 Task: Look for space in Parma, United States from 8th August, 2023 to 15th August, 2023 for 9 adults in price range Rs.10000 to Rs.14000. Place can be shared room with 5 bedrooms having 9 beds and 5 bathrooms. Property type can be house, flat, guest house. Amenities needed are: wifi, TV, free parkinig on premises, gym, breakfast. Booking option can be shelf check-in. Required host language is English.
Action: Mouse moved to (550, 111)
Screenshot: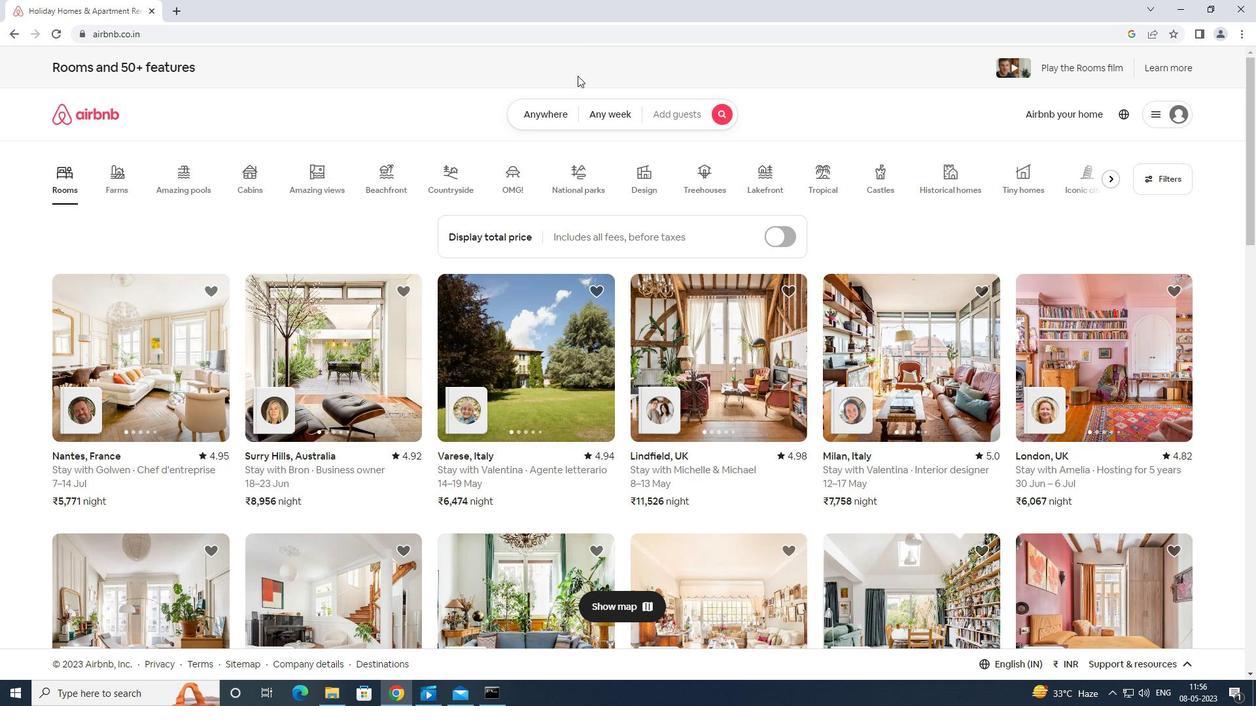 
Action: Mouse pressed left at (550, 111)
Screenshot: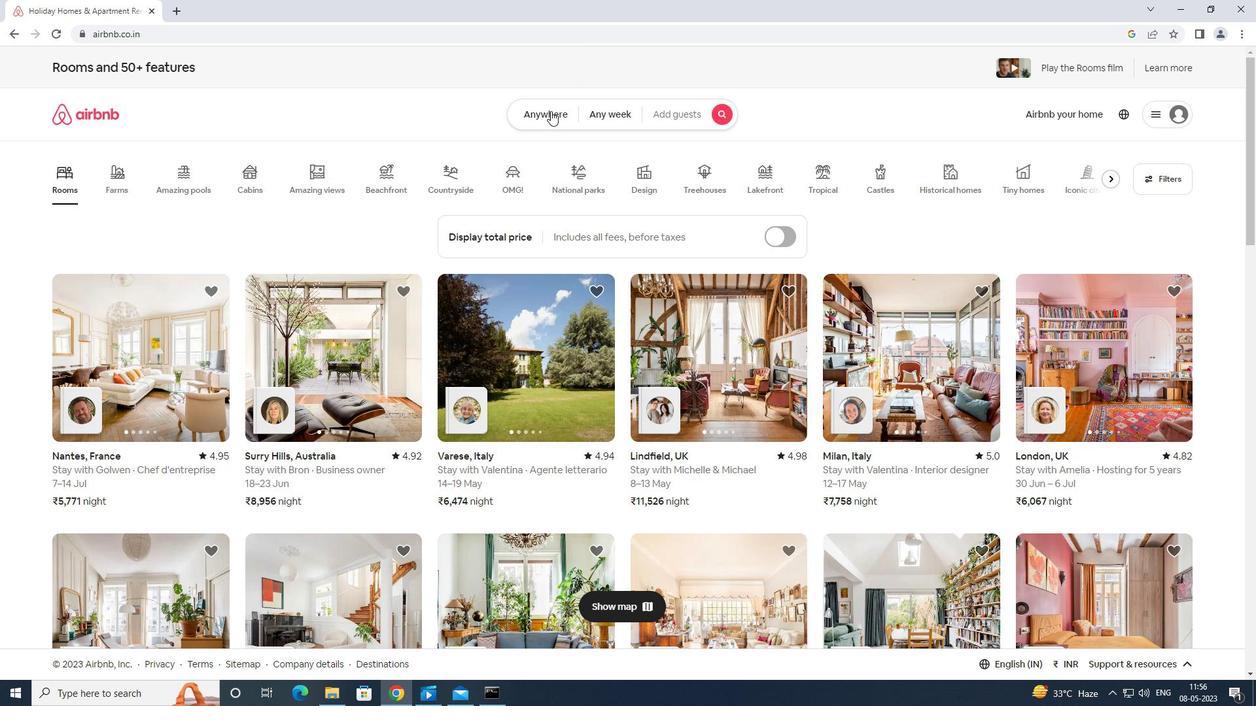 
Action: Mouse moved to (500, 151)
Screenshot: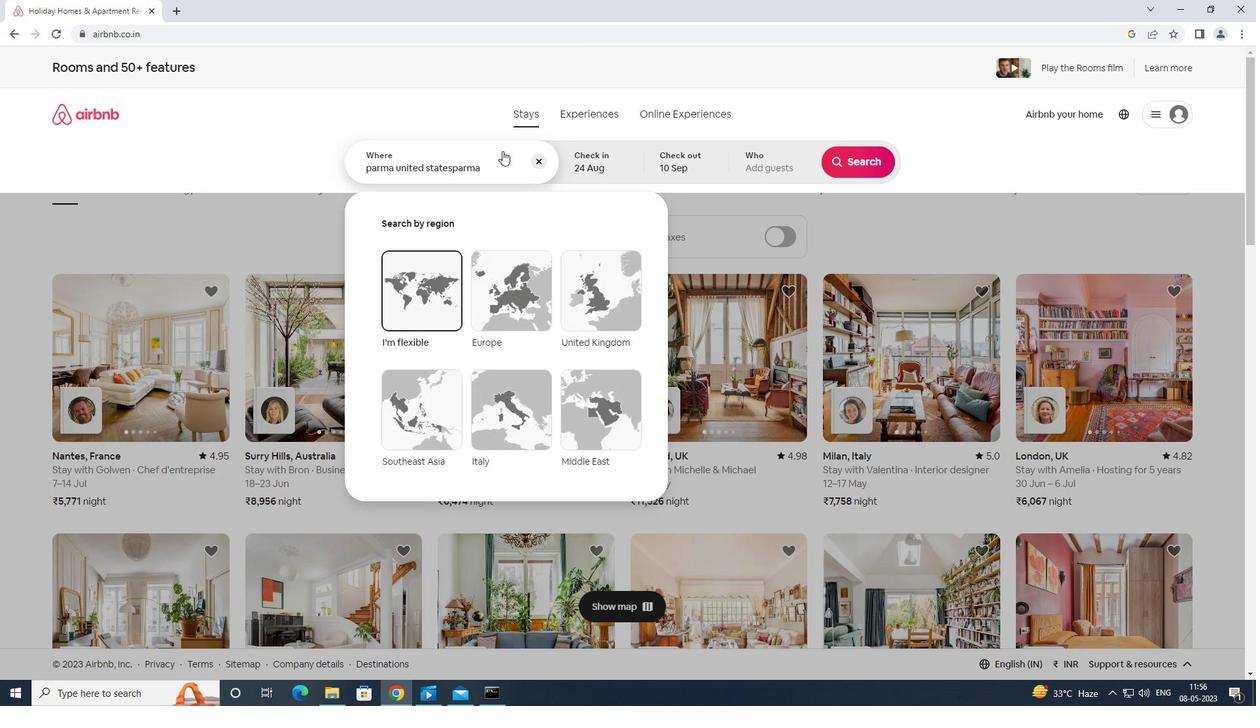 
Action: Mouse pressed left at (500, 151)
Screenshot: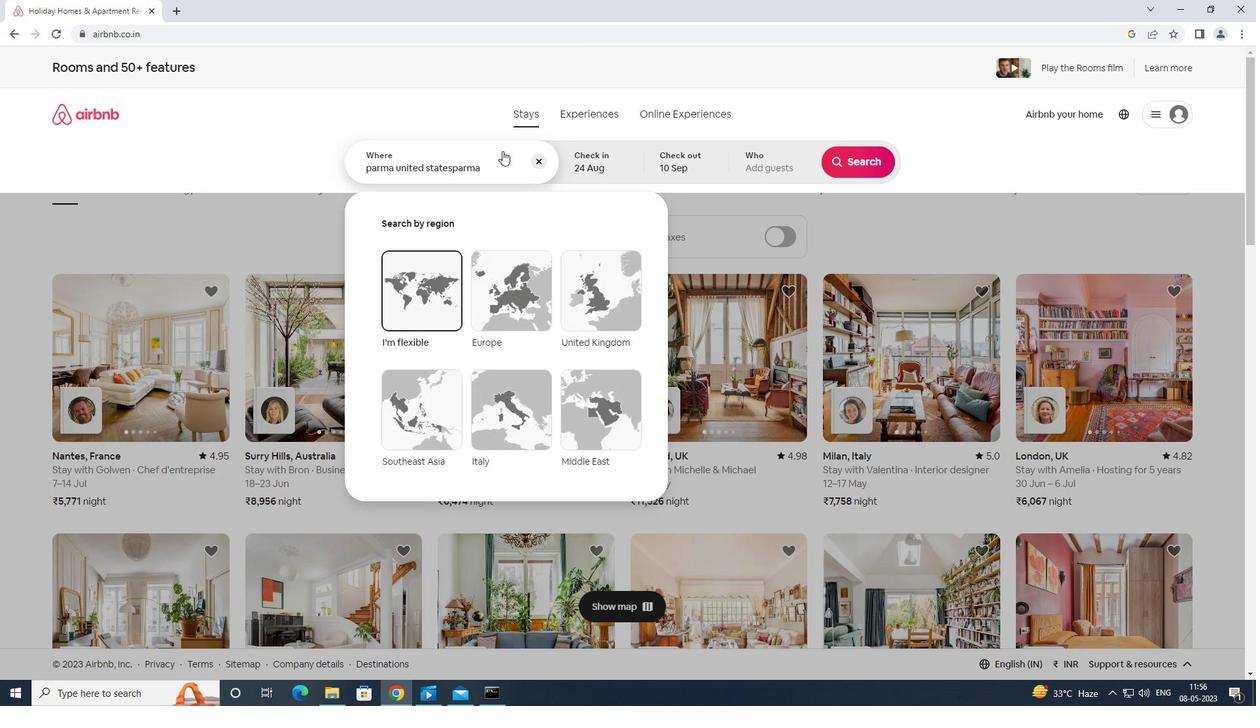 
Action: Mouse moved to (539, 155)
Screenshot: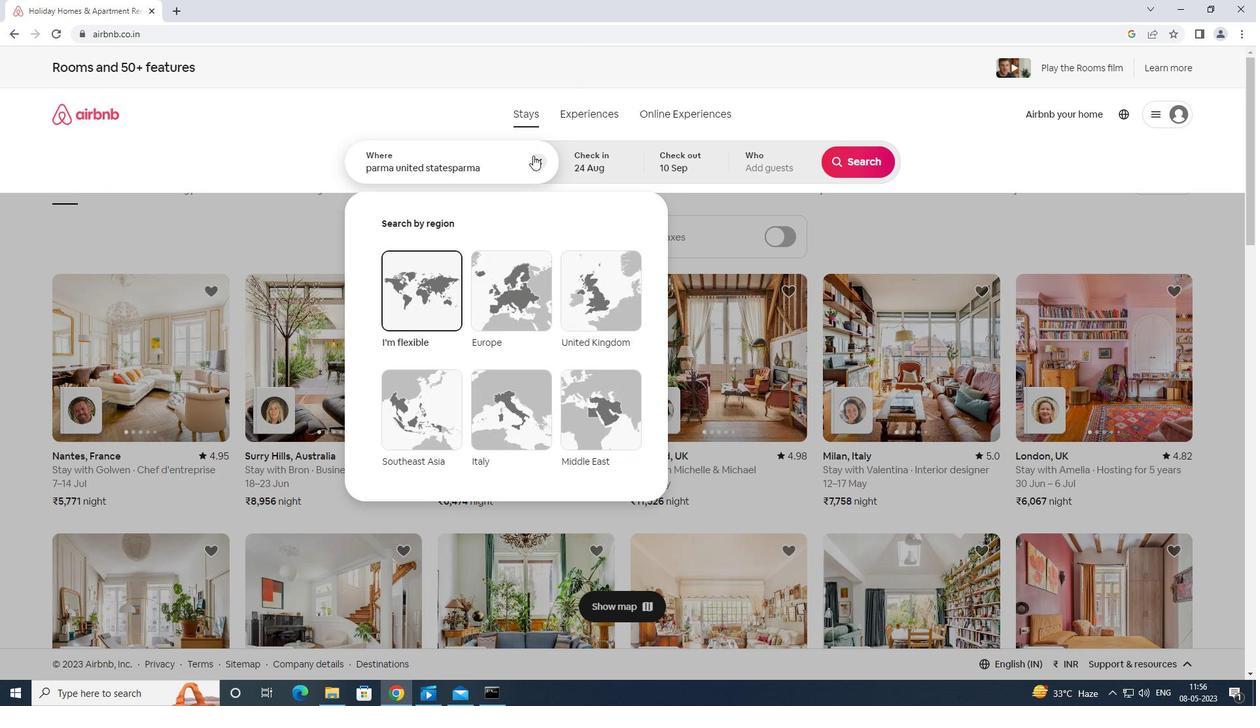 
Action: Mouse pressed left at (539, 155)
Screenshot: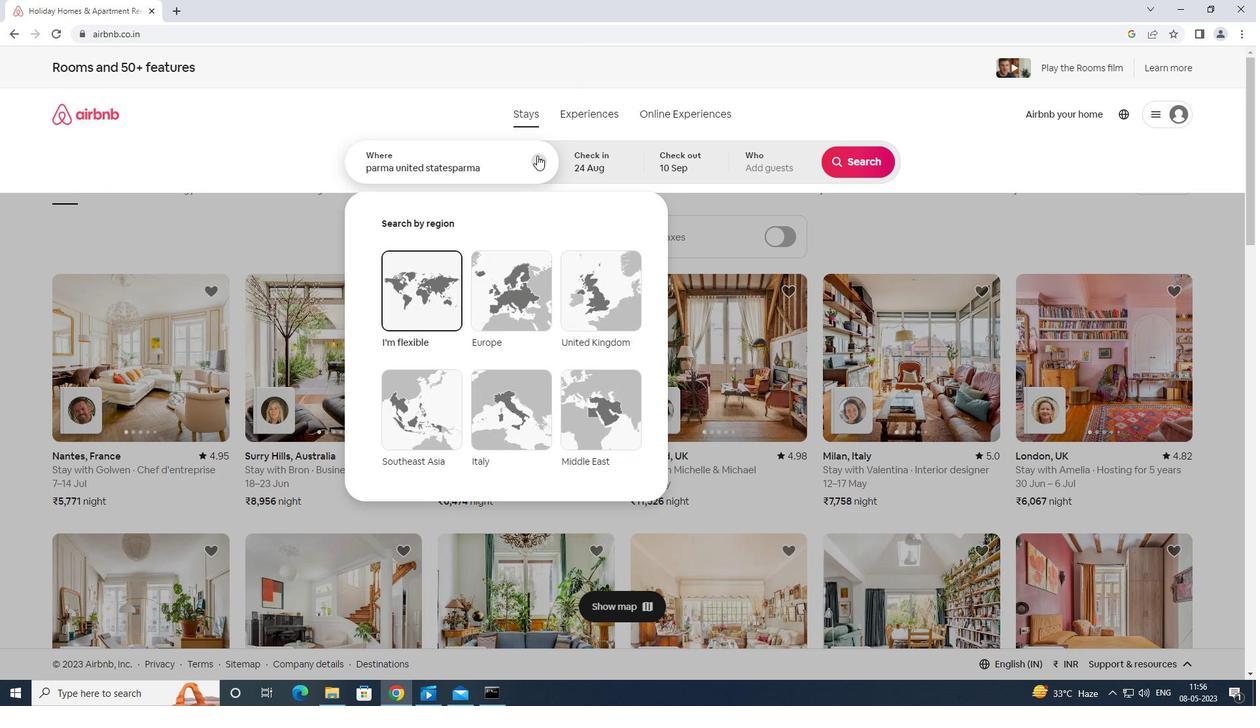 
Action: Mouse moved to (474, 160)
Screenshot: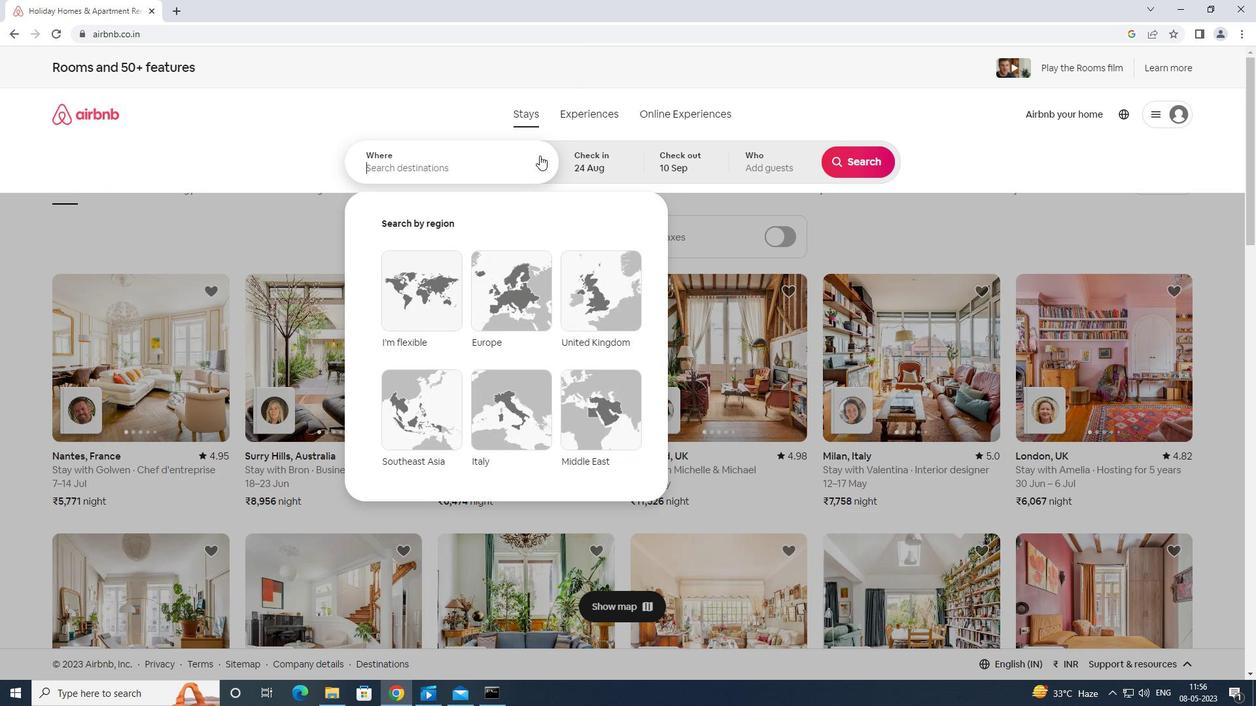 
Action: Mouse pressed left at (474, 160)
Screenshot: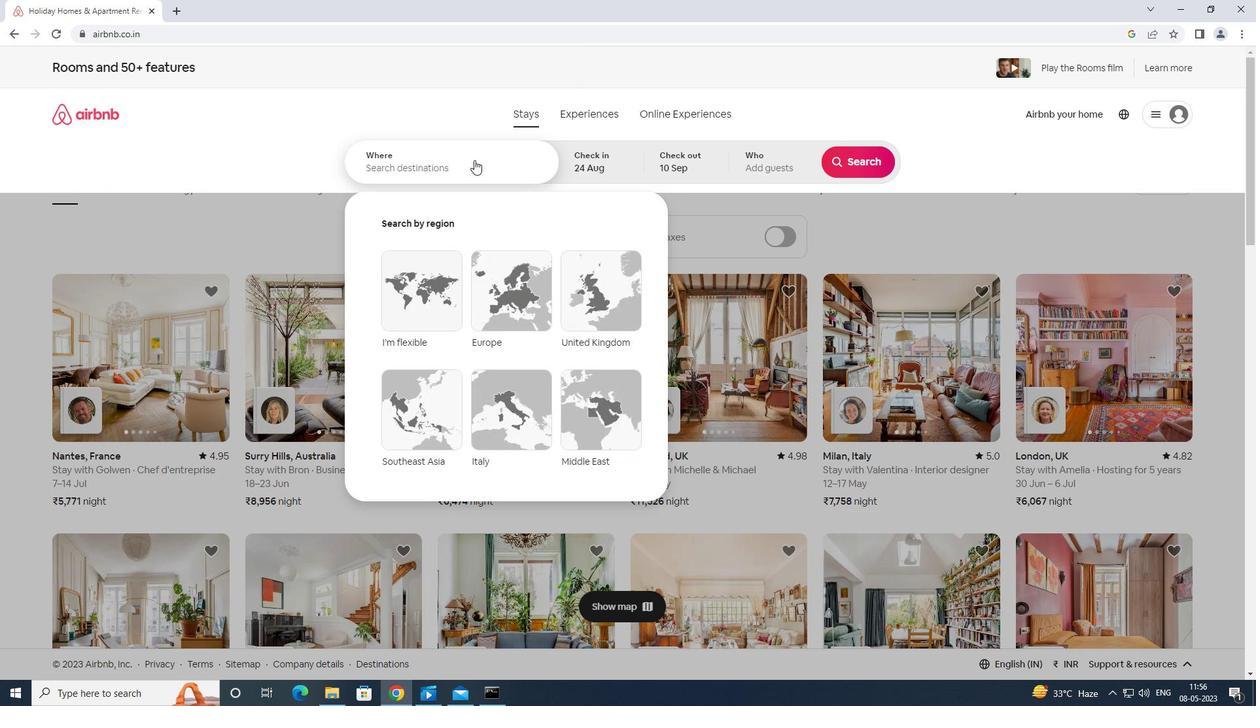 
Action: Key pressed <Key.shift>PARMA<Key.space>UNITED<Key.space>STATES<Key.enter>
Screenshot: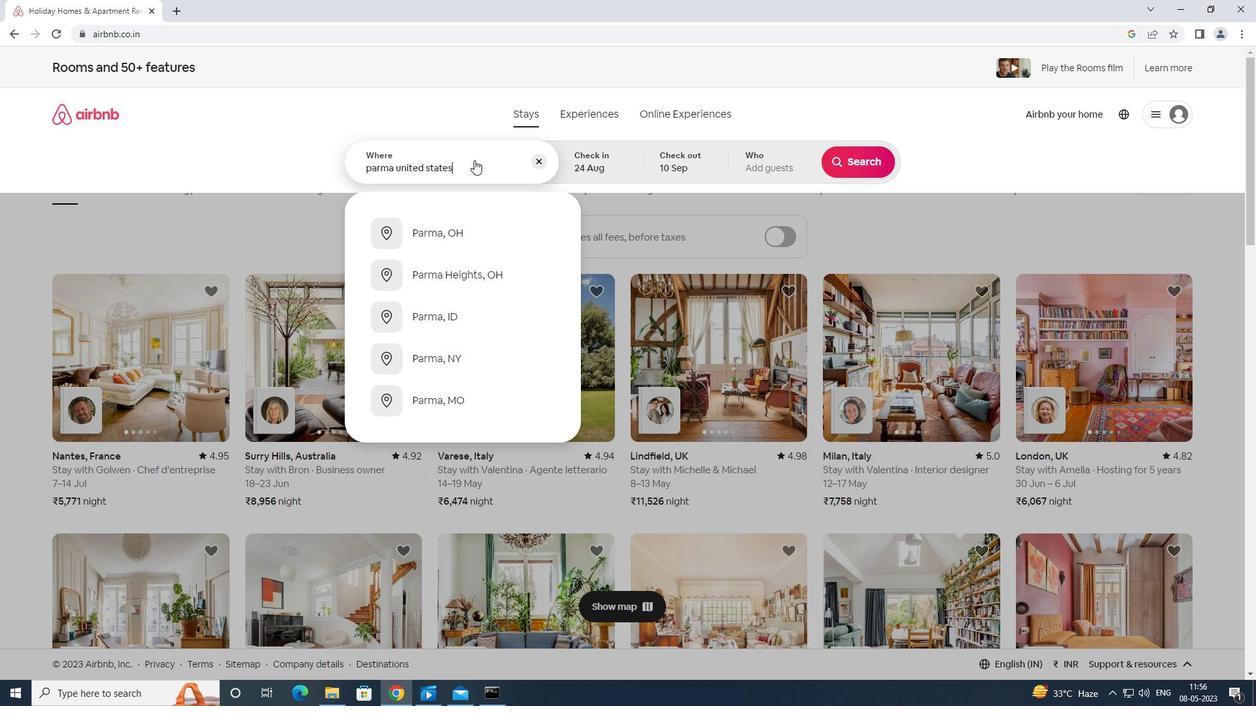 
Action: Mouse moved to (853, 269)
Screenshot: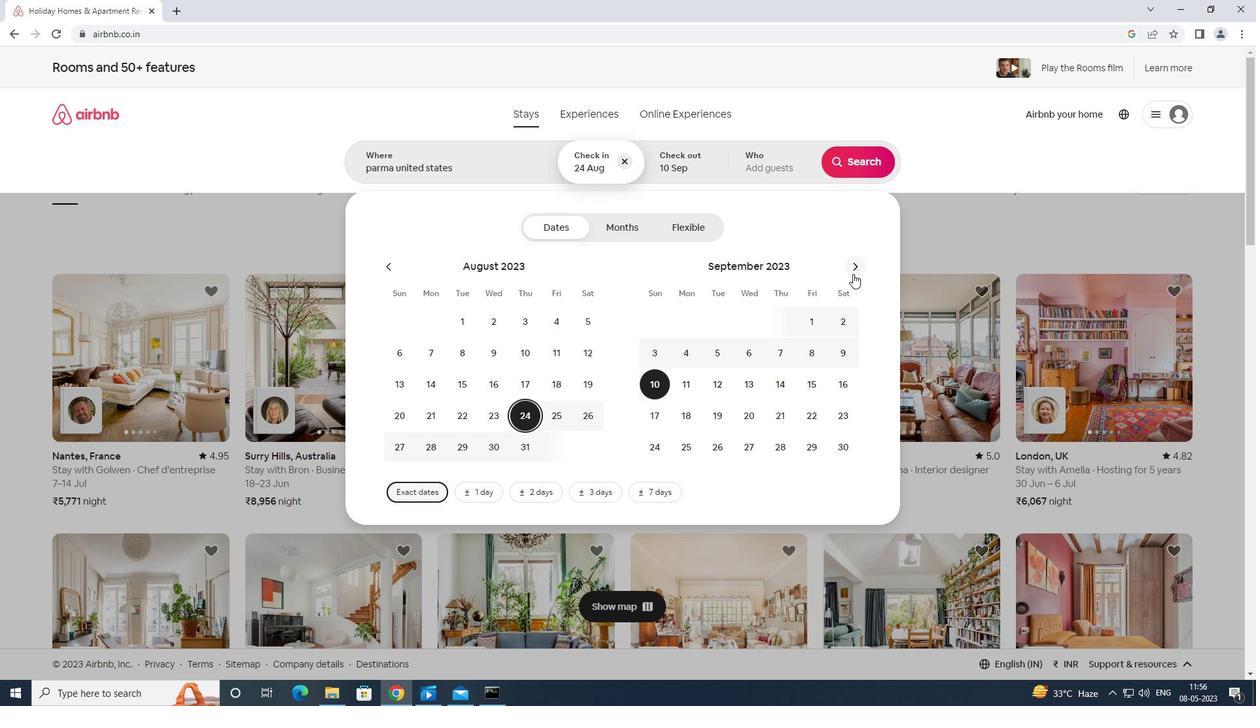 
Action: Mouse pressed left at (853, 269)
Screenshot: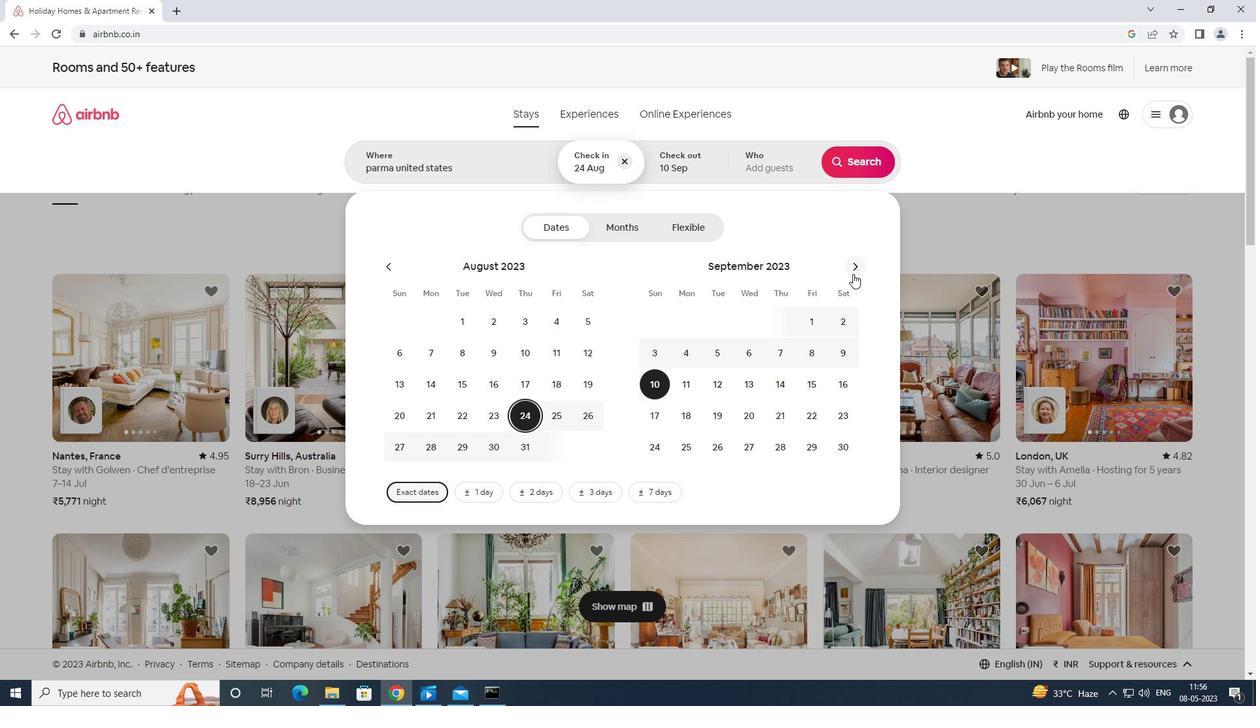 
Action: Mouse moved to (853, 268)
Screenshot: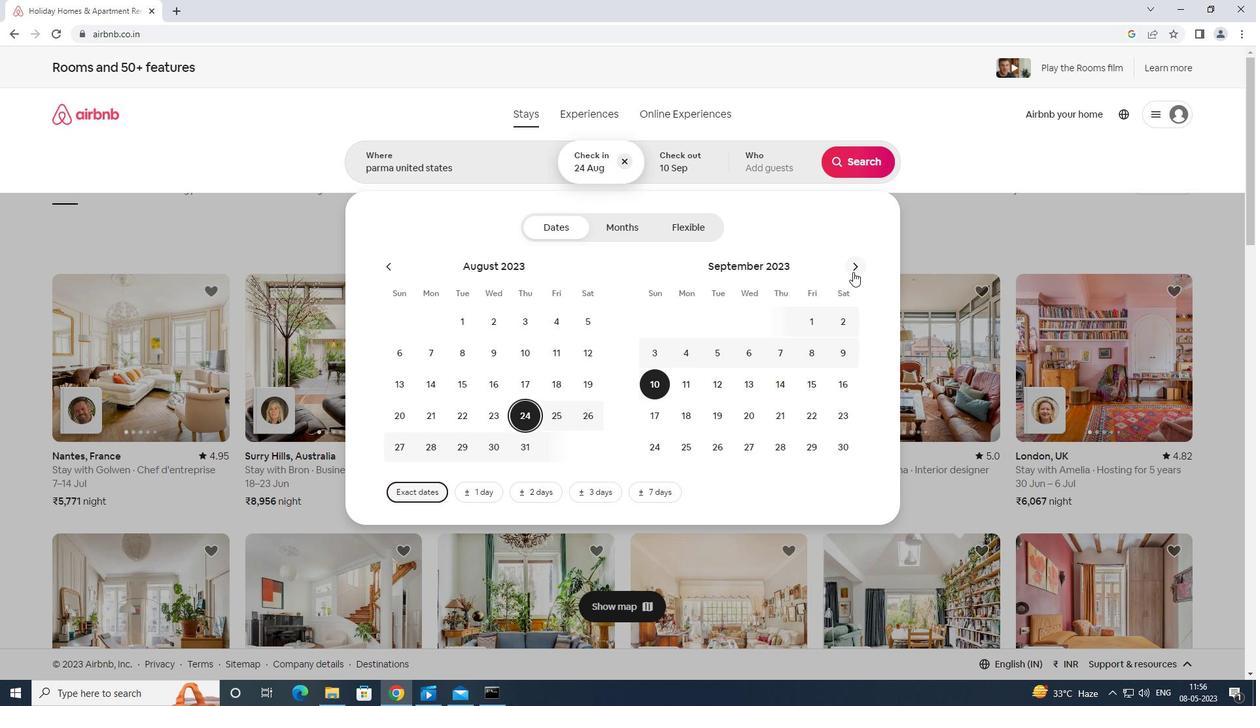 
Action: Mouse pressed left at (853, 268)
Screenshot: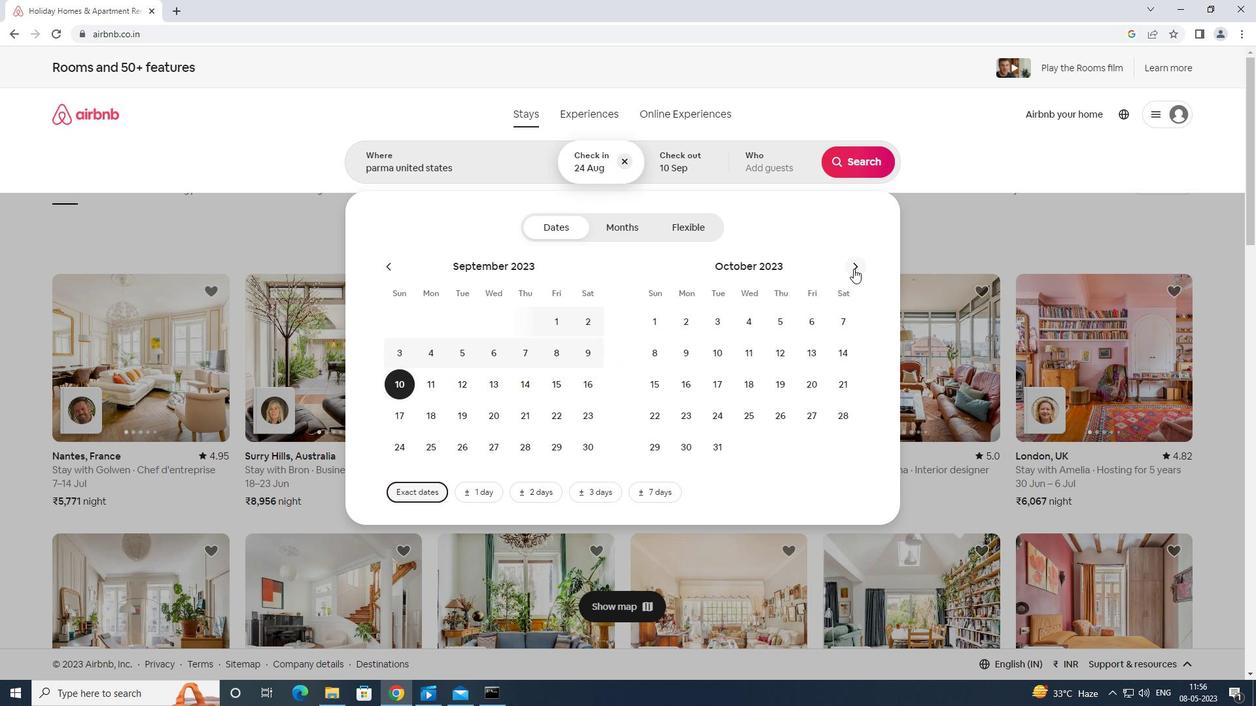 
Action: Mouse moved to (384, 269)
Screenshot: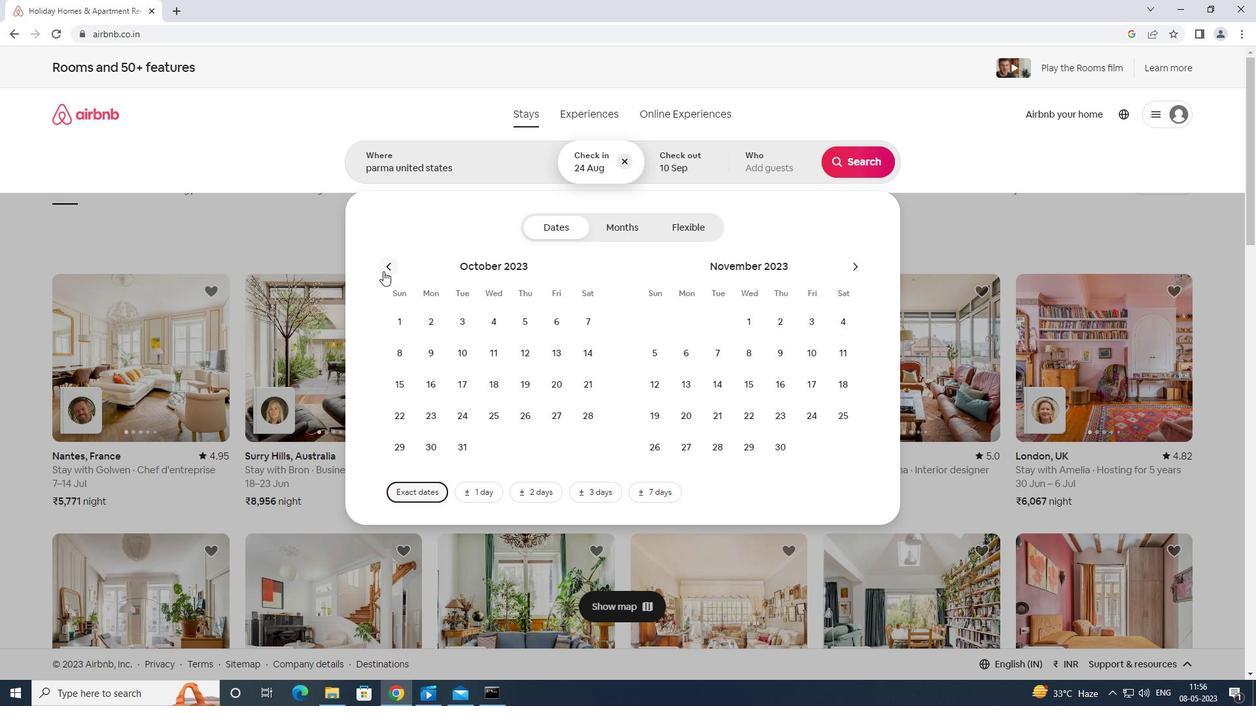 
Action: Mouse pressed left at (384, 269)
Screenshot: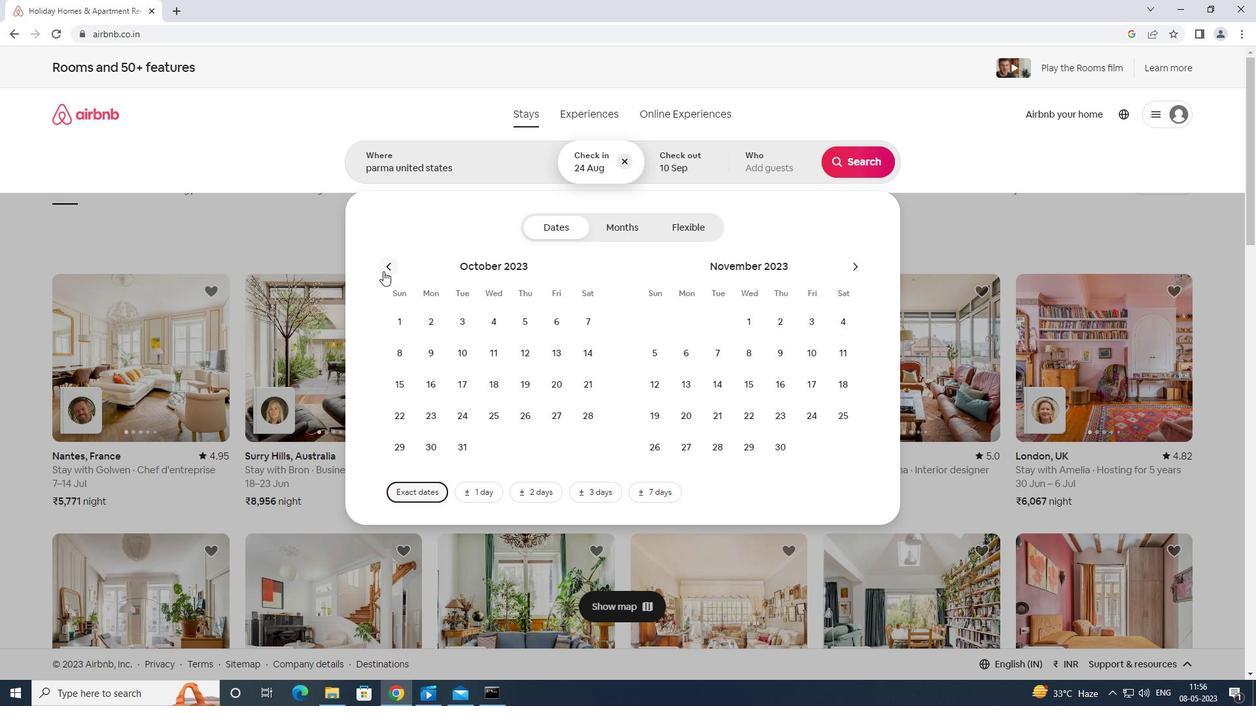 
Action: Mouse moved to (384, 268)
Screenshot: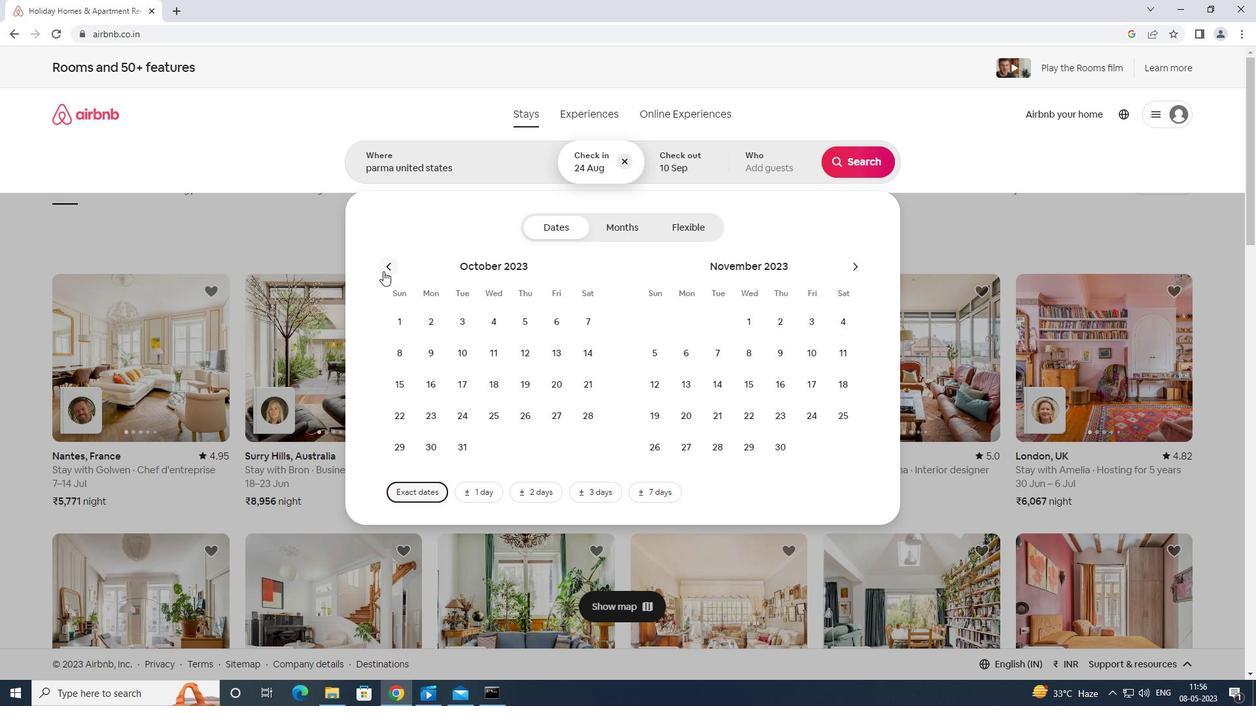 
Action: Mouse pressed left at (384, 268)
Screenshot: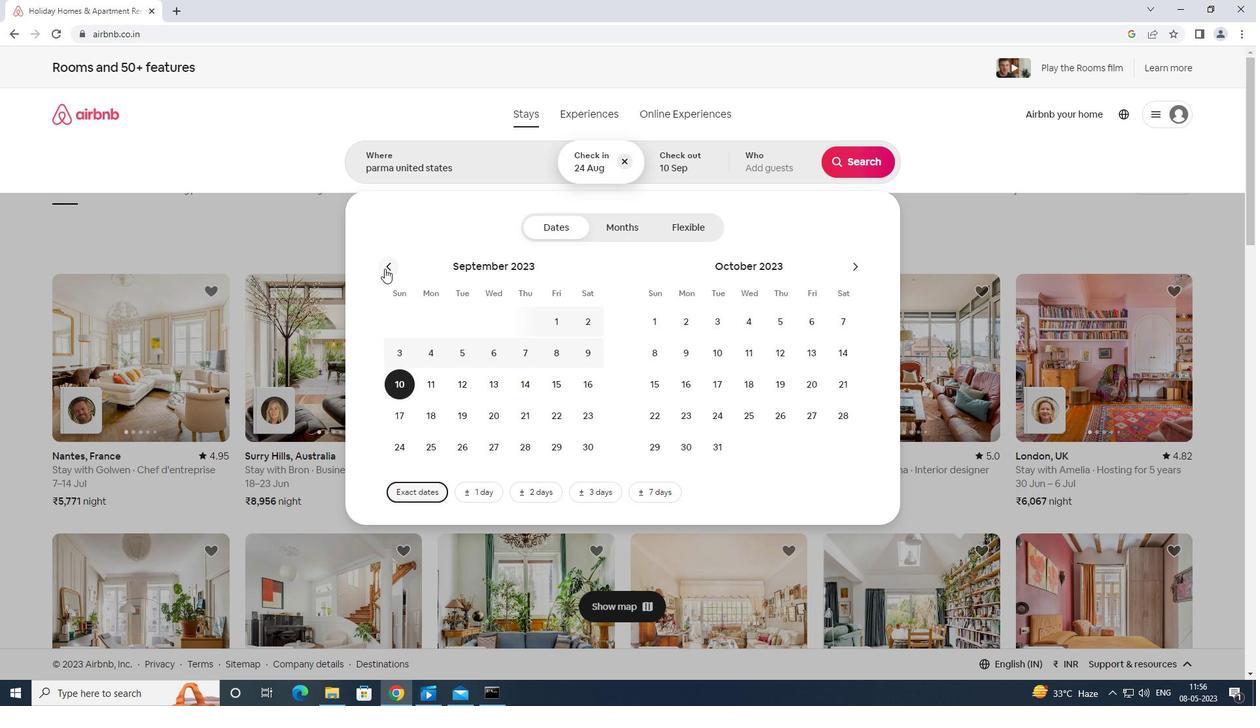 
Action: Mouse moved to (458, 352)
Screenshot: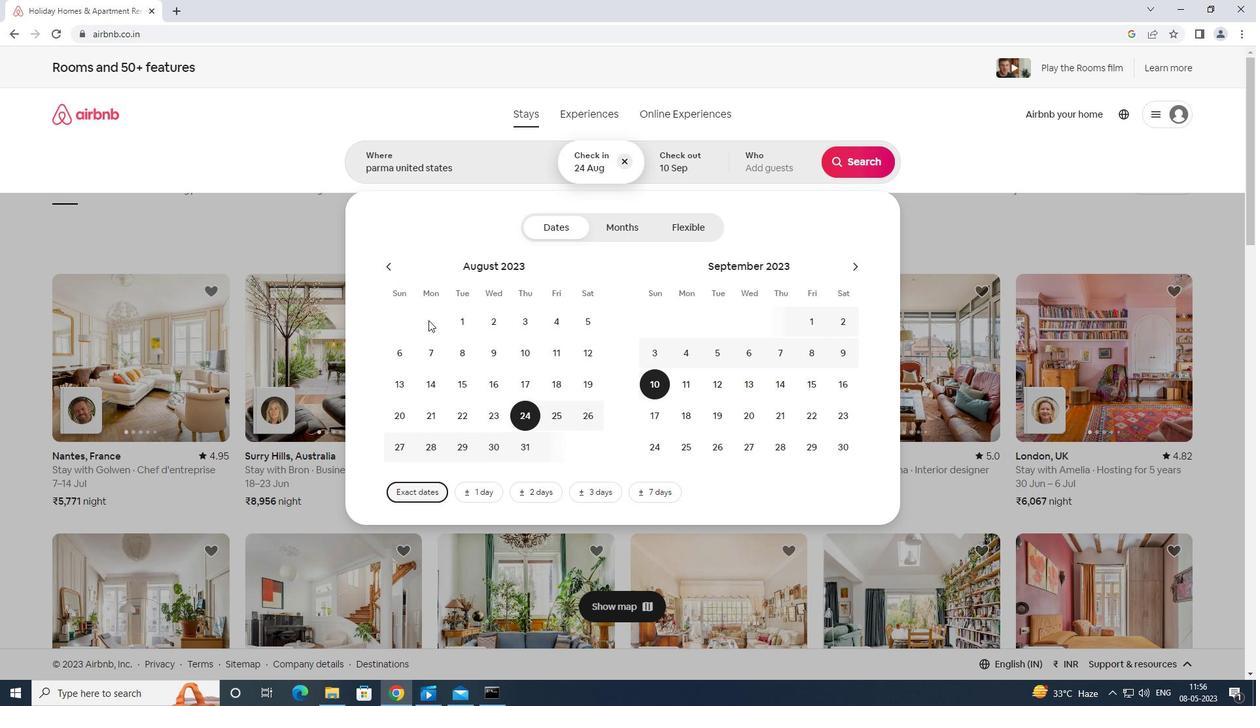 
Action: Mouse pressed left at (458, 352)
Screenshot: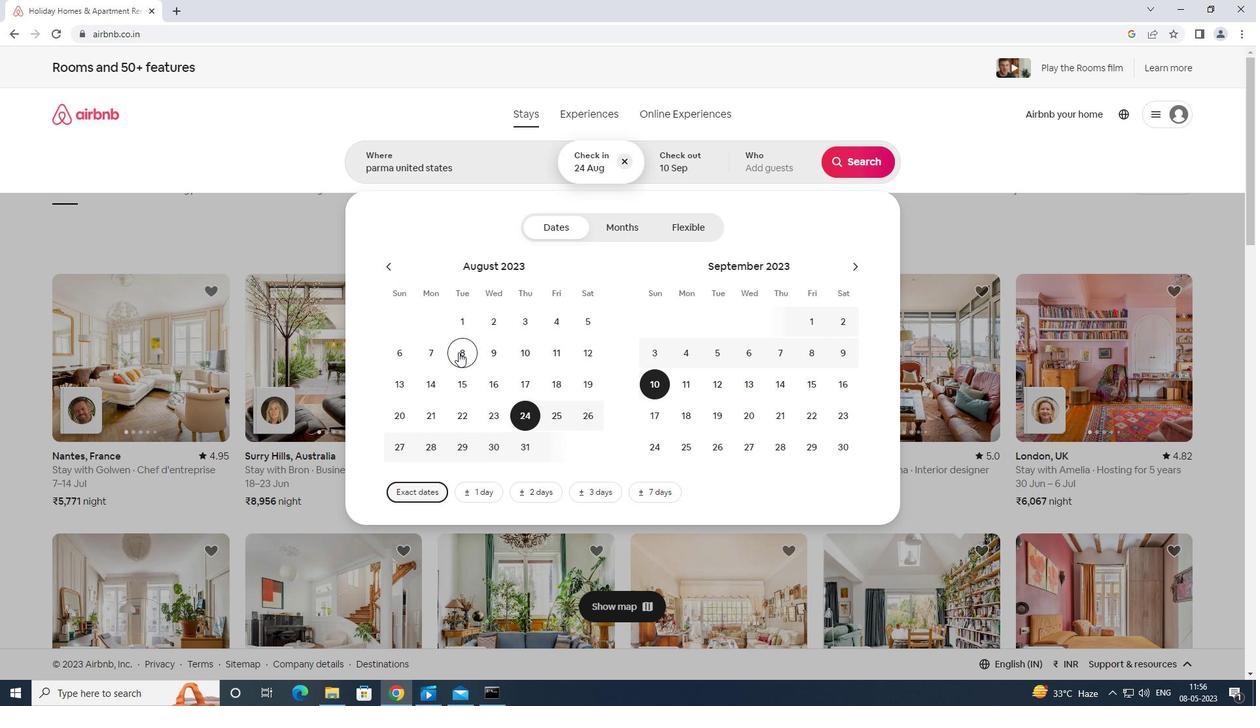 
Action: Mouse moved to (468, 378)
Screenshot: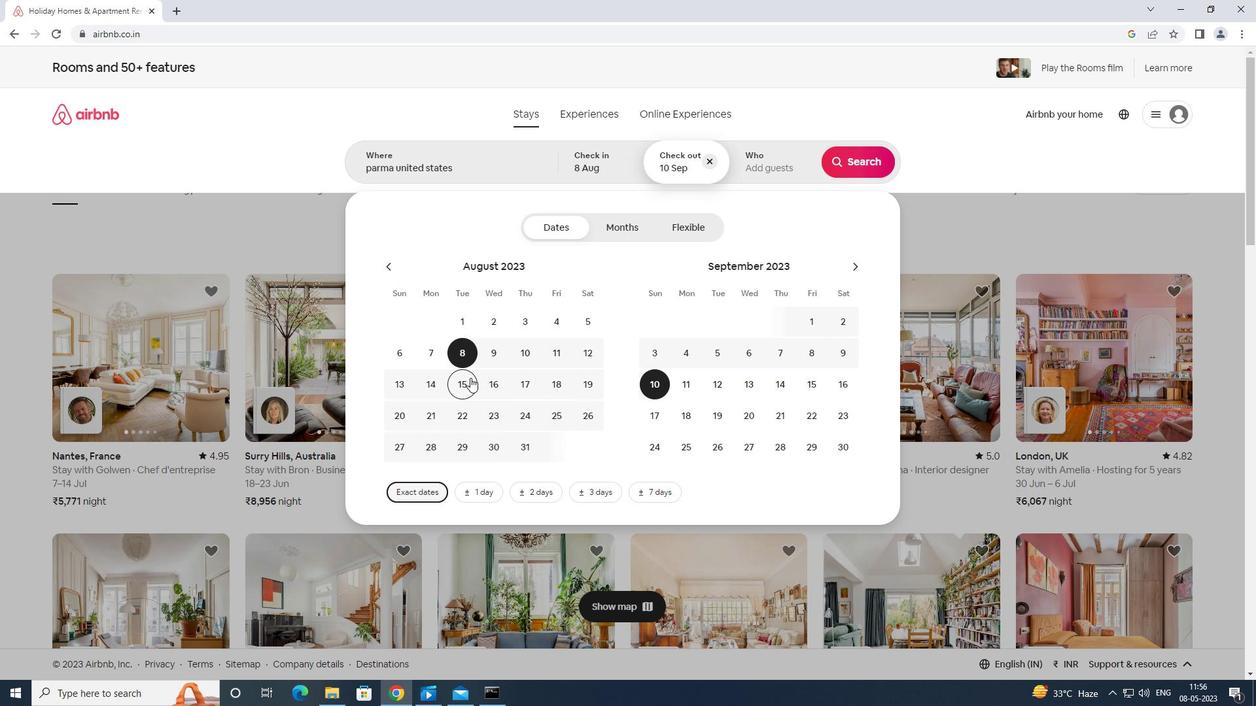 
Action: Mouse pressed left at (468, 378)
Screenshot: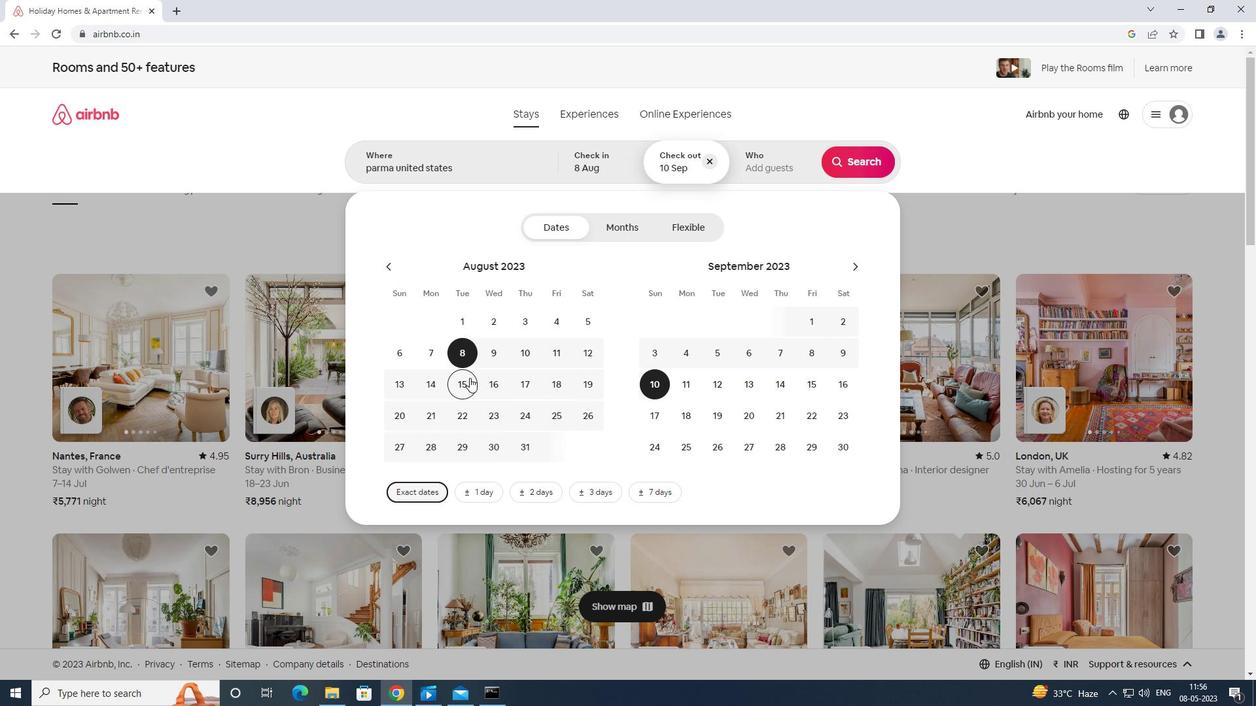 
Action: Mouse moved to (777, 172)
Screenshot: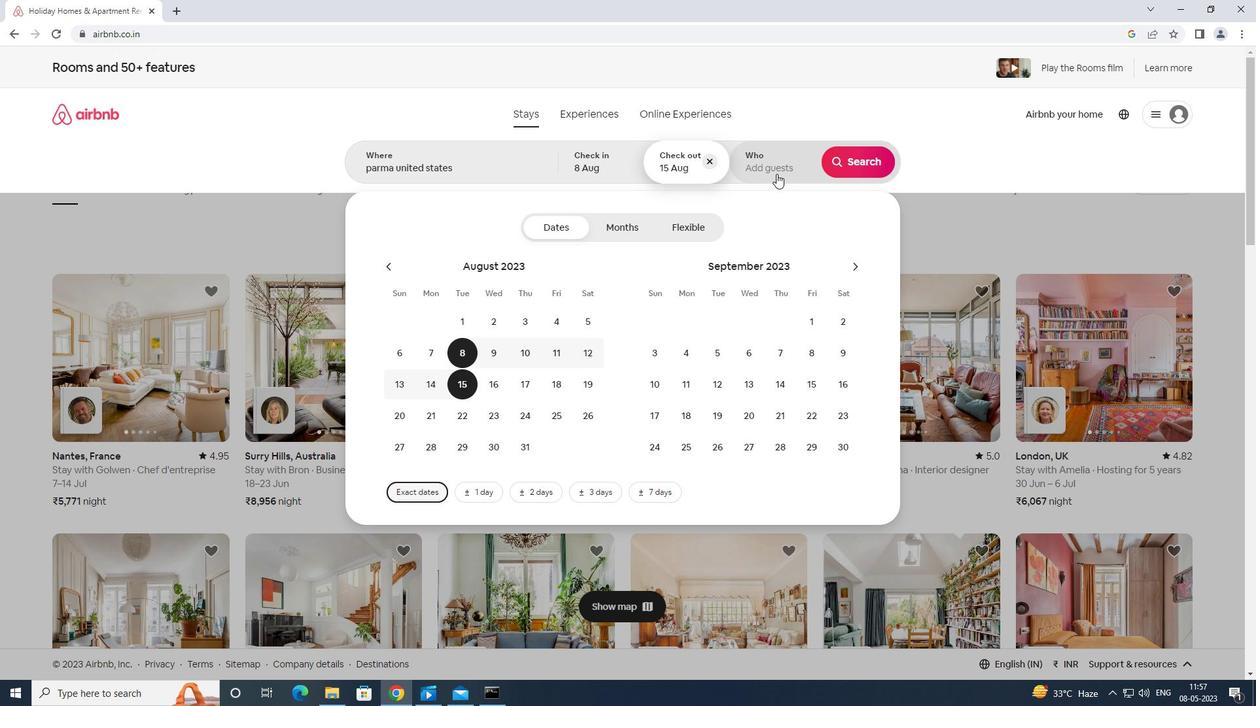 
Action: Mouse pressed left at (777, 172)
Screenshot: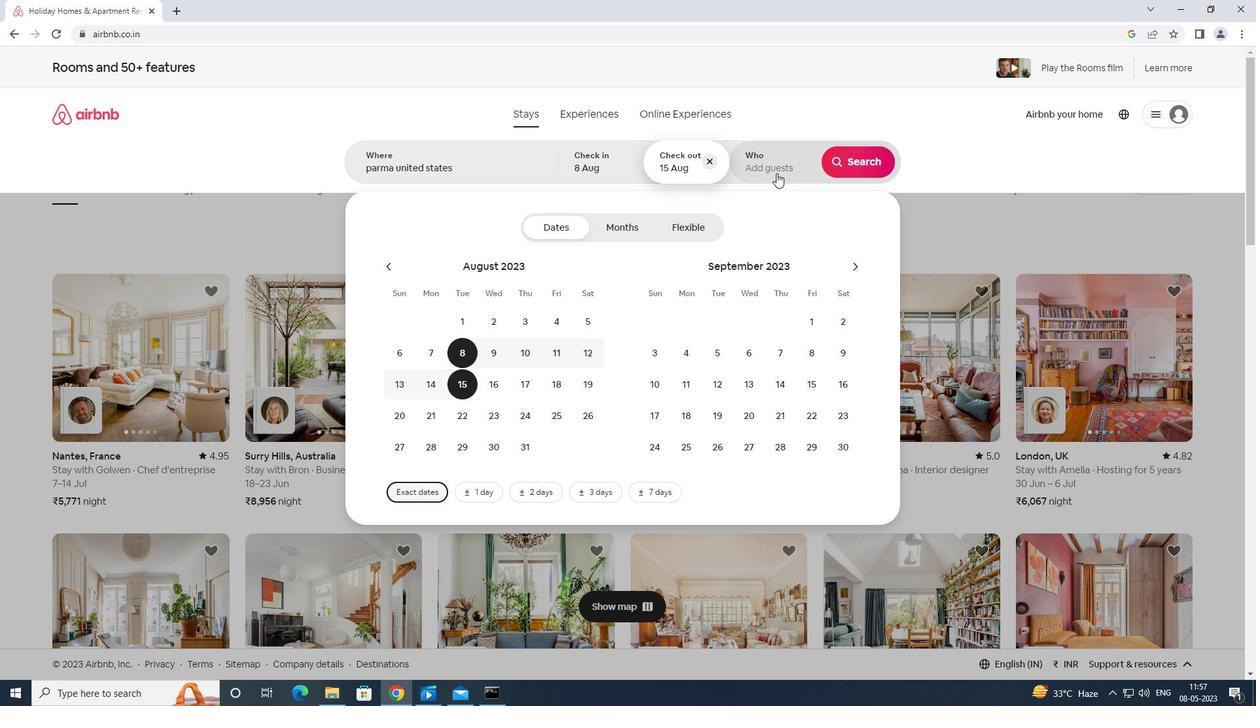 
Action: Mouse moved to (864, 241)
Screenshot: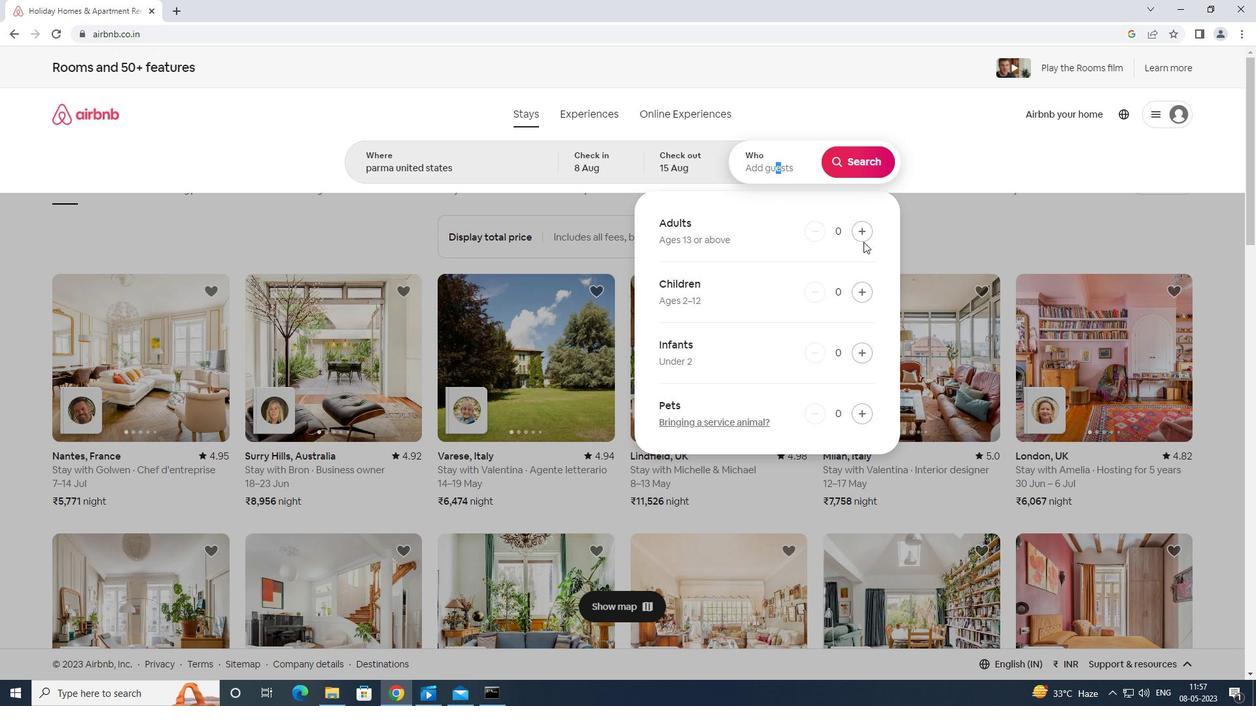 
Action: Mouse pressed left at (864, 241)
Screenshot: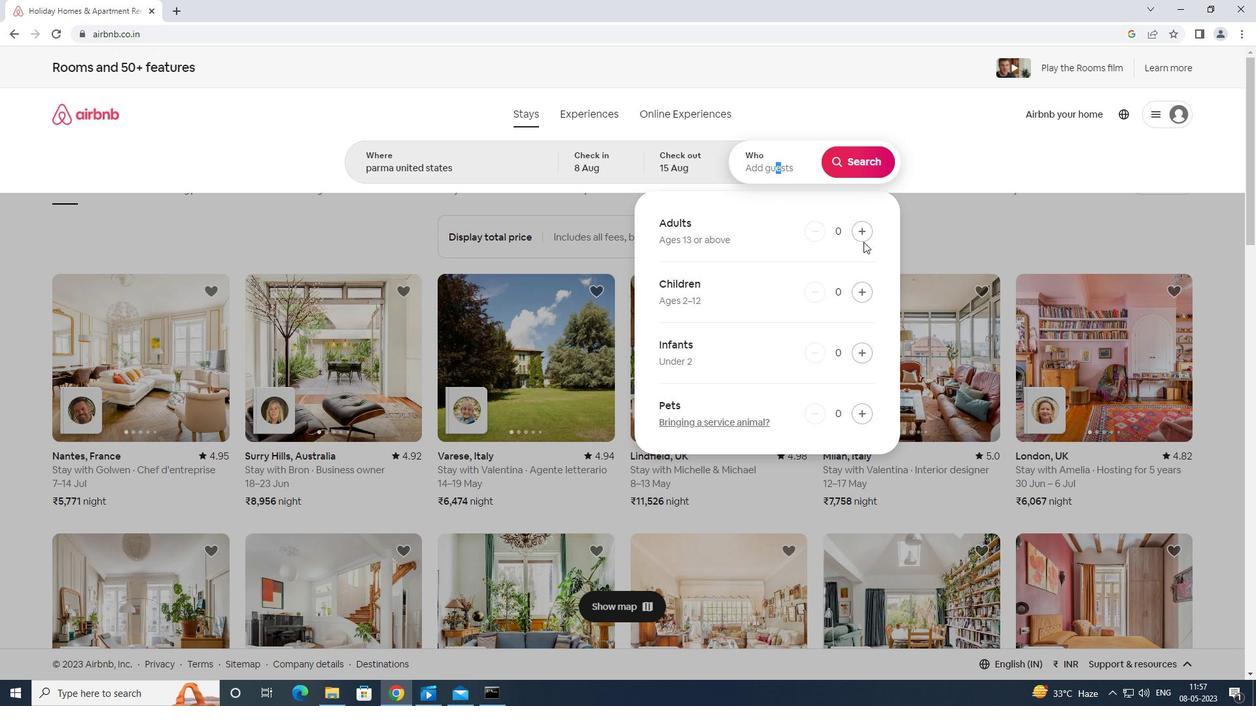
Action: Mouse moved to (864, 241)
Screenshot: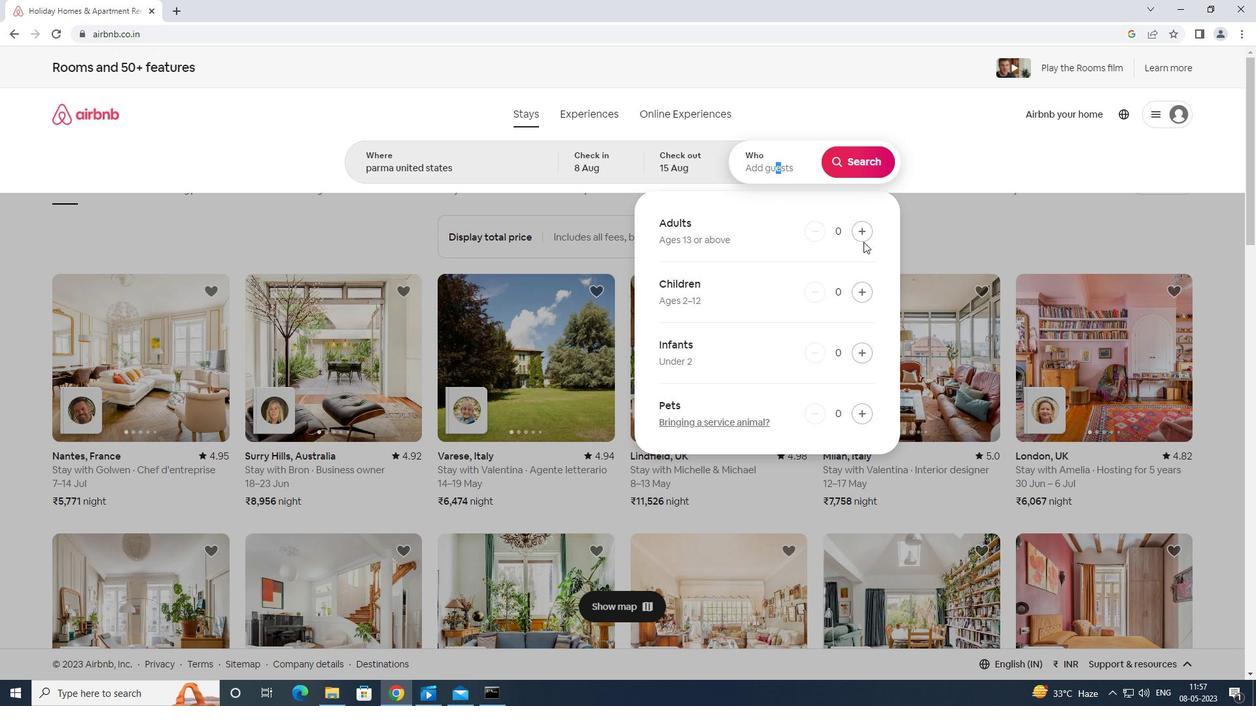 
Action: Mouse pressed left at (864, 241)
Screenshot: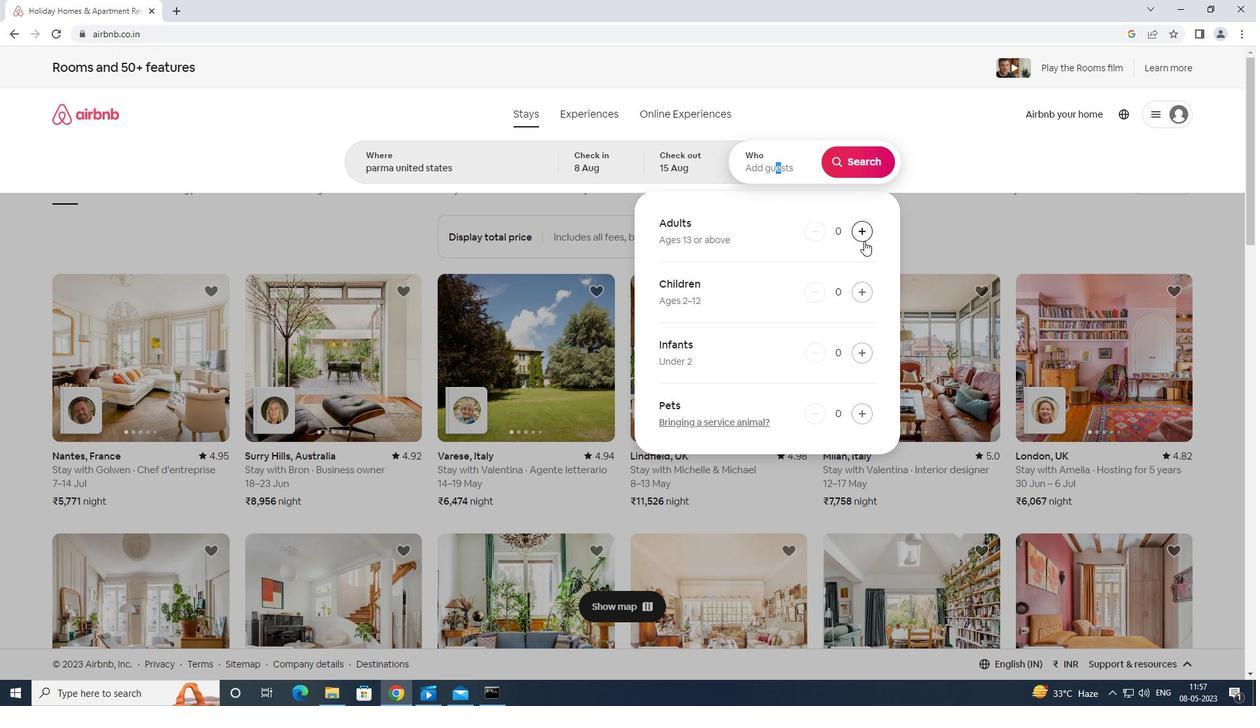 
Action: Mouse pressed left at (864, 241)
Screenshot: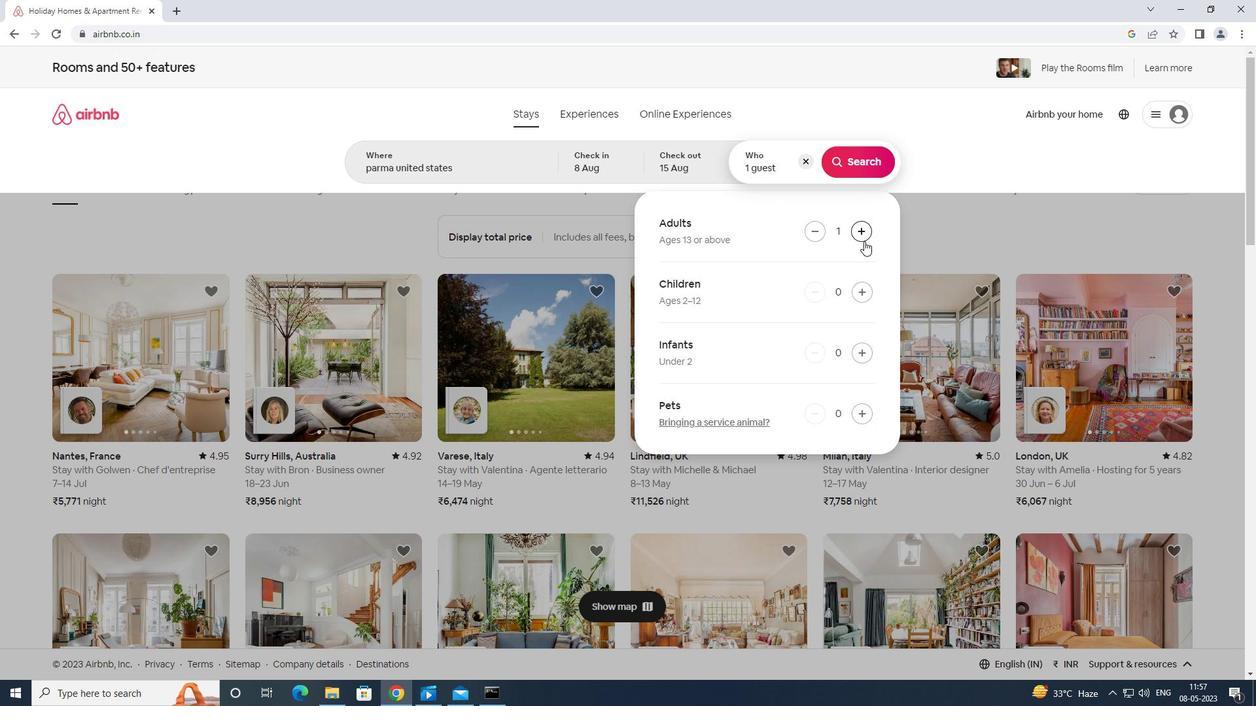 
Action: Mouse pressed left at (864, 241)
Screenshot: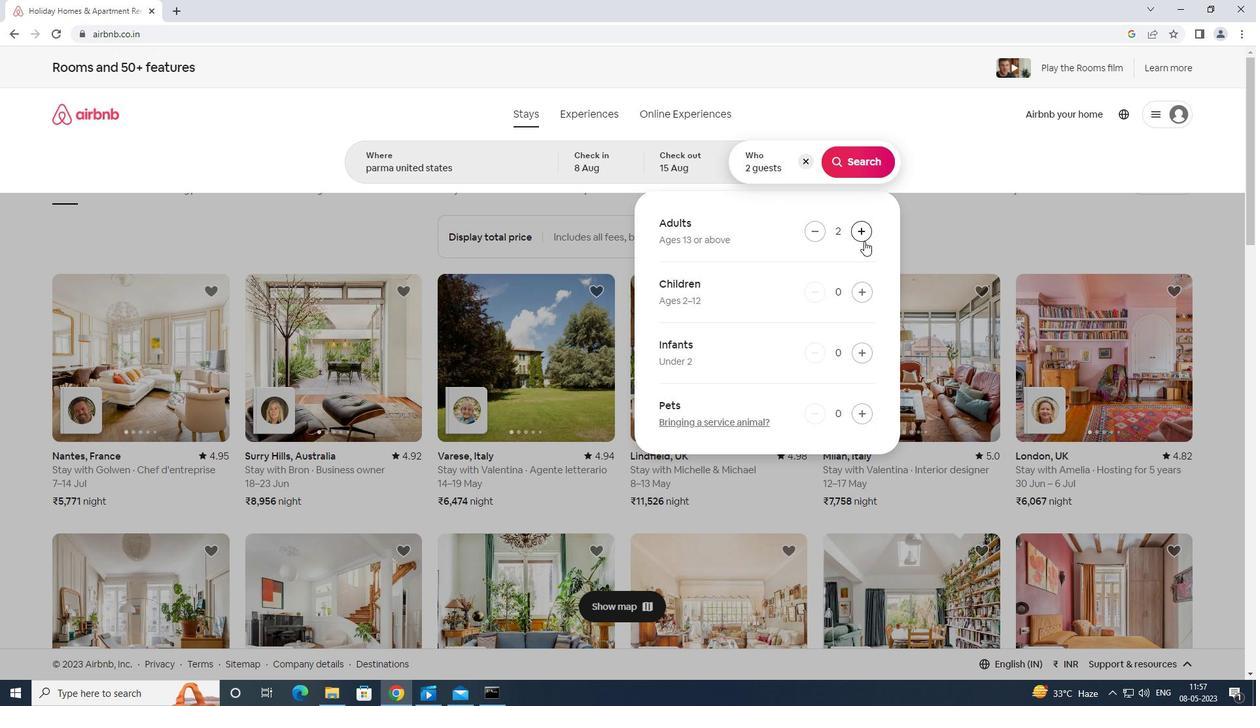 
Action: Mouse pressed left at (864, 241)
Screenshot: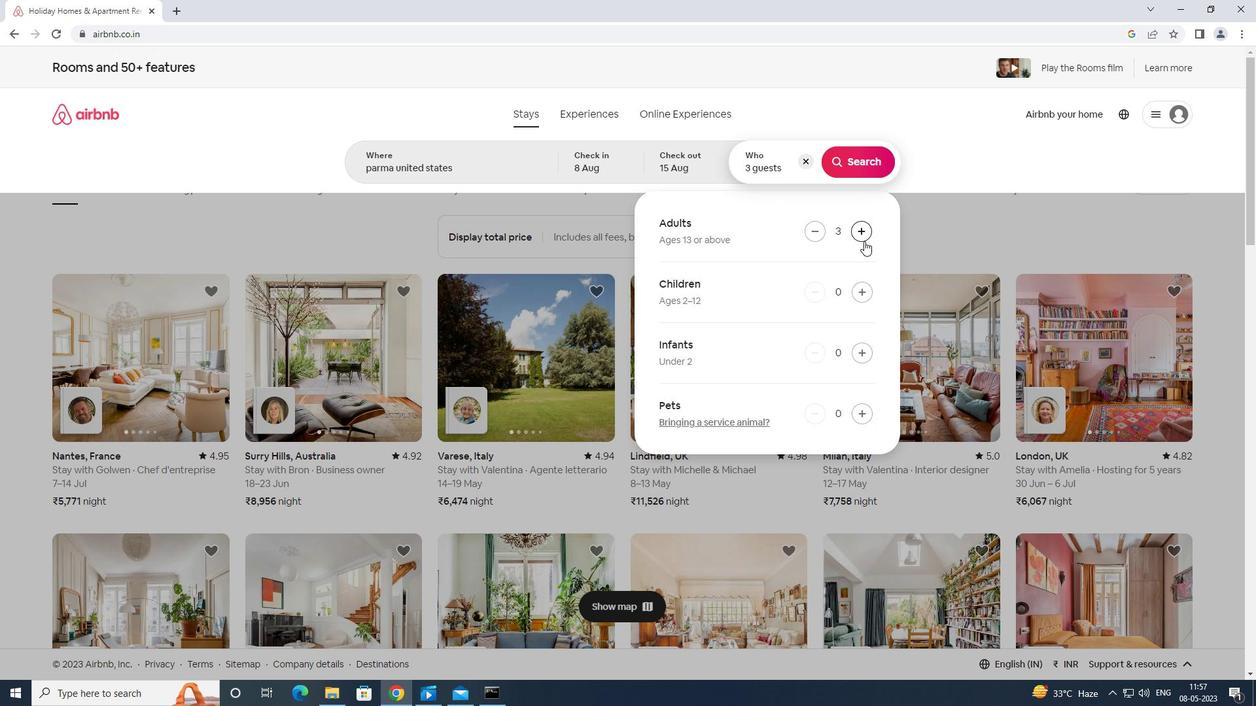 
Action: Mouse moved to (864, 240)
Screenshot: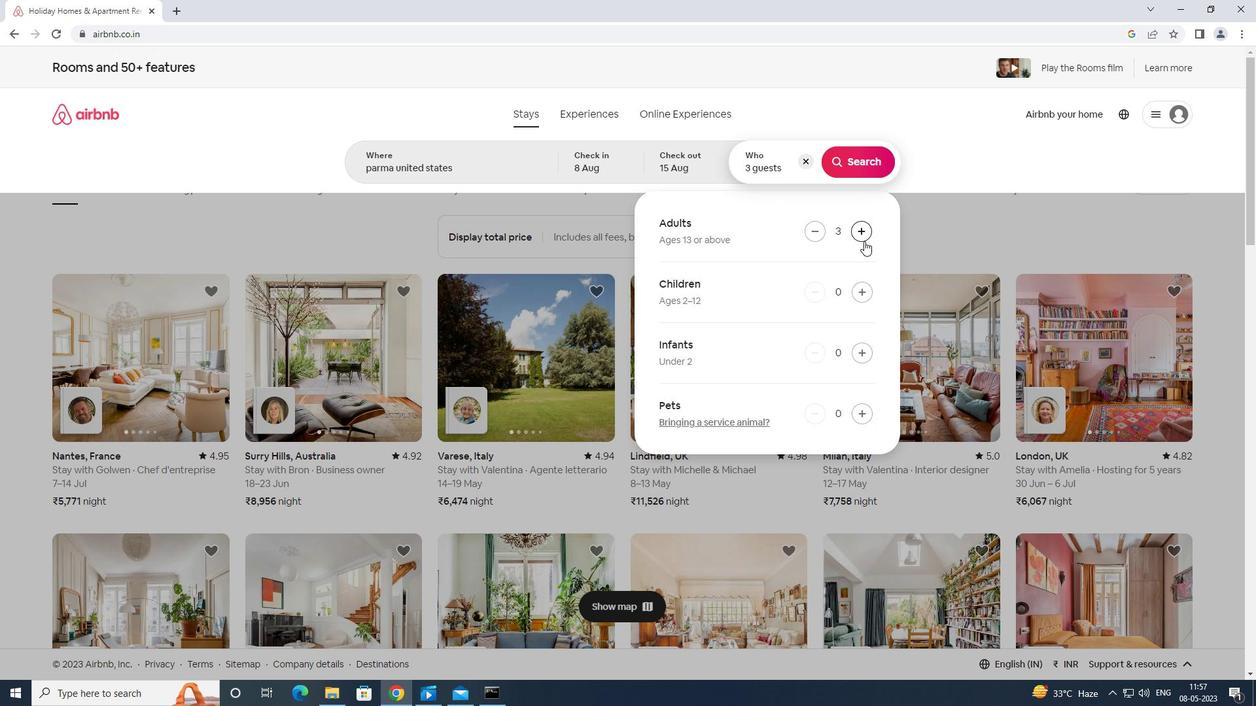 
Action: Mouse pressed left at (864, 240)
Screenshot: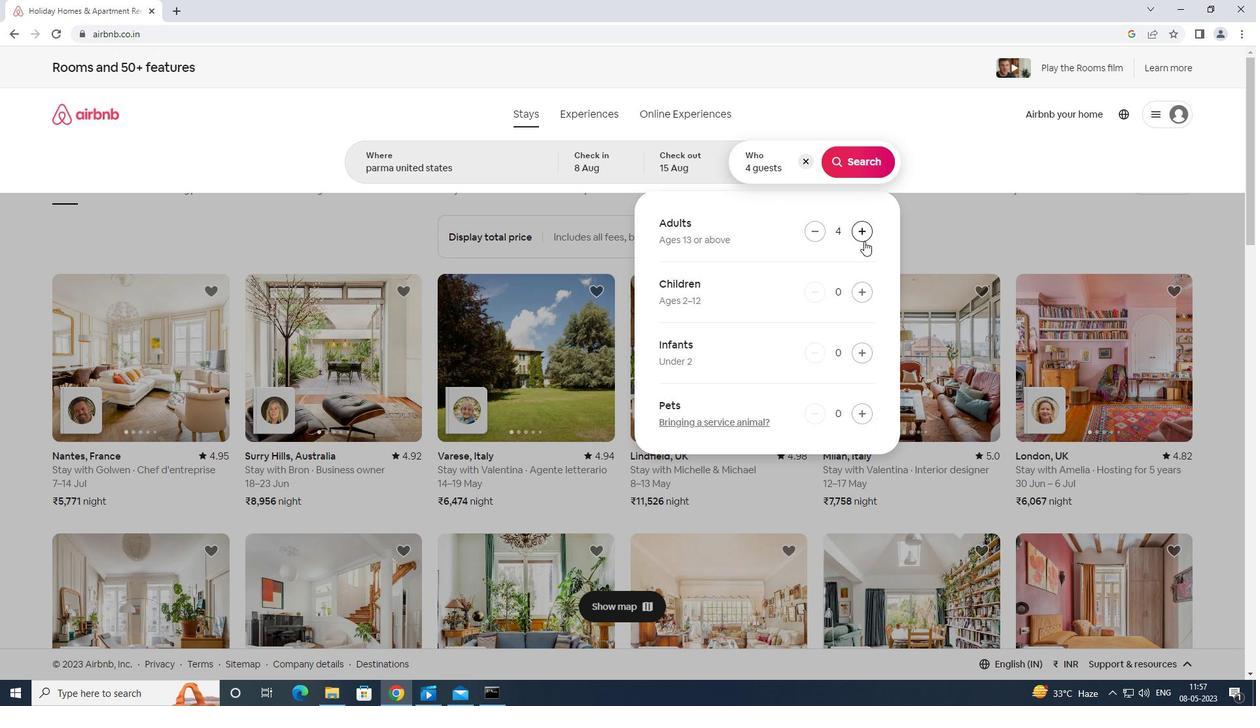 
Action: Mouse pressed left at (864, 240)
Screenshot: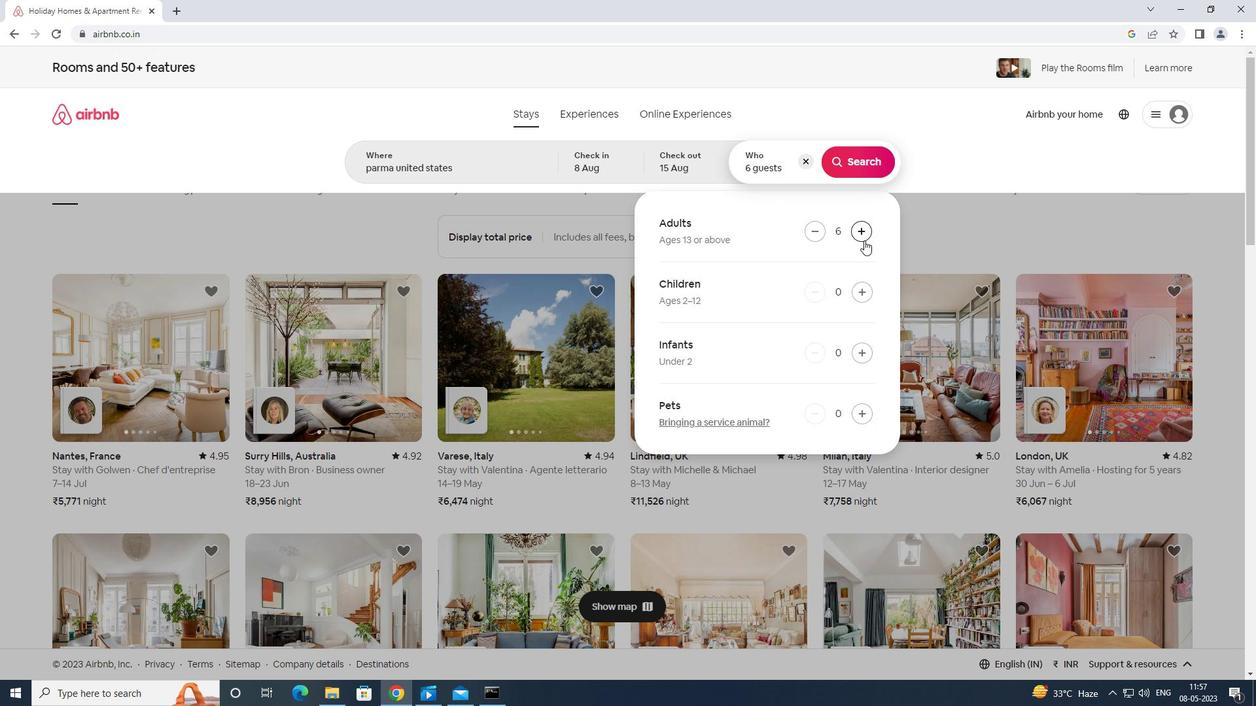 
Action: Mouse pressed left at (864, 240)
Screenshot: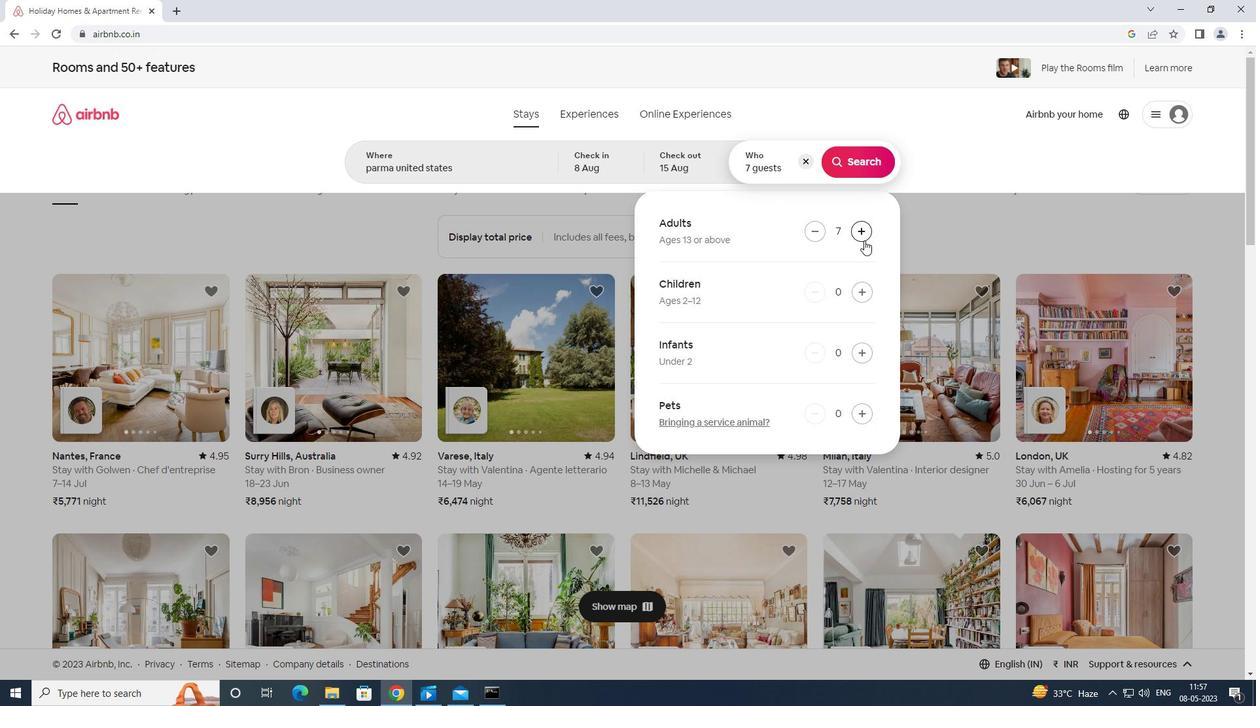 
Action: Mouse moved to (866, 164)
Screenshot: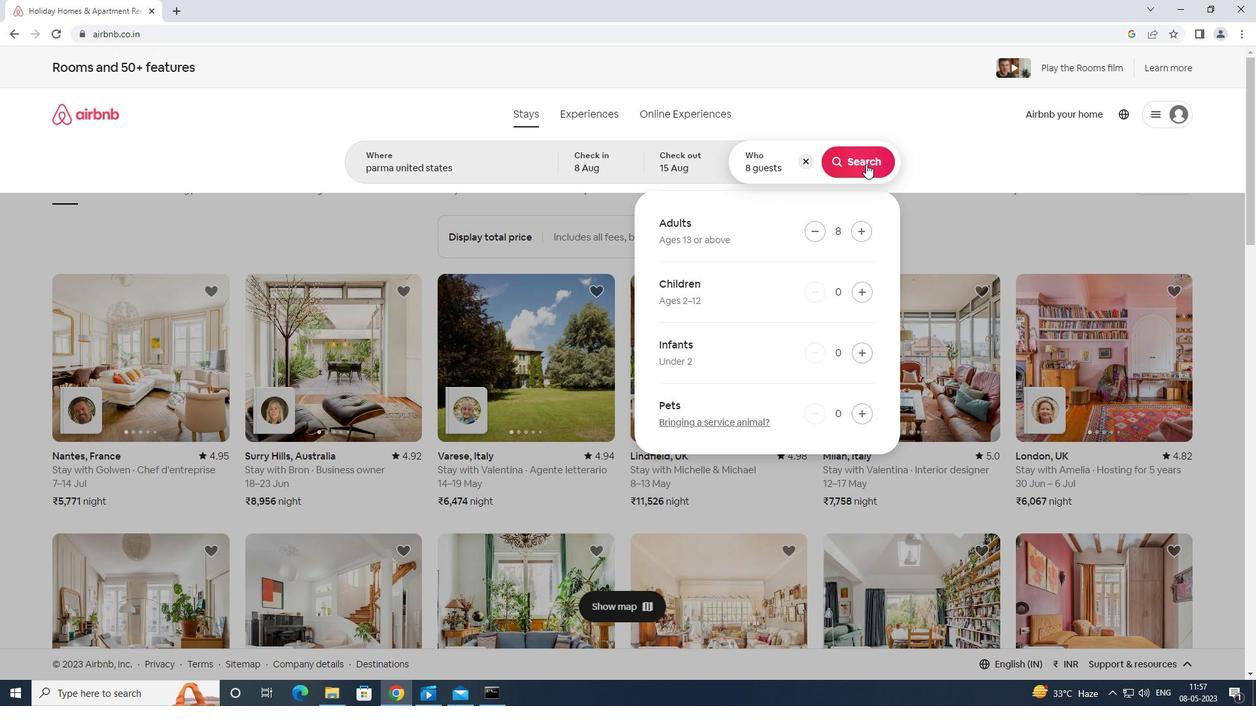 
Action: Mouse pressed left at (866, 164)
Screenshot: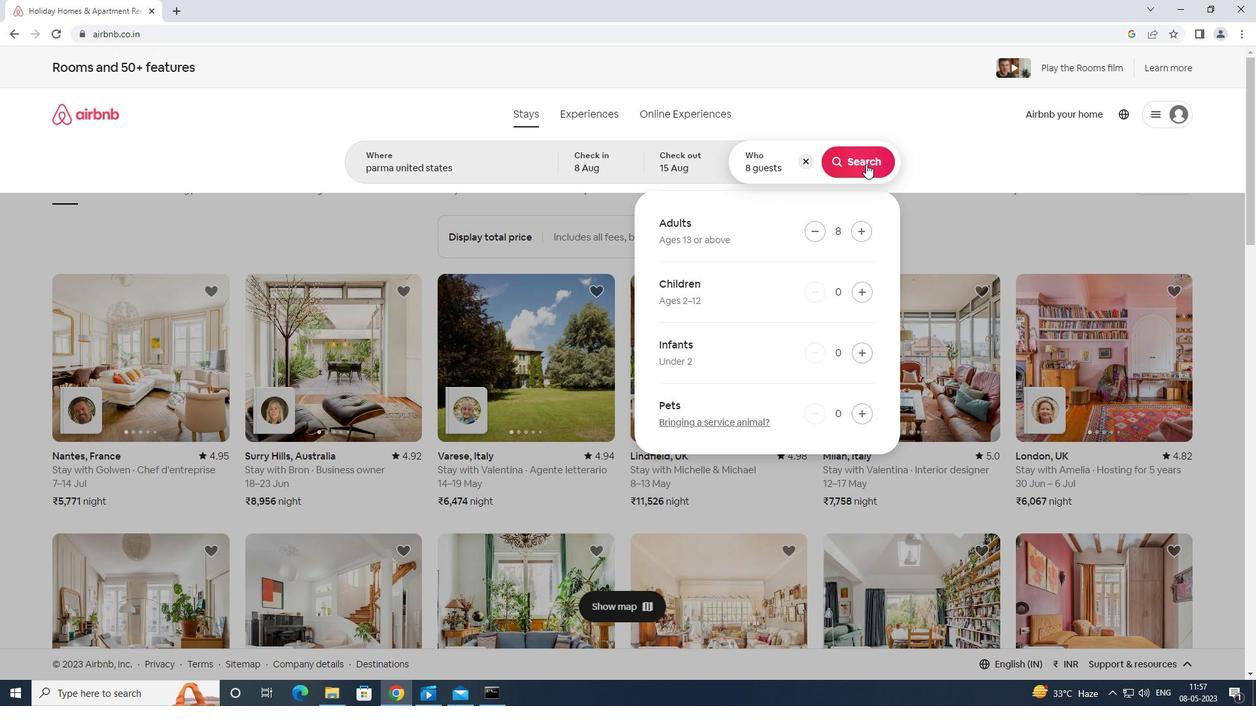 
Action: Mouse moved to (1184, 127)
Screenshot: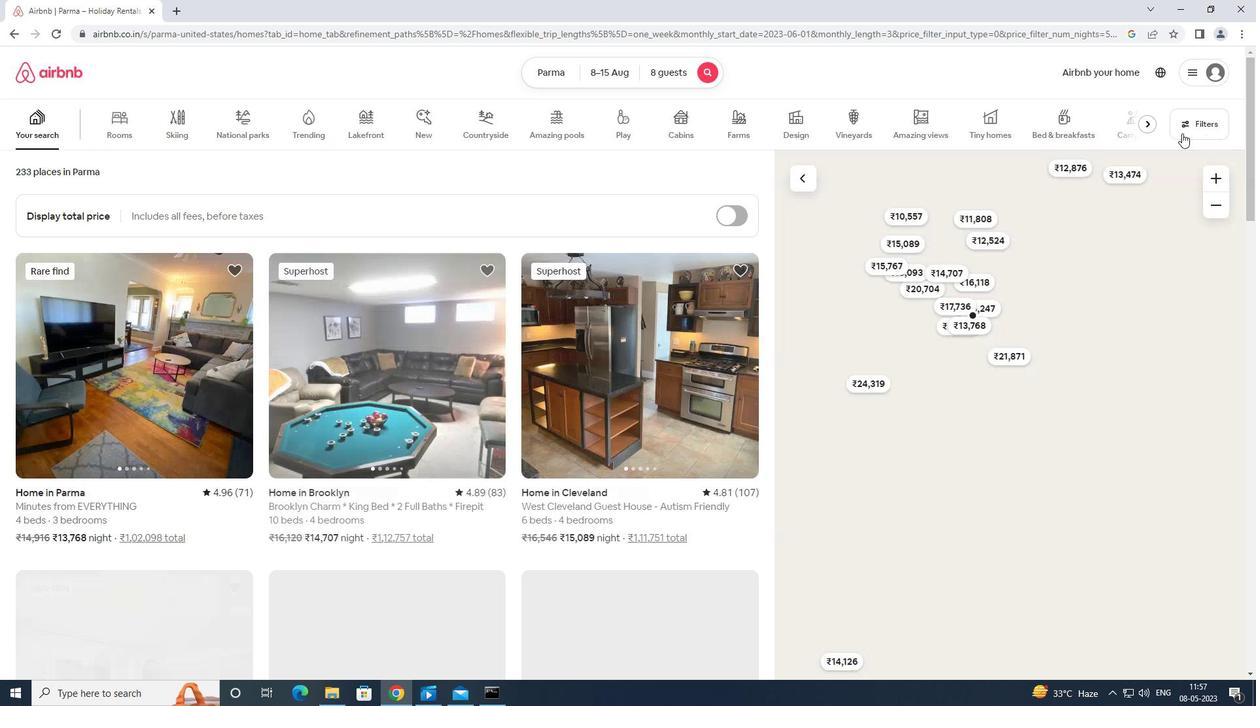 
Action: Mouse pressed left at (1184, 127)
Screenshot: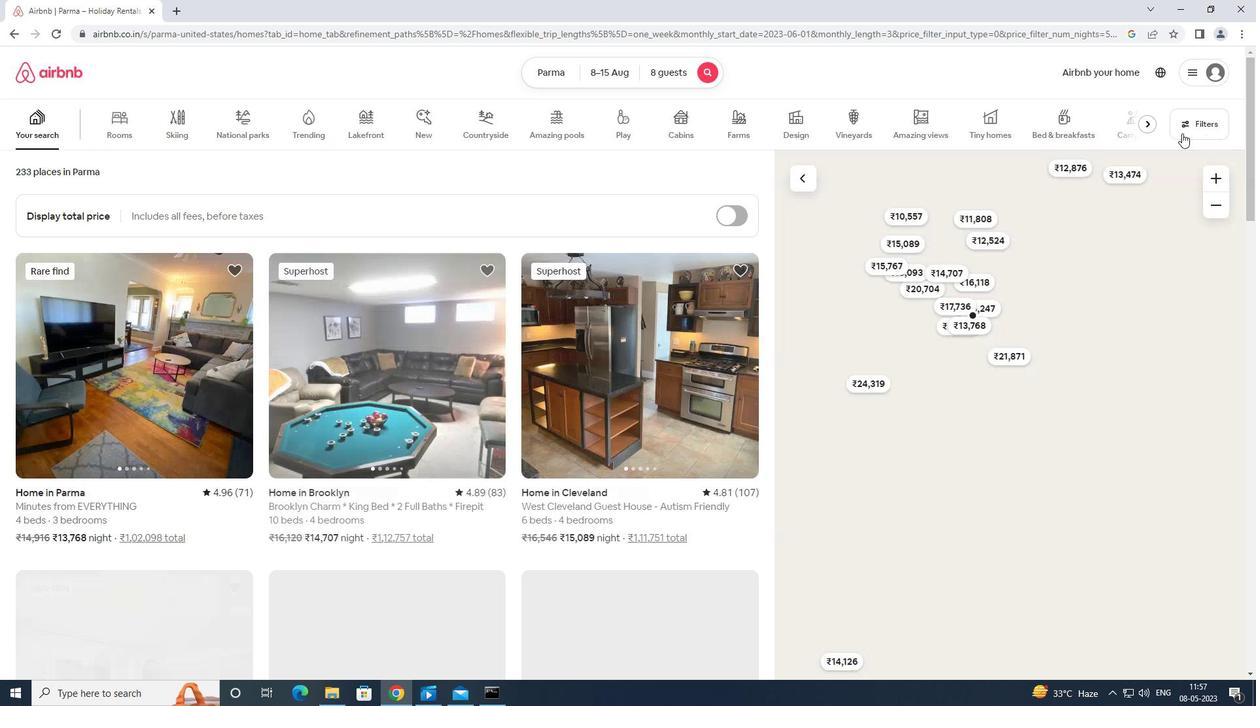 
Action: Mouse moved to (529, 433)
Screenshot: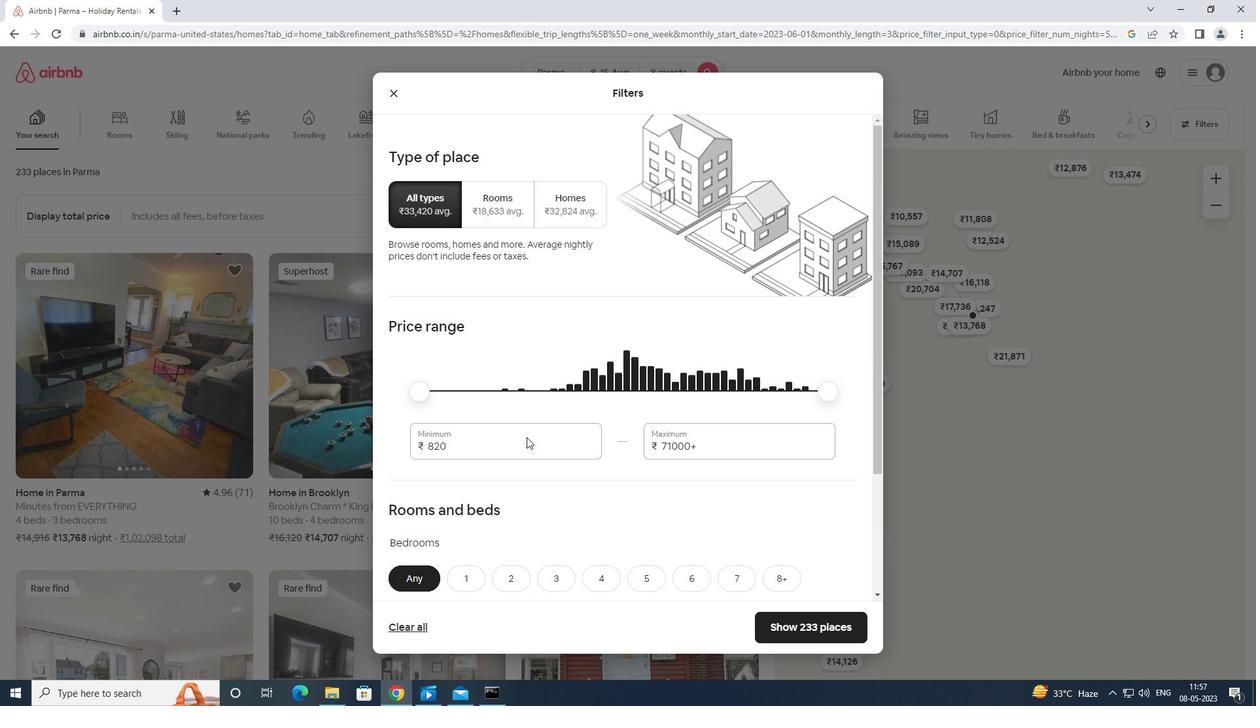 
Action: Mouse pressed left at (529, 433)
Screenshot: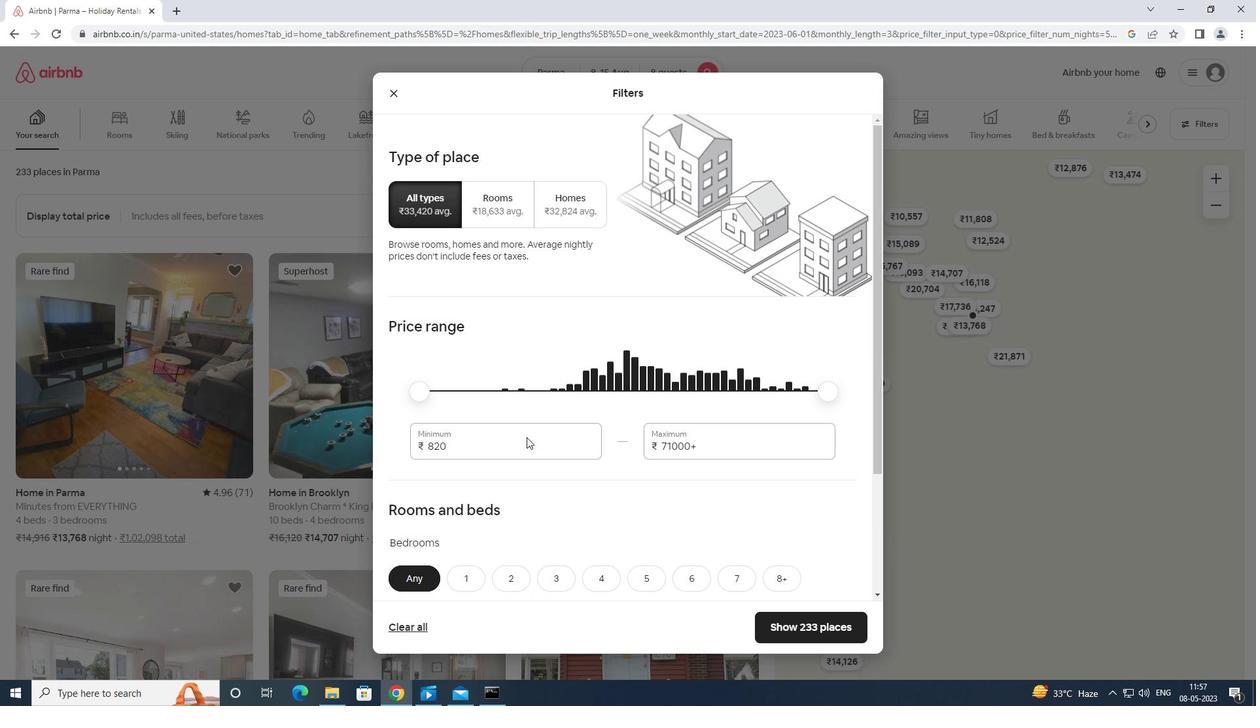 
Action: Key pressed <Key.backspace><Key.backspace><Key.backspace><Key.backspace><Key.backspace><Key.backspace><Key.backspace><Key.backspace><Key.backspace>10000
Screenshot: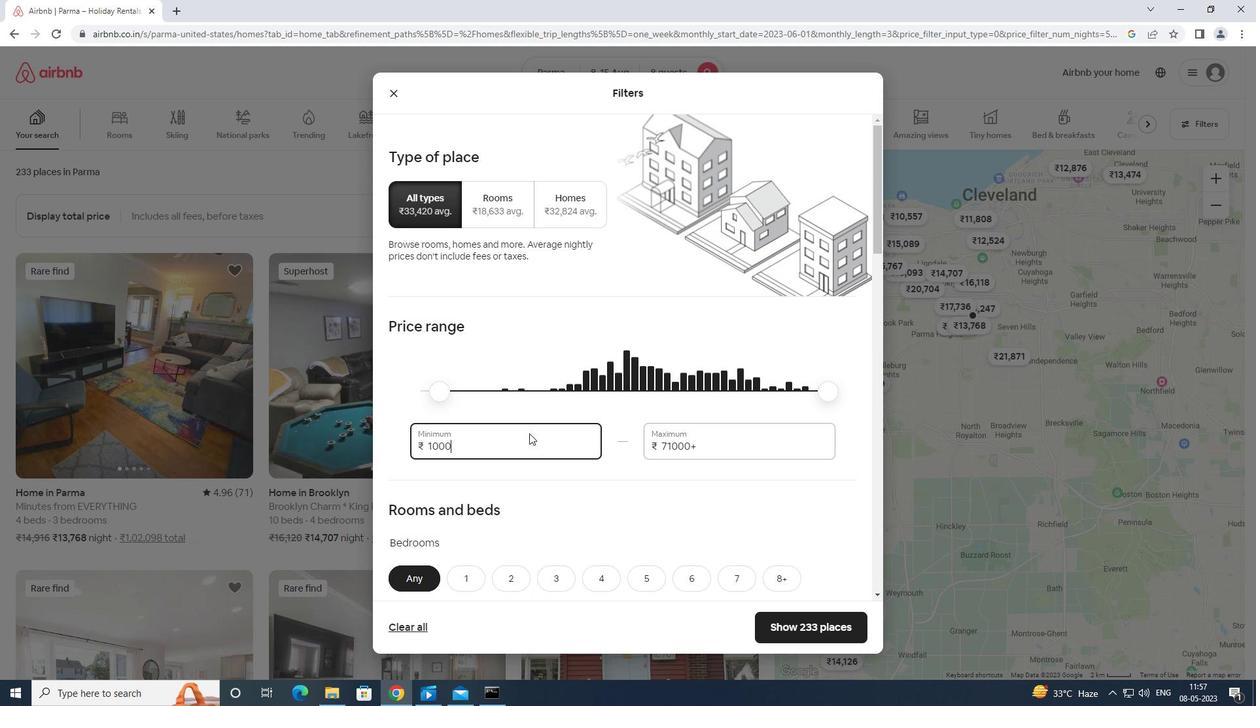 
Action: Mouse moved to (707, 444)
Screenshot: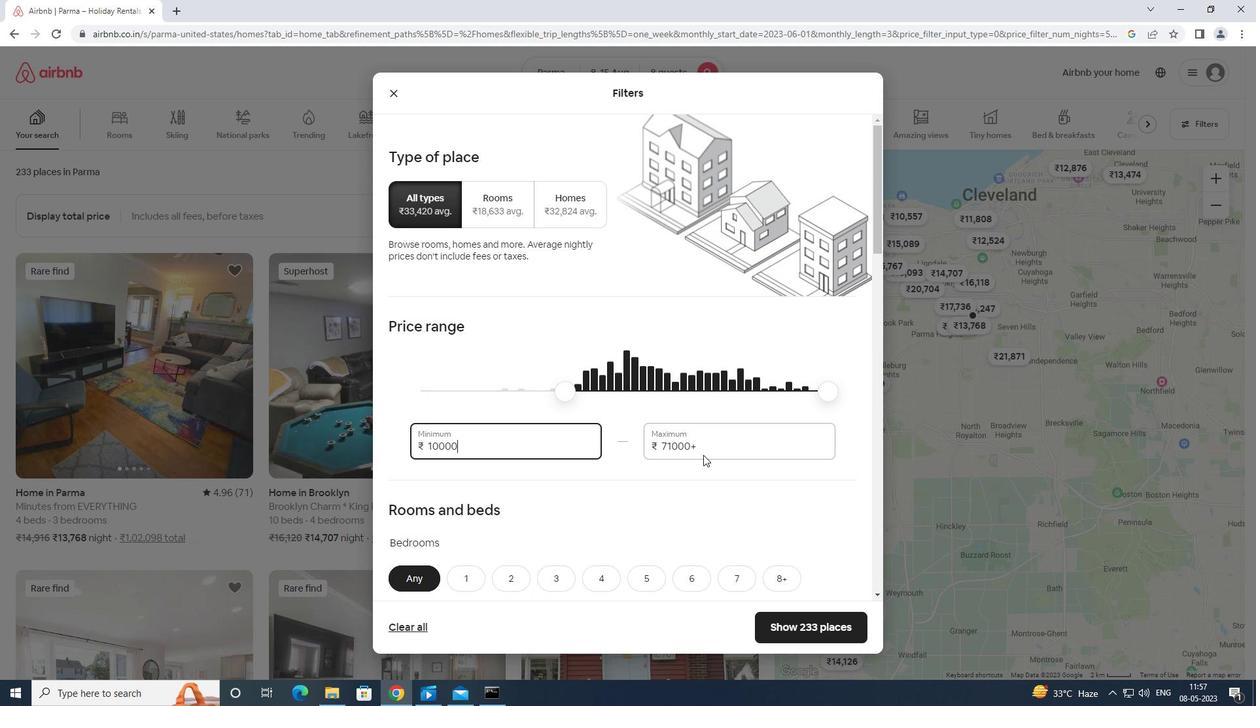 
Action: Mouse pressed left at (707, 444)
Screenshot: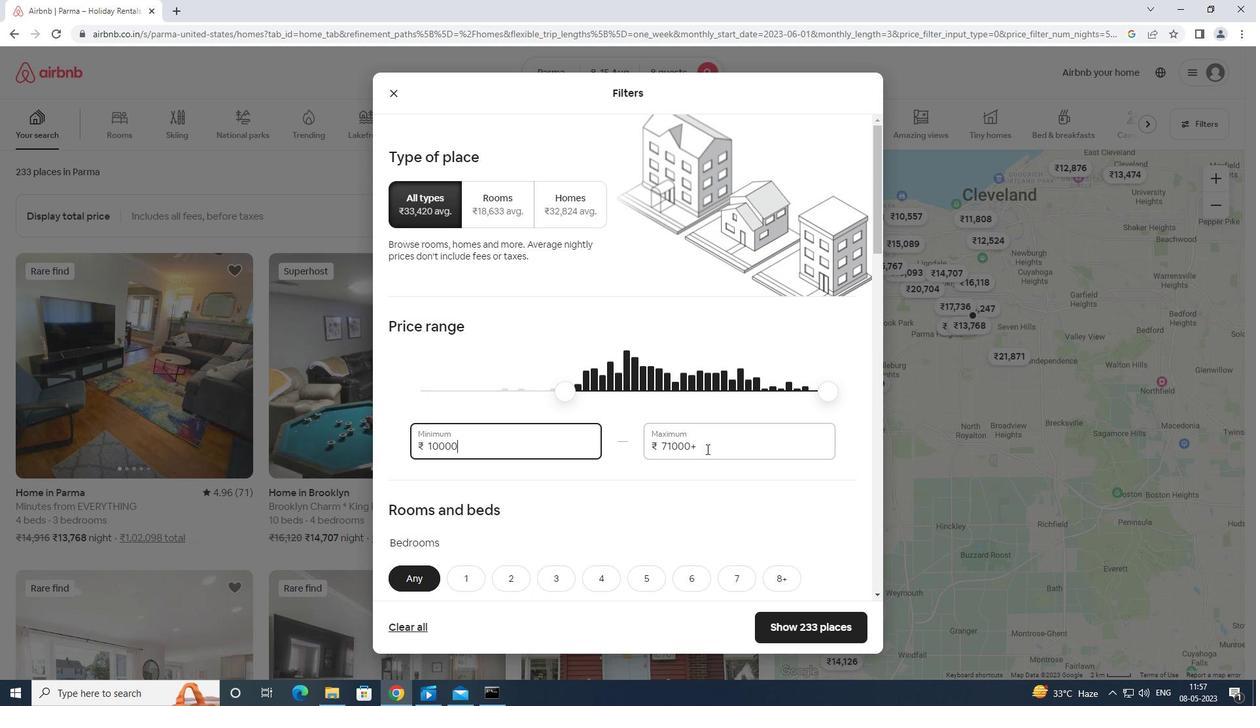 
Action: Mouse moved to (709, 444)
Screenshot: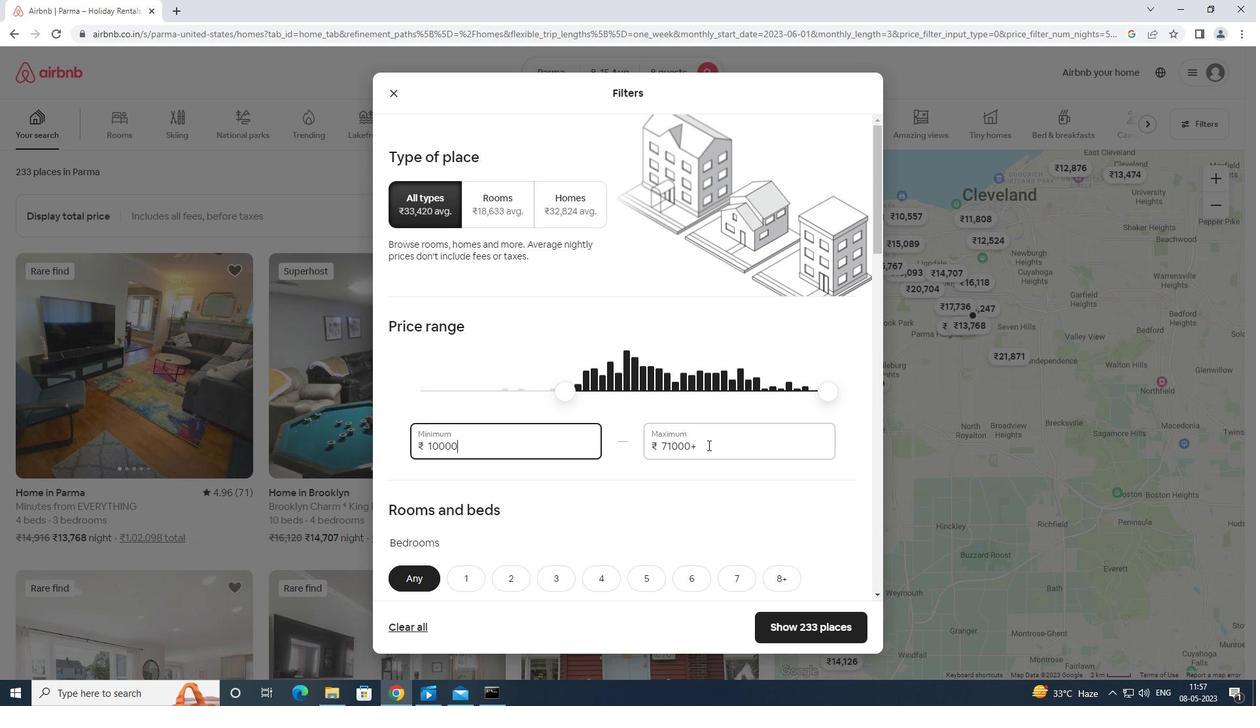 
Action: Key pressed <Key.backspace><Key.backspace><Key.backspace><Key.backspace><Key.backspace><Key.backspace><Key.backspace><Key.backspace><Key.backspace><Key.backspace><Key.backspace><Key.backspace><Key.backspace>14000
Screenshot: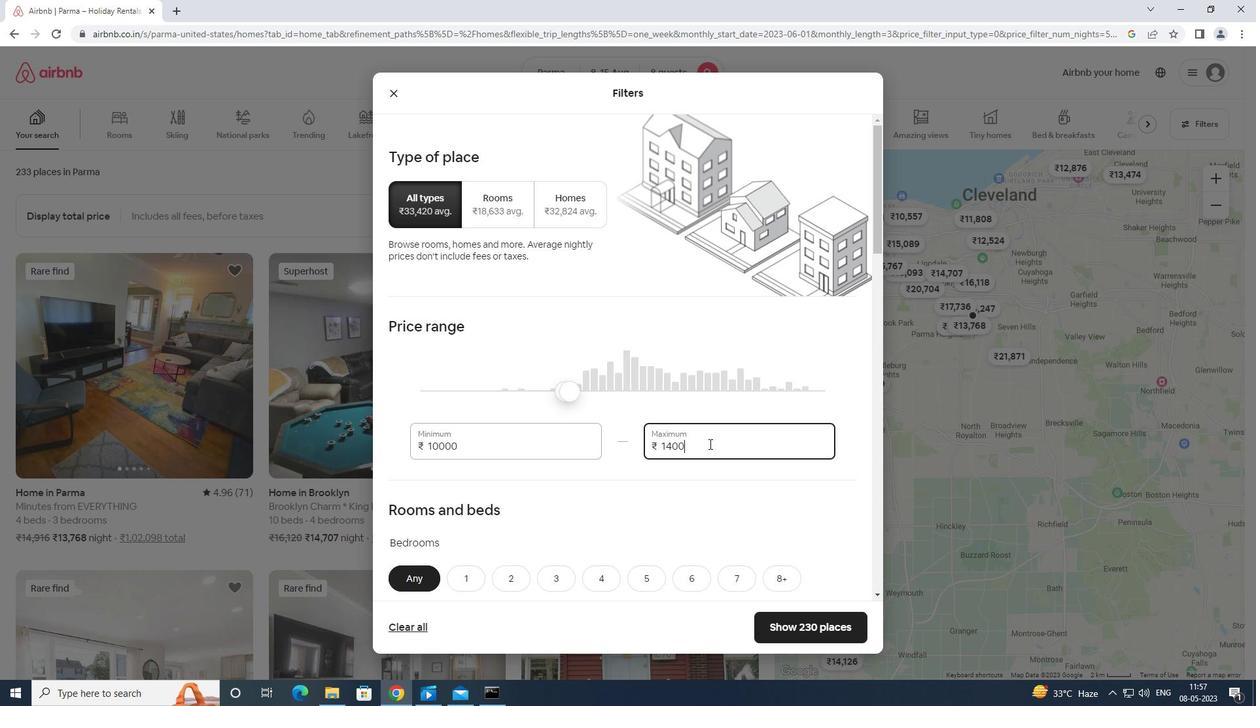 
Action: Mouse moved to (720, 456)
Screenshot: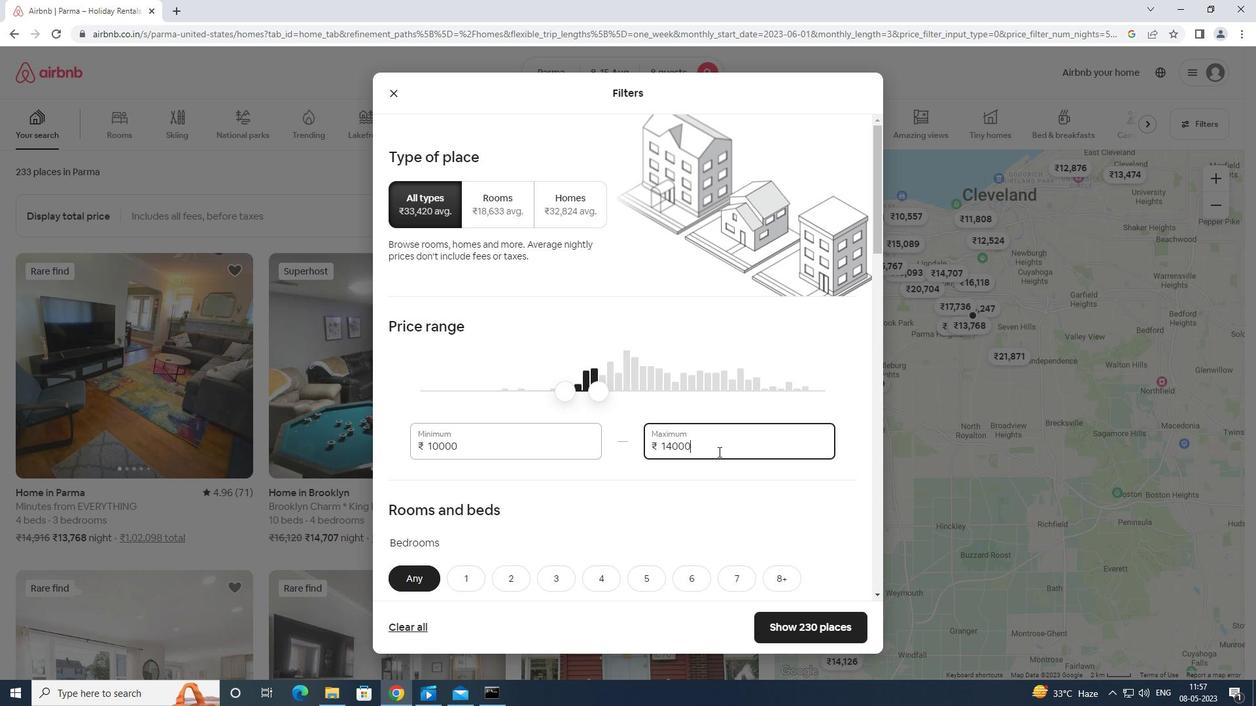 
Action: Mouse scrolled (720, 455) with delta (0, 0)
Screenshot: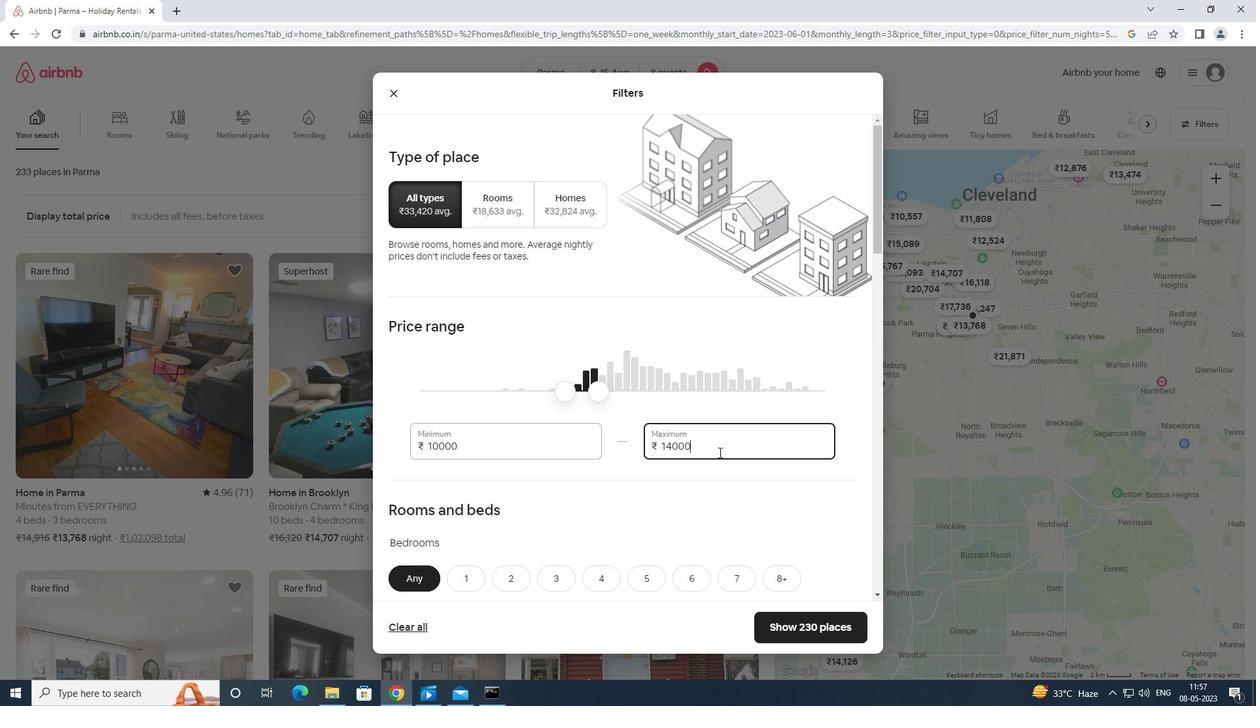
Action: Mouse moved to (722, 459)
Screenshot: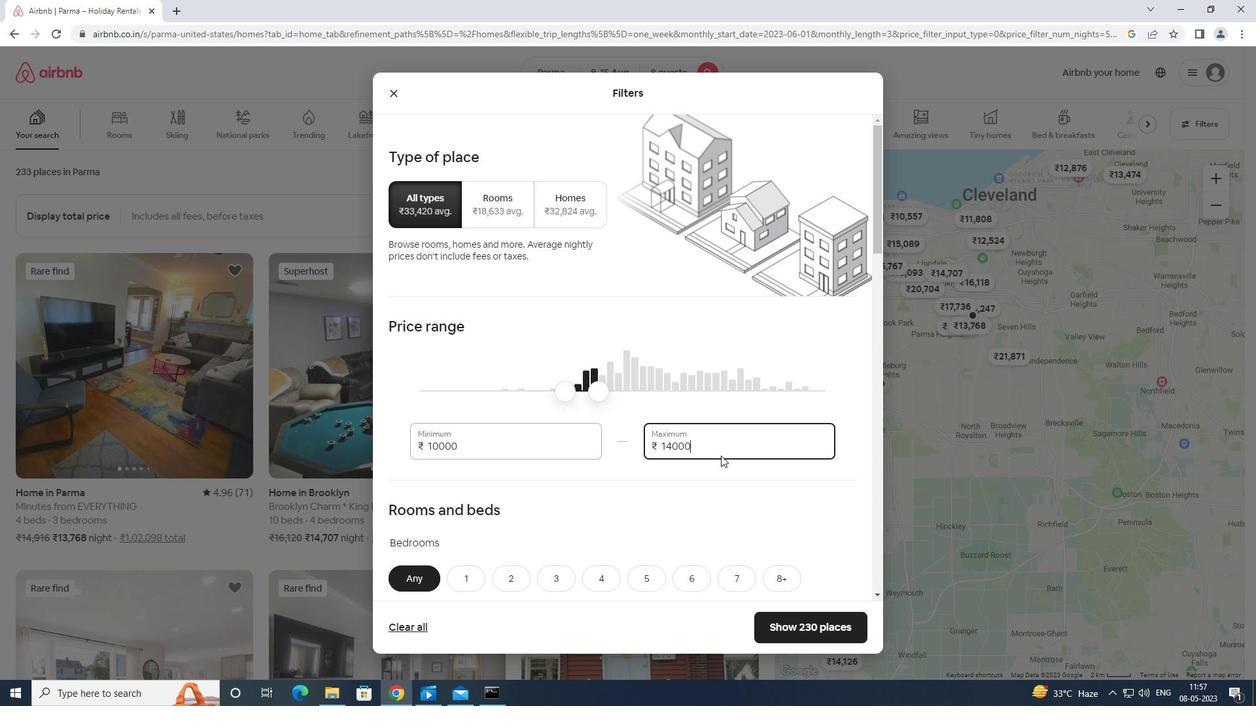 
Action: Mouse scrolled (722, 458) with delta (0, 0)
Screenshot: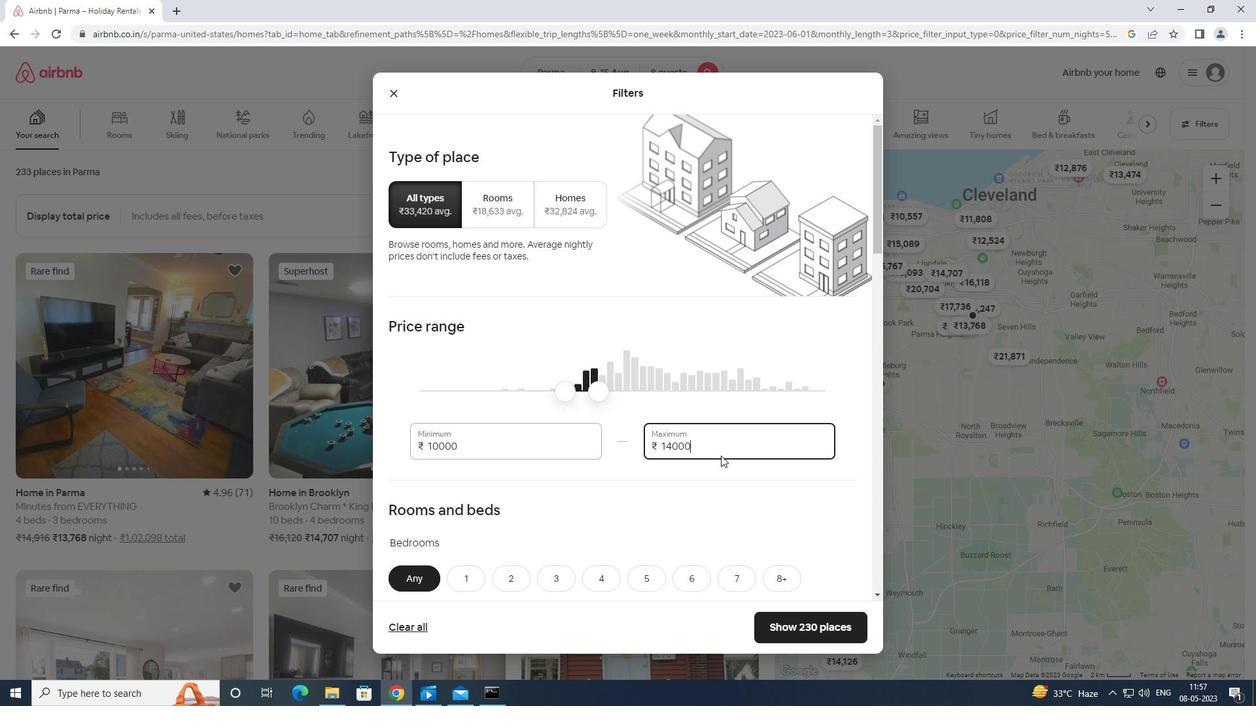 
Action: Mouse moved to (646, 449)
Screenshot: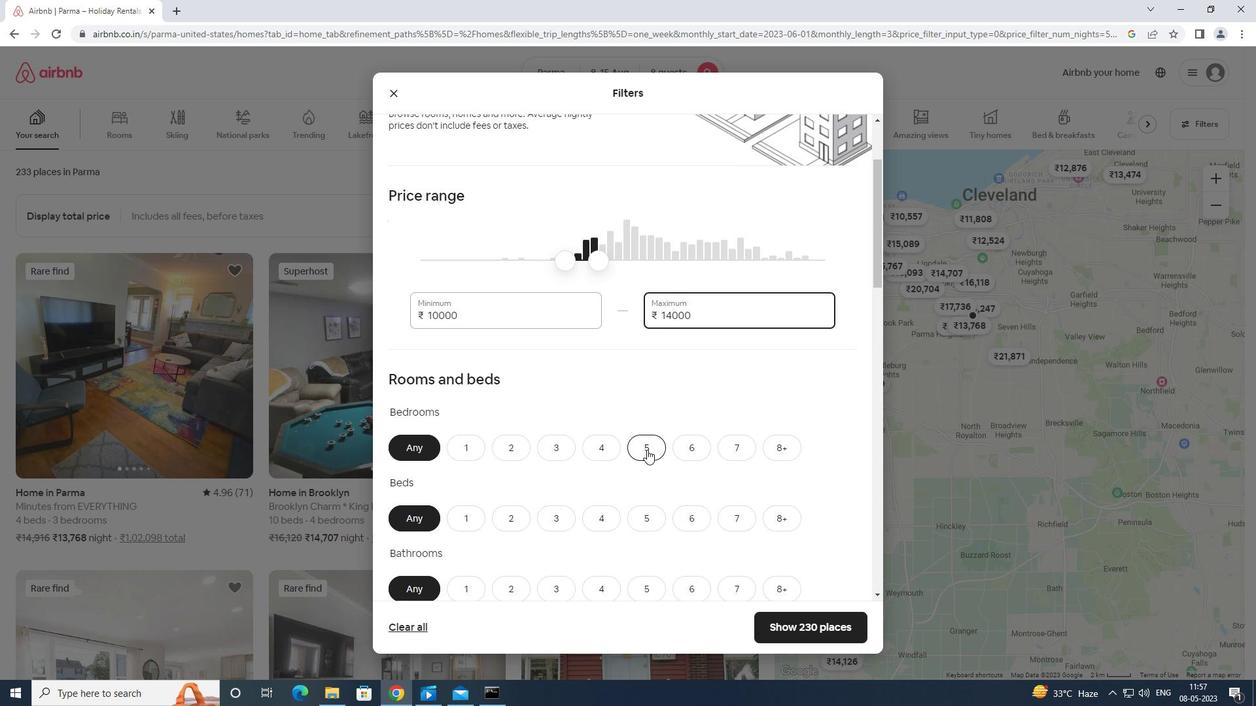 
Action: Mouse pressed left at (646, 449)
Screenshot: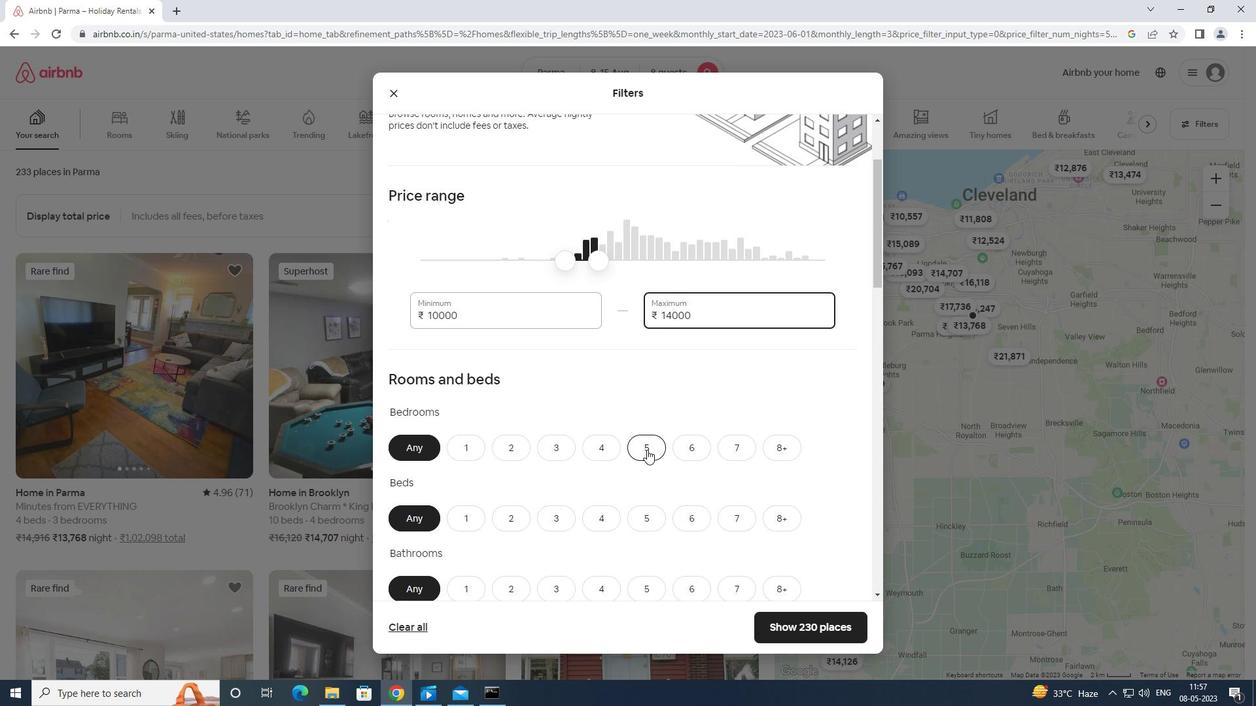 
Action: Mouse moved to (779, 516)
Screenshot: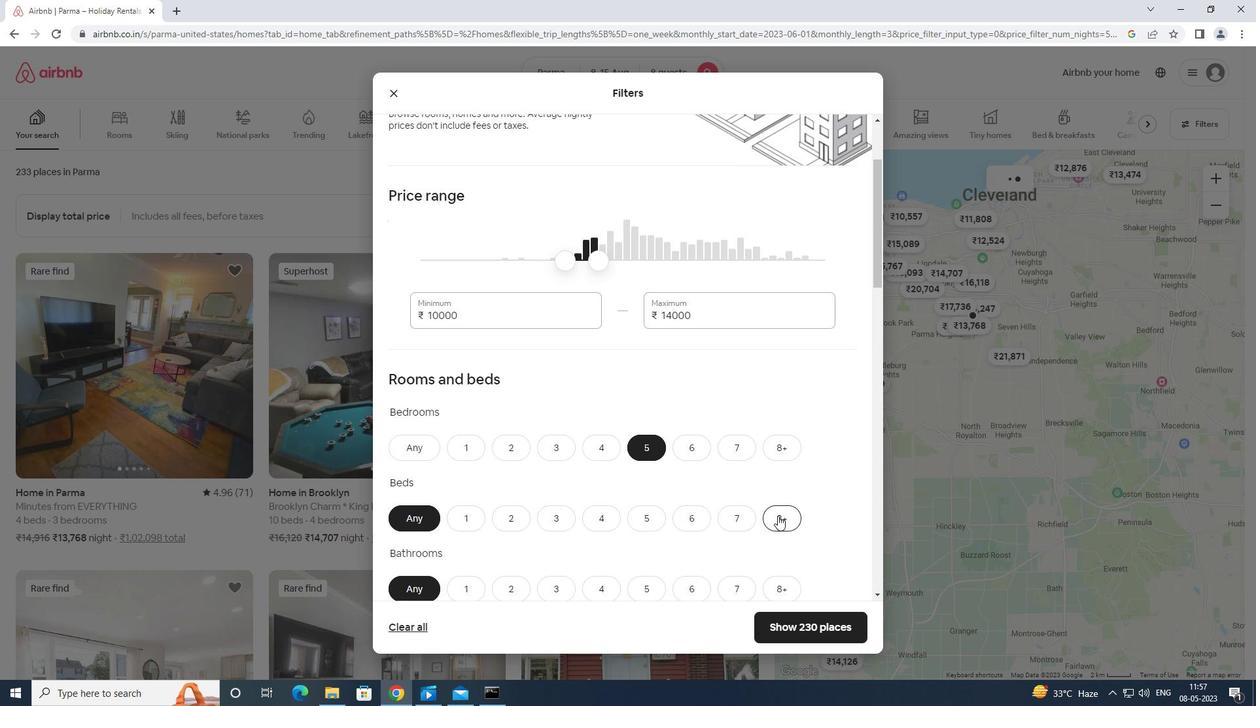 
Action: Mouse pressed left at (779, 516)
Screenshot: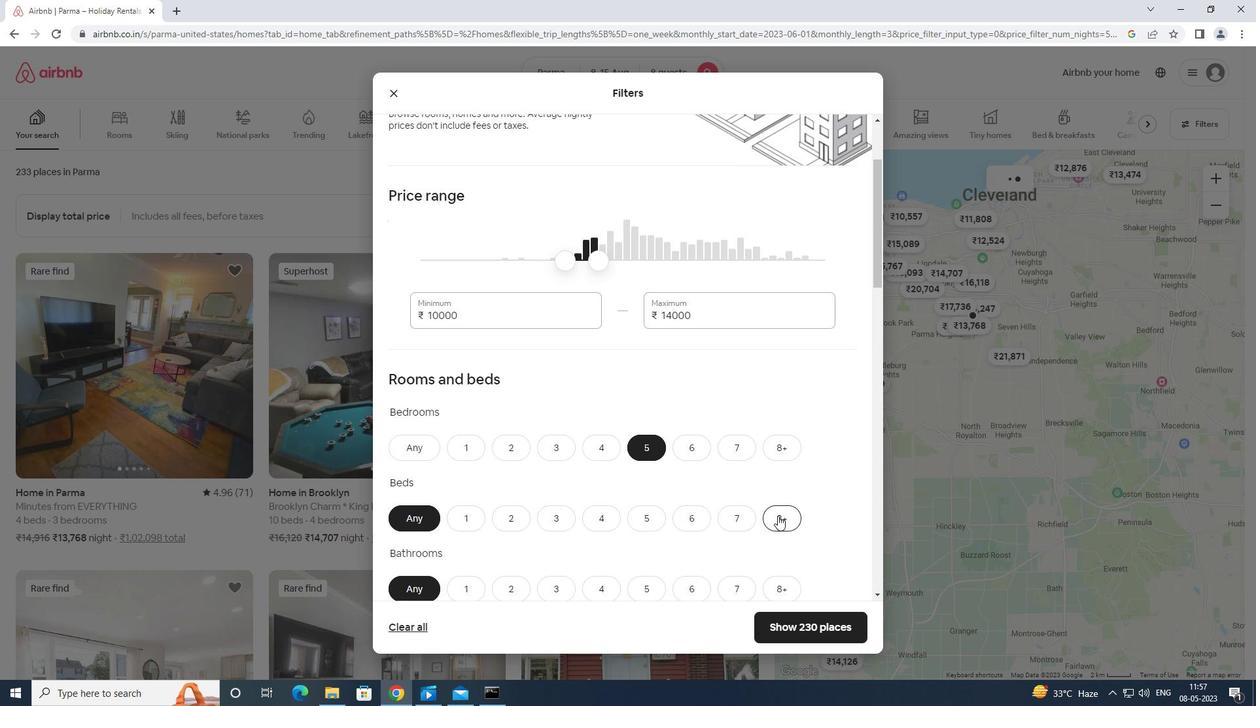 
Action: Mouse moved to (647, 590)
Screenshot: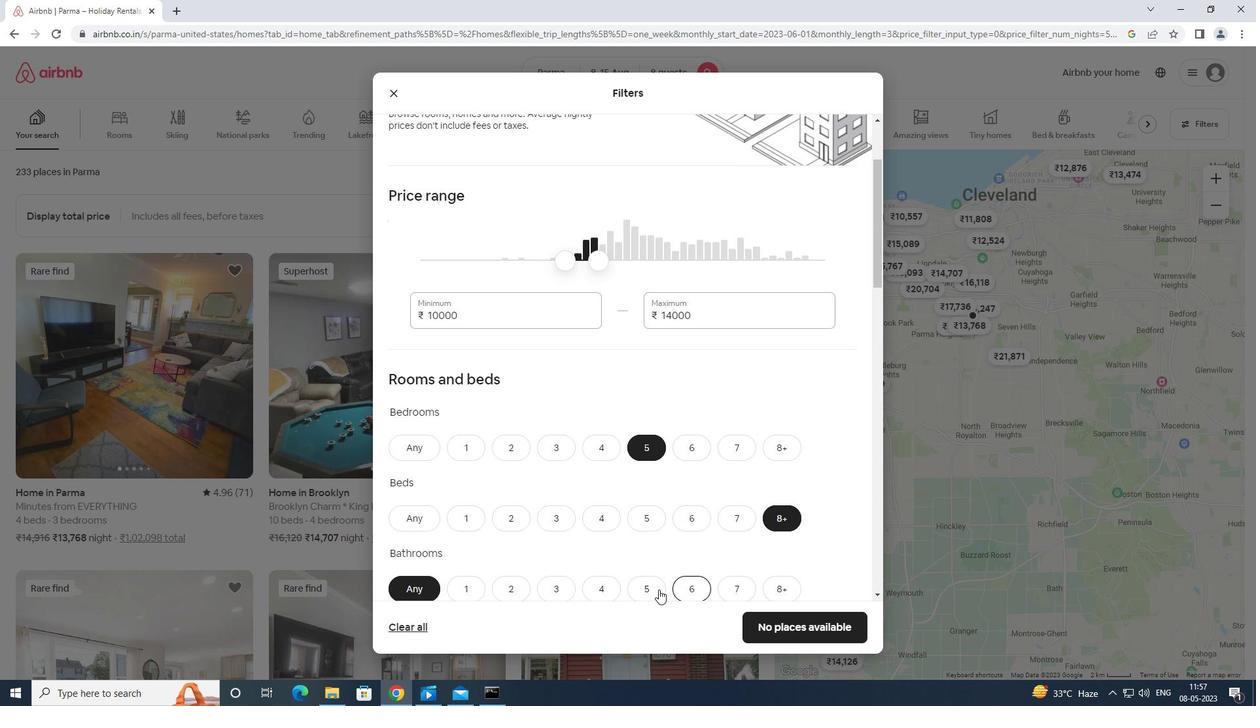 
Action: Mouse pressed left at (647, 590)
Screenshot: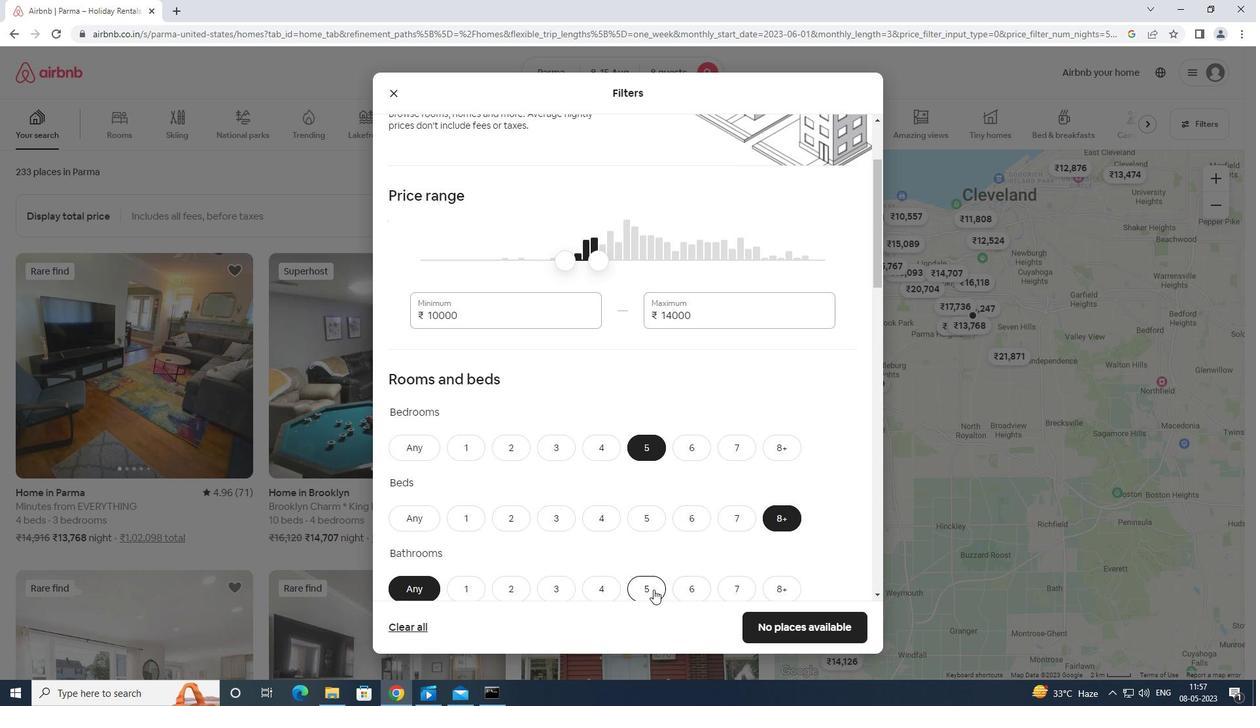 
Action: Mouse moved to (644, 588)
Screenshot: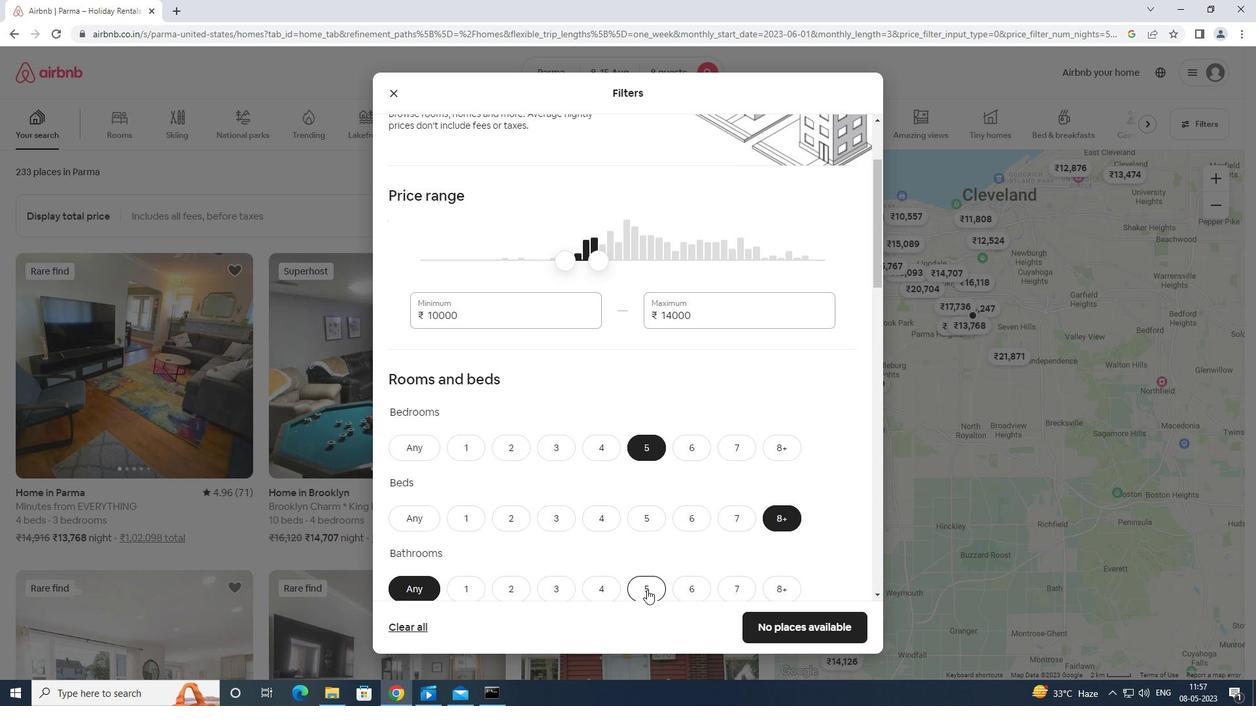 
Action: Mouse scrolled (644, 588) with delta (0, 0)
Screenshot: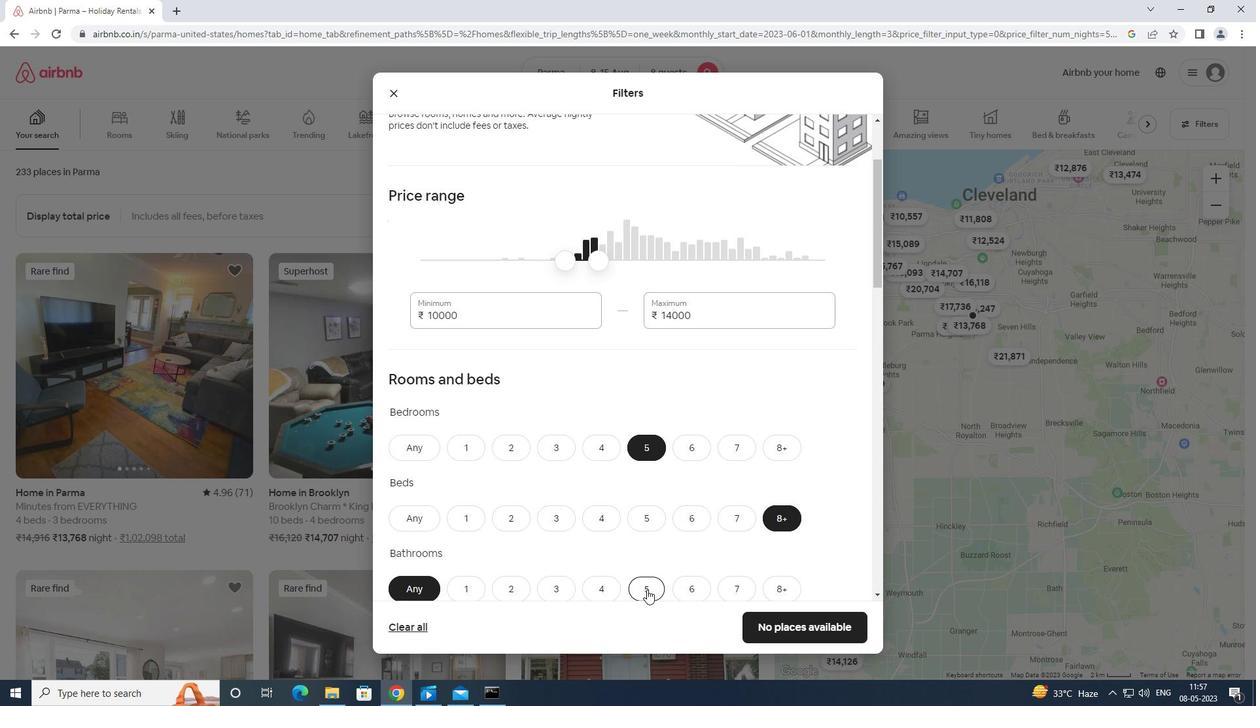 
Action: Mouse scrolled (644, 588) with delta (0, 0)
Screenshot: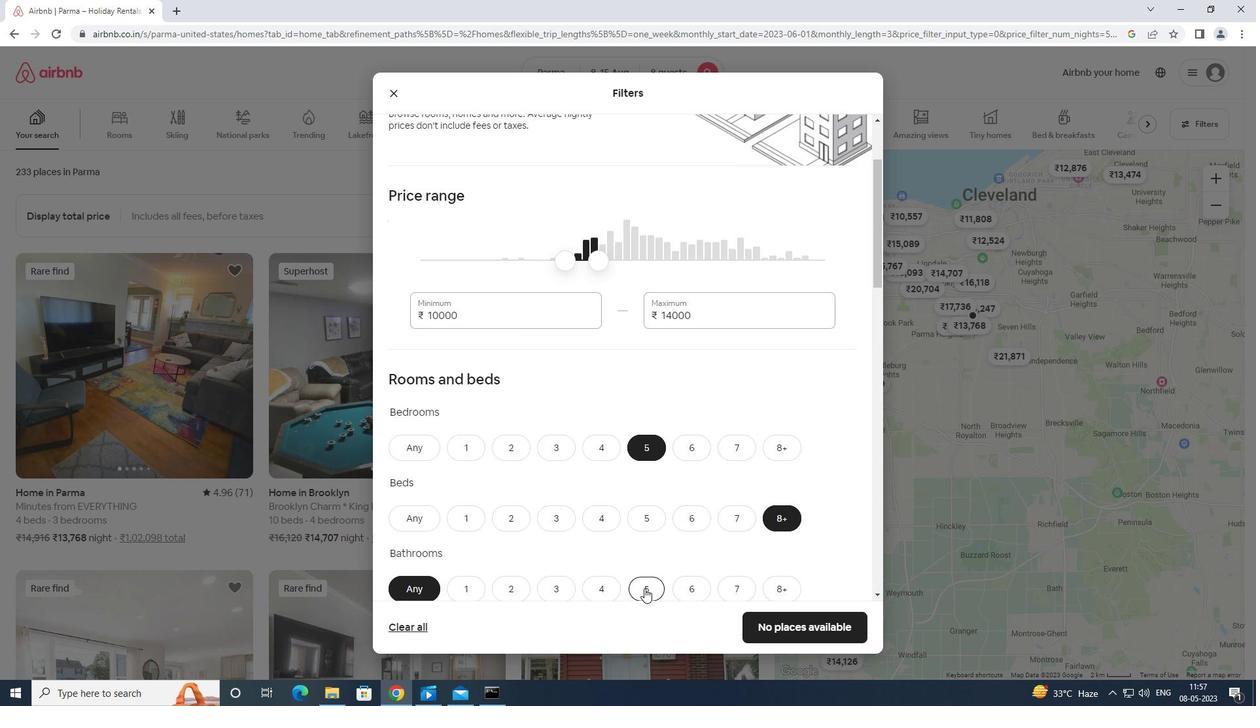 
Action: Mouse scrolled (644, 588) with delta (0, 0)
Screenshot: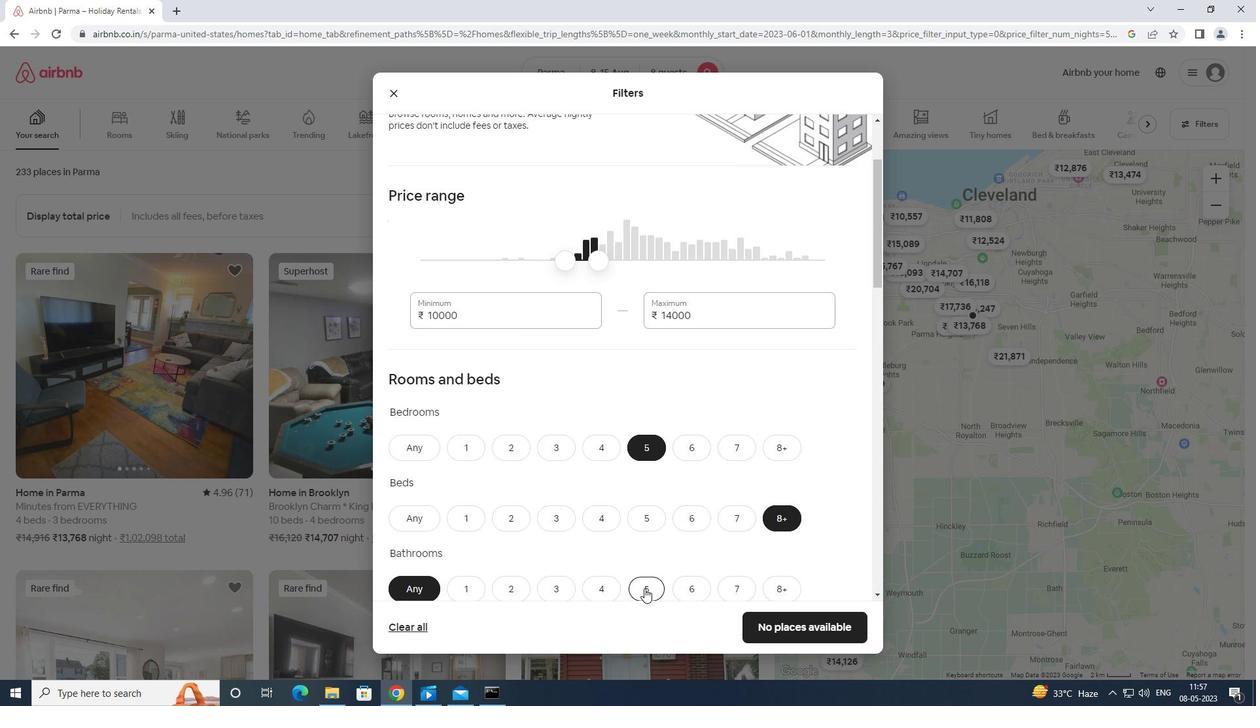 
Action: Mouse scrolled (644, 588) with delta (0, 0)
Screenshot: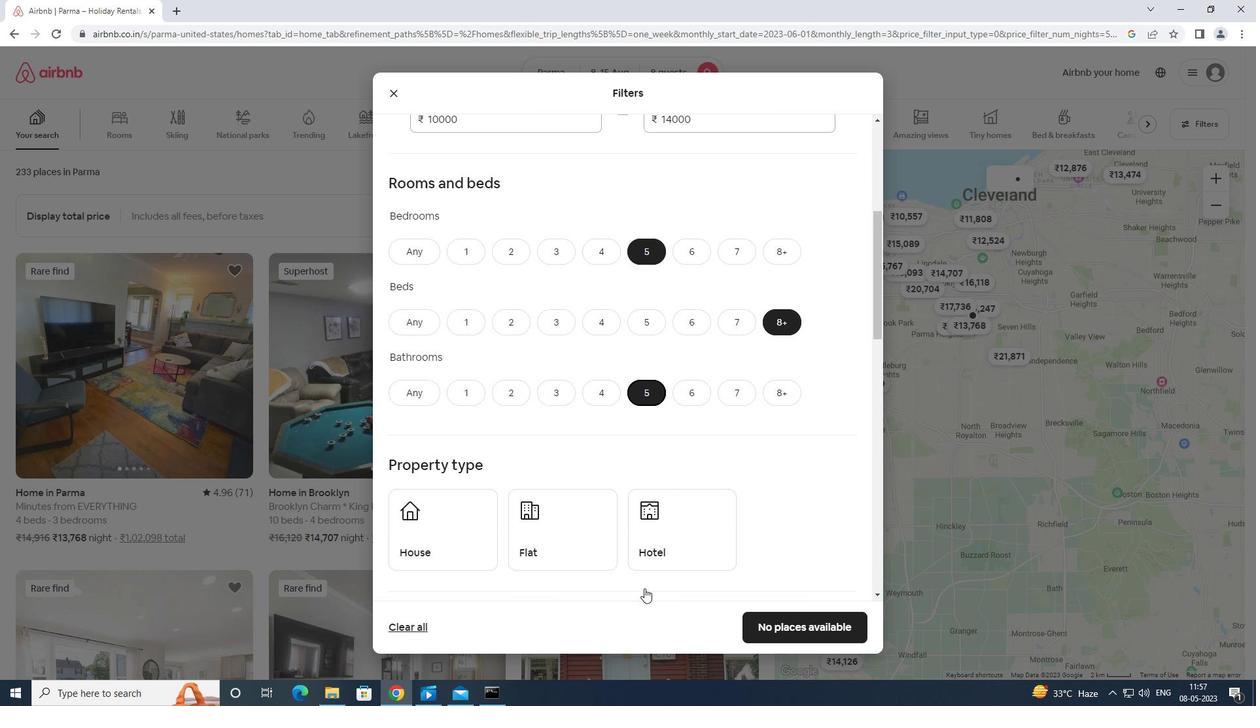 
Action: Mouse moved to (457, 480)
Screenshot: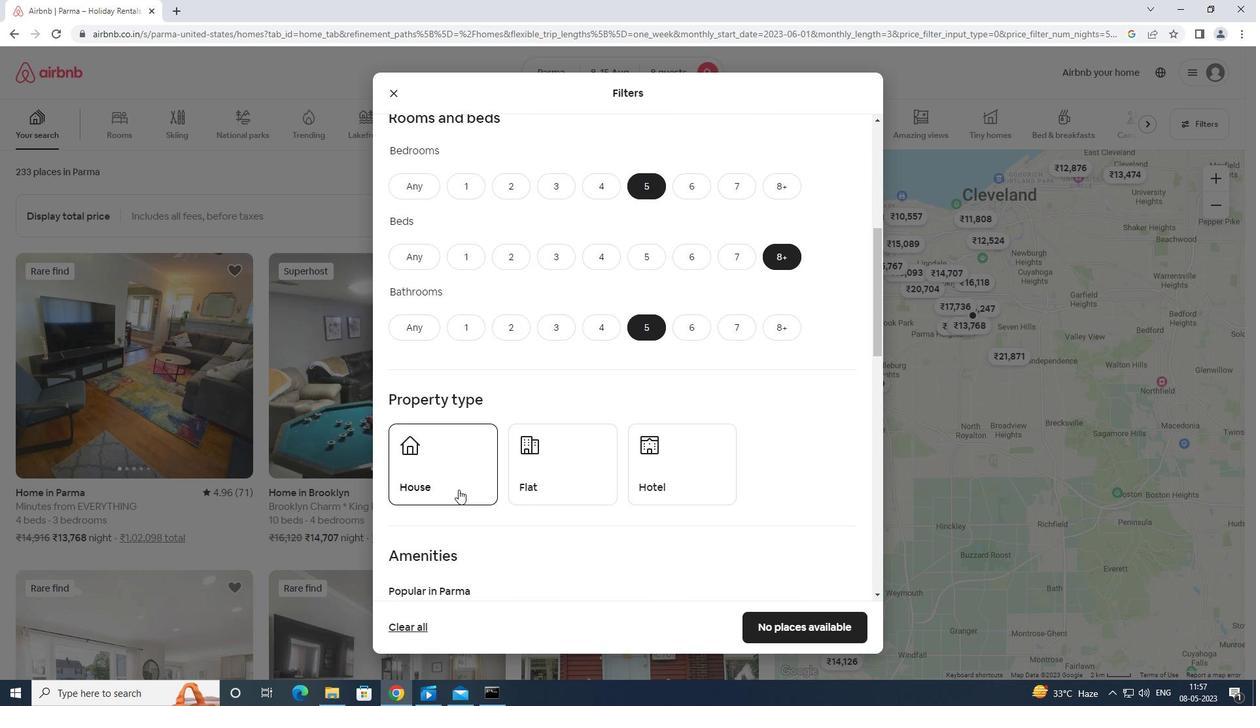 
Action: Mouse pressed left at (457, 480)
Screenshot: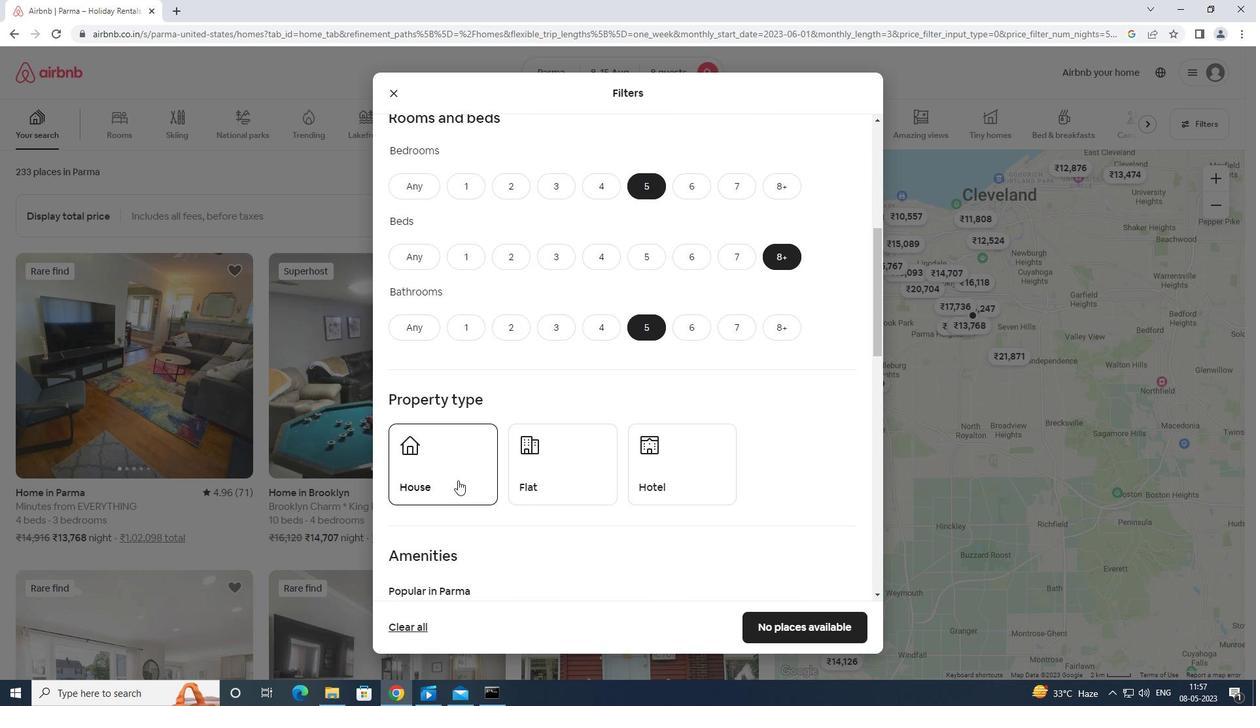
Action: Mouse moved to (565, 478)
Screenshot: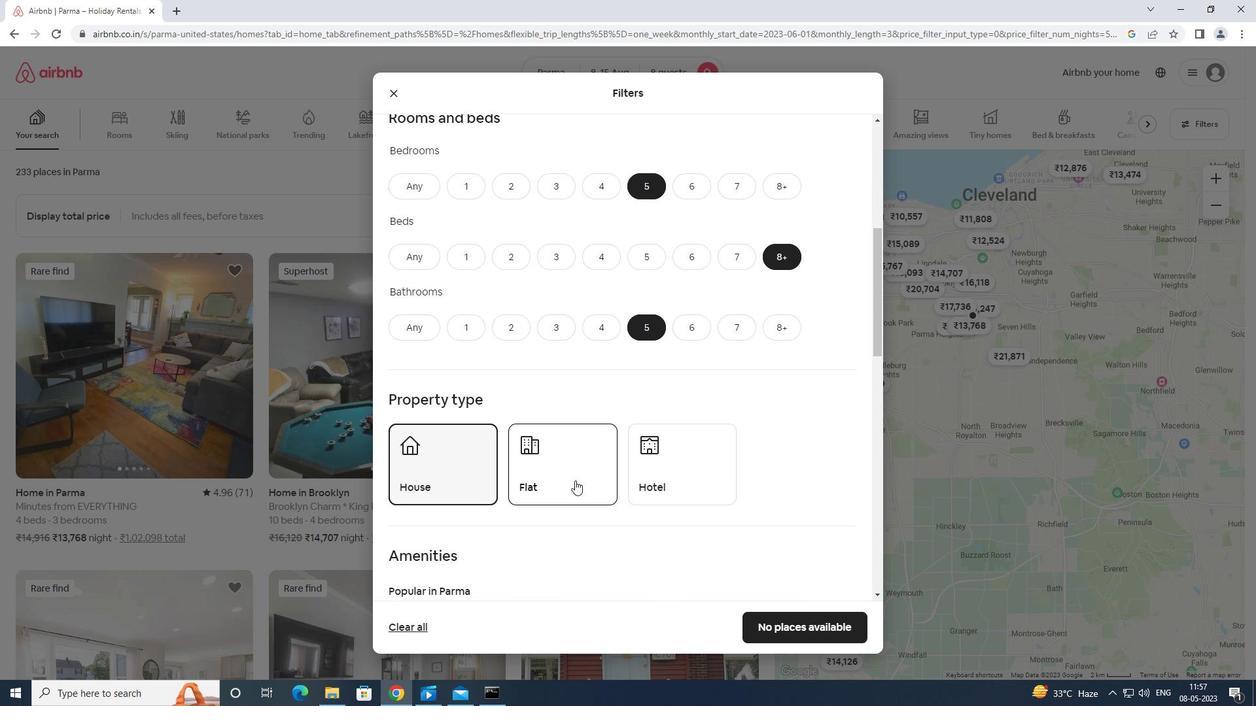 
Action: Mouse pressed left at (565, 478)
Screenshot: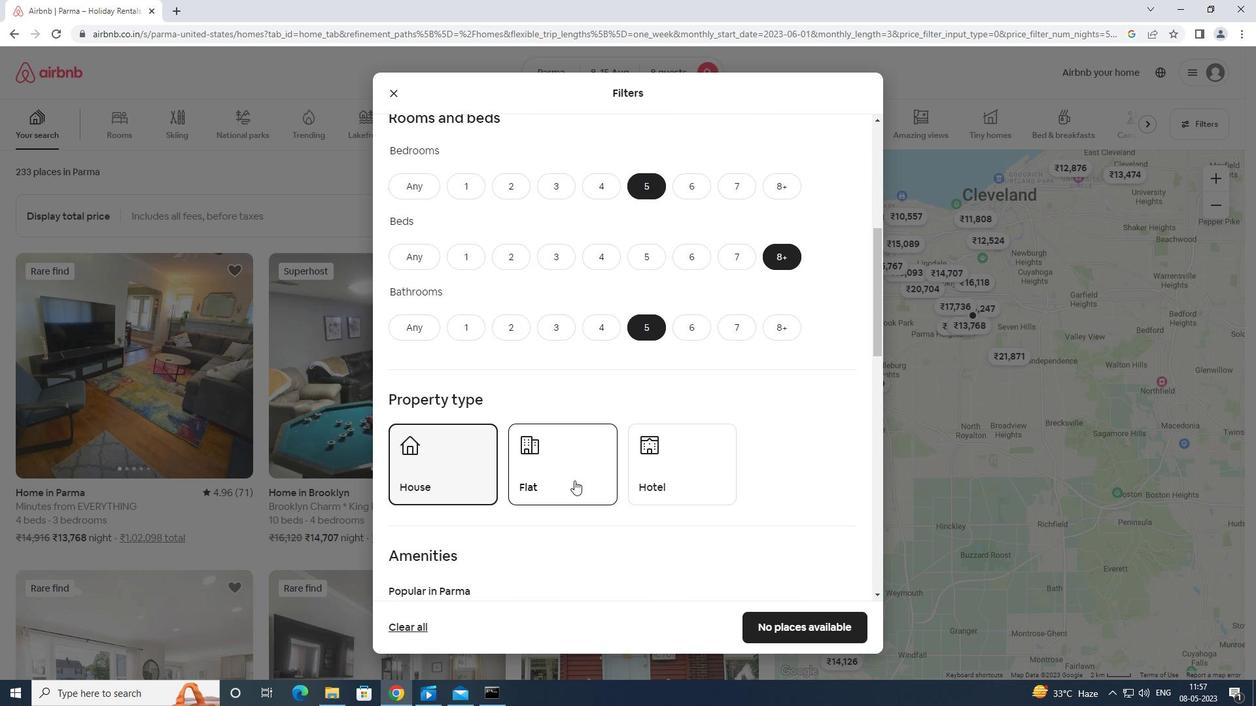 
Action: Mouse moved to (645, 475)
Screenshot: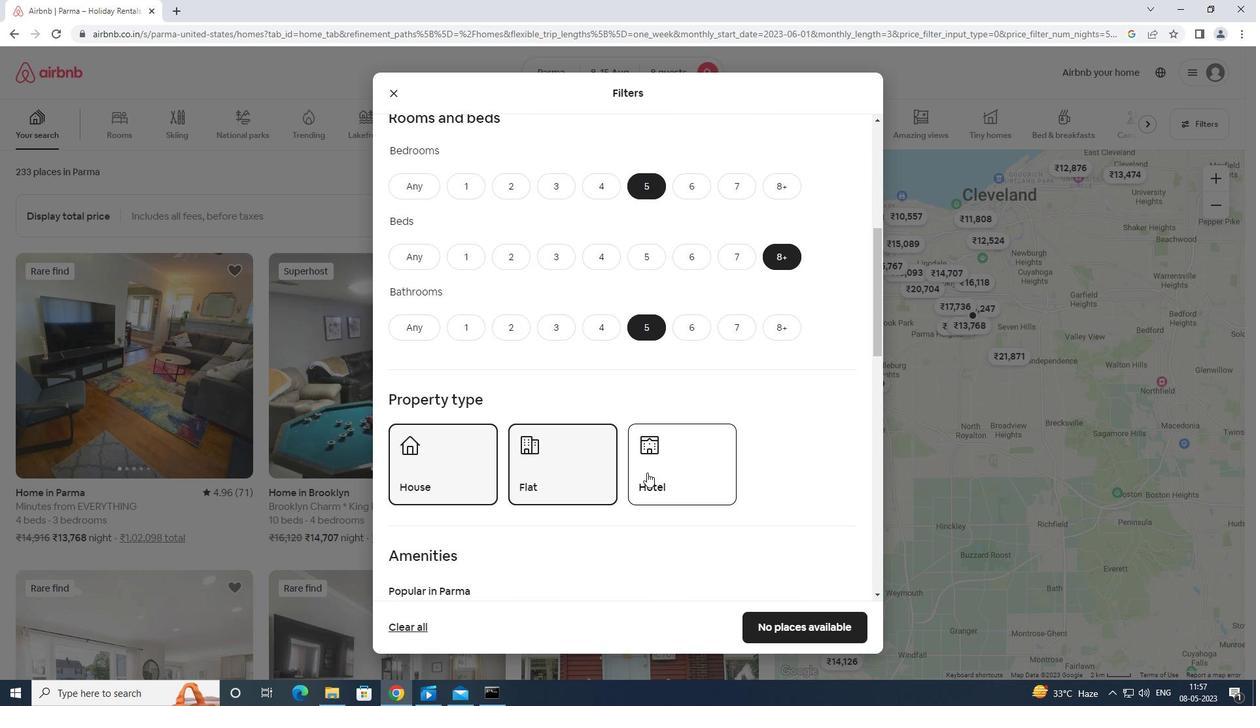 
Action: Mouse scrolled (645, 474) with delta (0, 0)
Screenshot: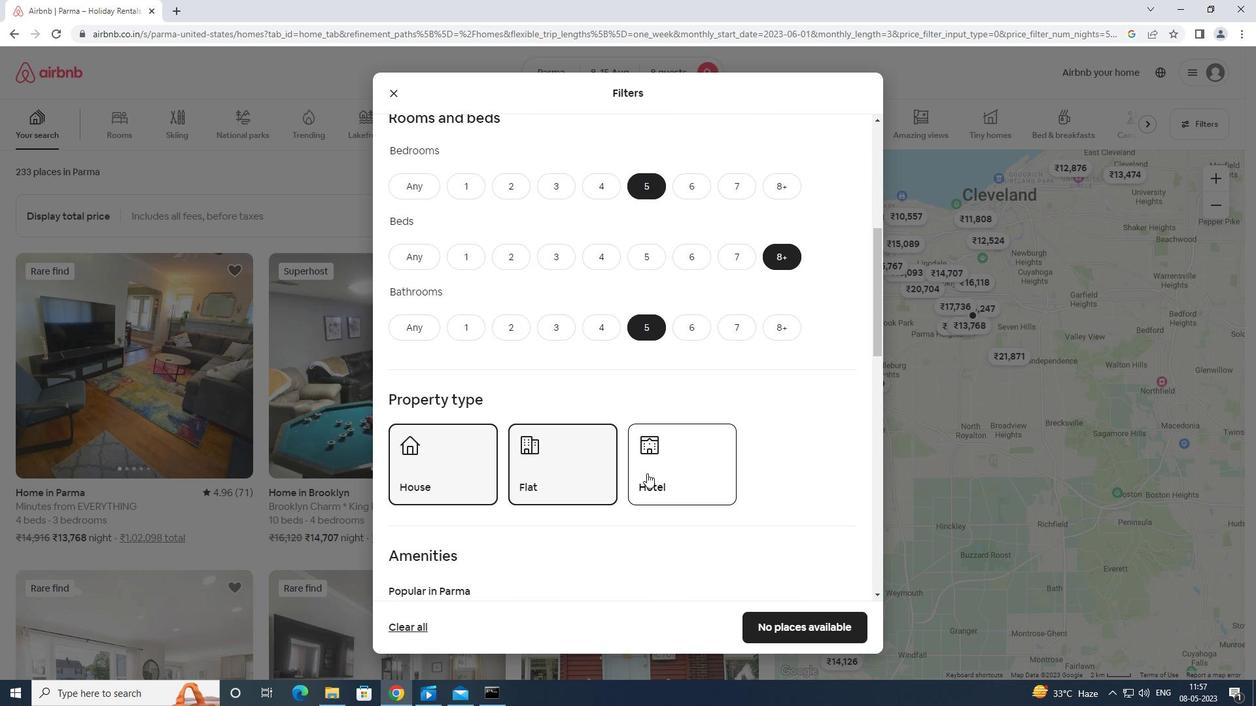
Action: Mouse scrolled (645, 474) with delta (0, 0)
Screenshot: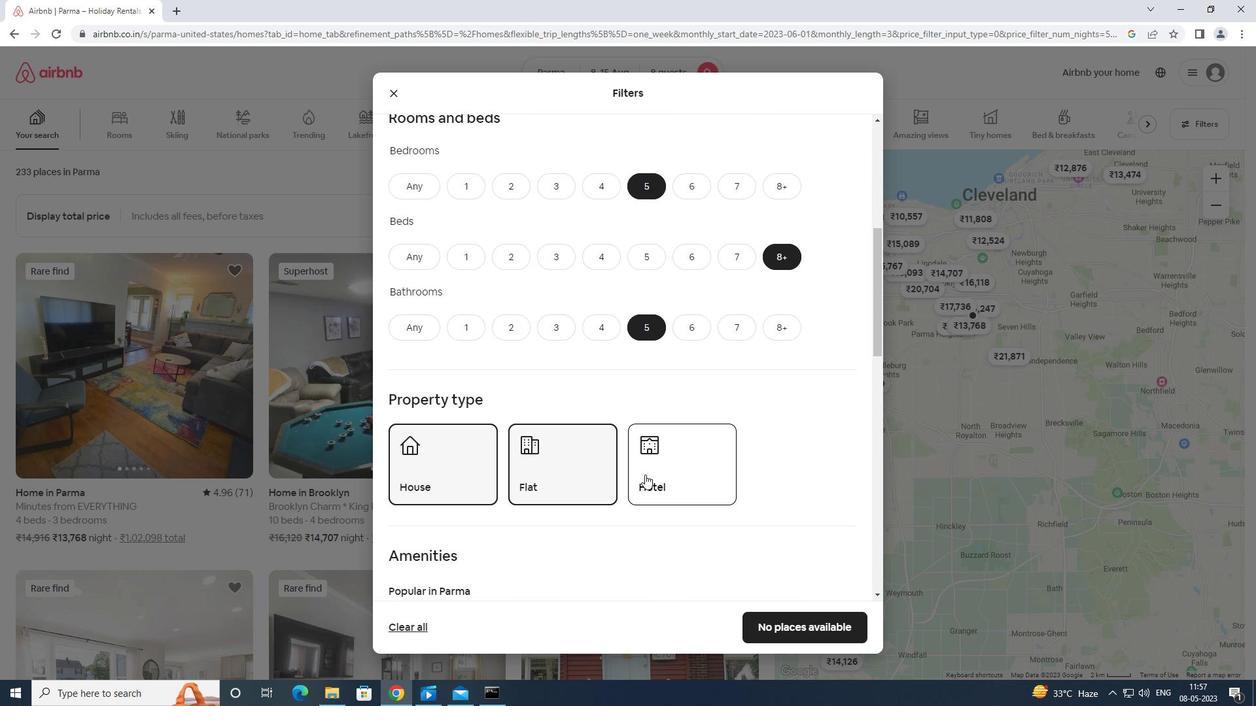 
Action: Mouse moved to (643, 476)
Screenshot: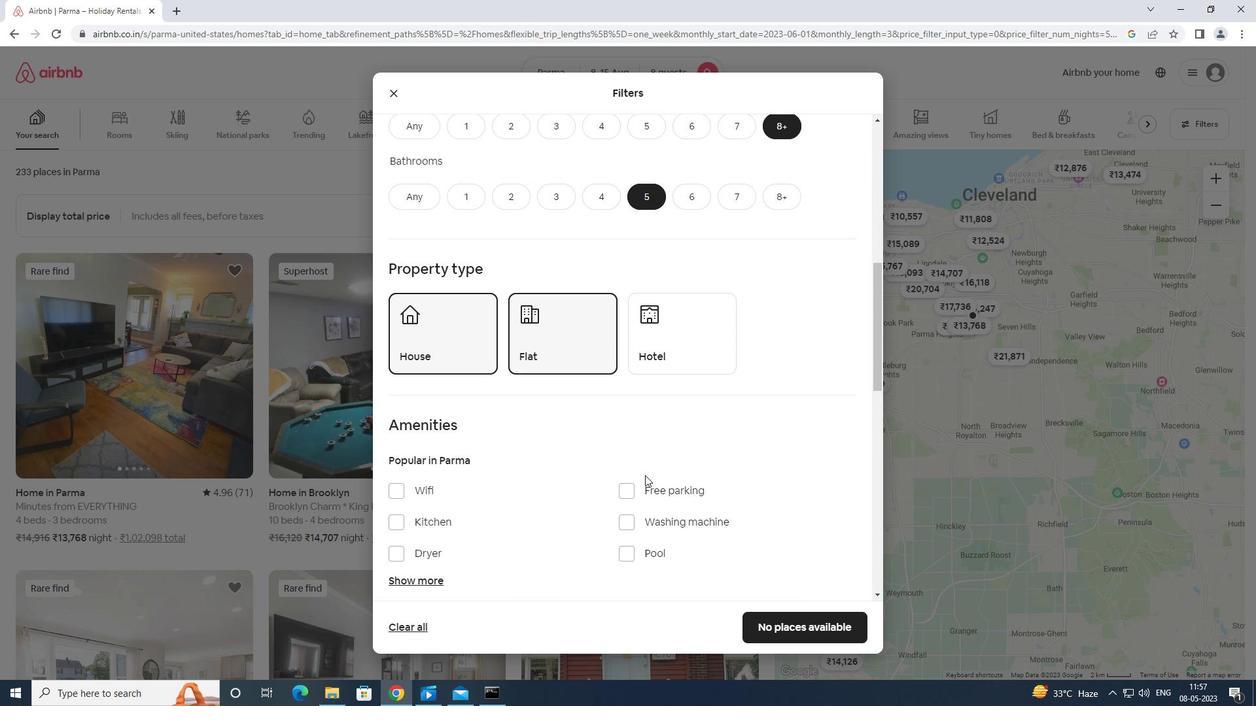 
Action: Mouse scrolled (643, 476) with delta (0, 0)
Screenshot: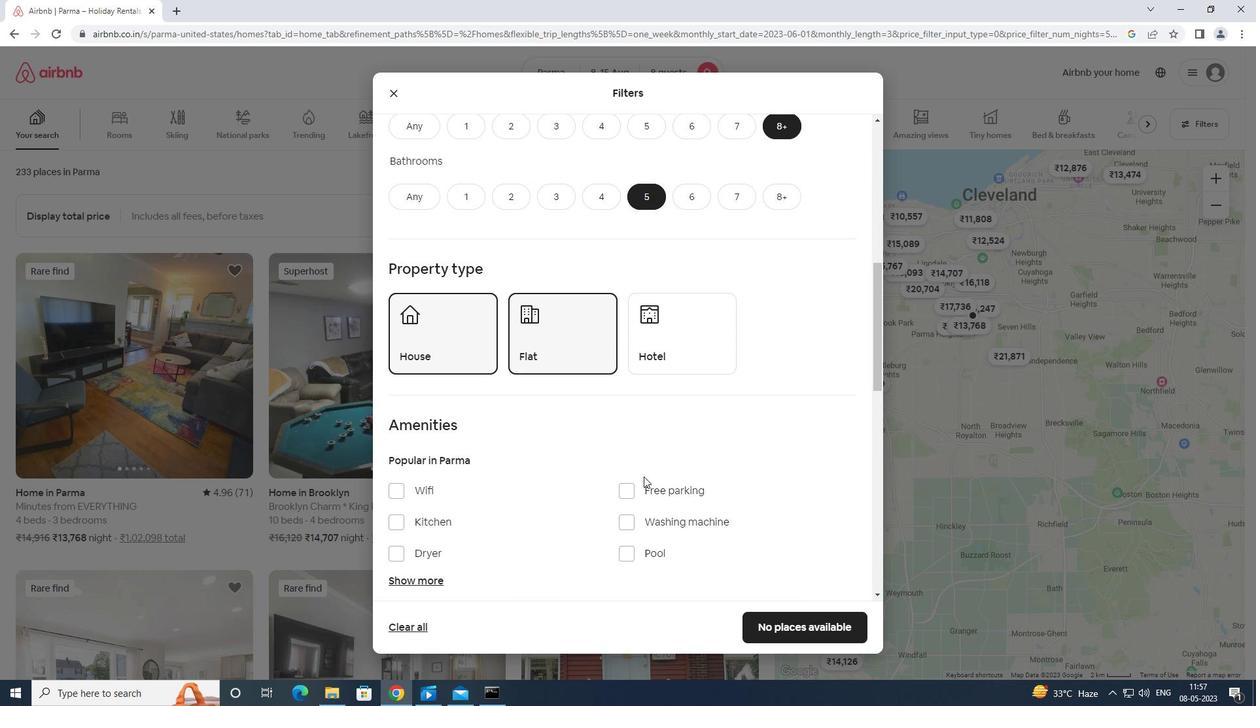 
Action: Mouse scrolled (643, 476) with delta (0, 0)
Screenshot: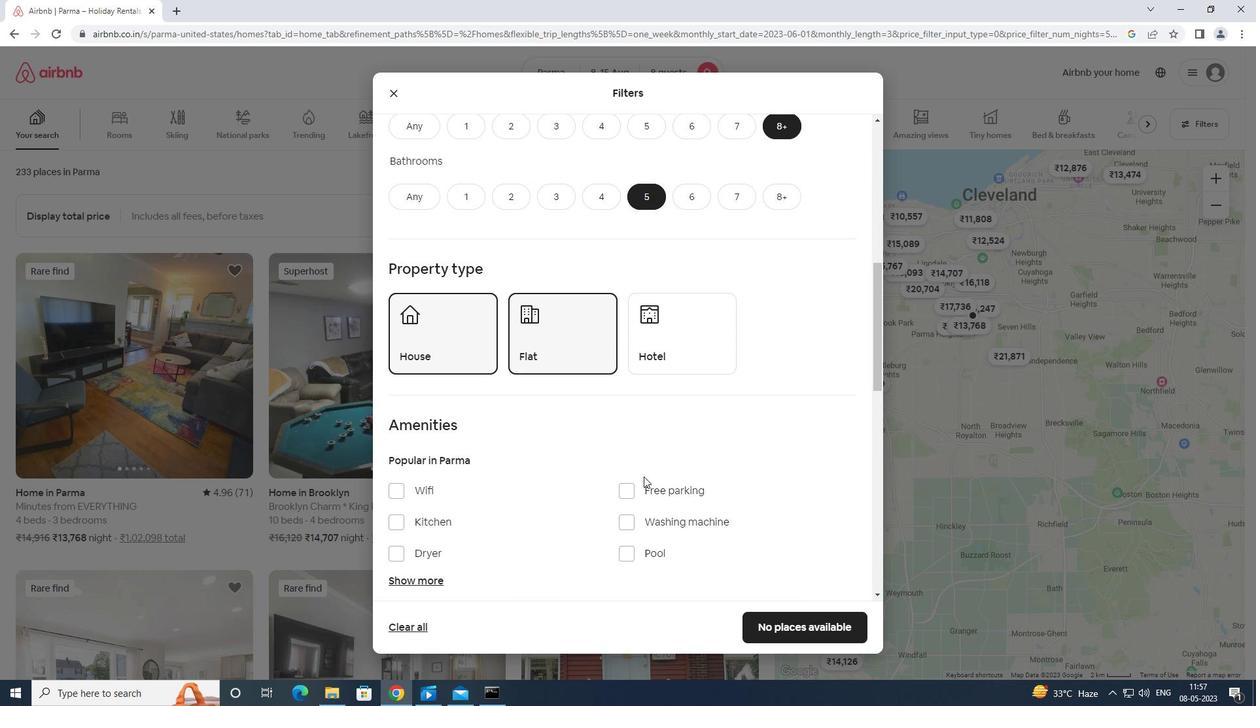 
Action: Mouse moved to (393, 355)
Screenshot: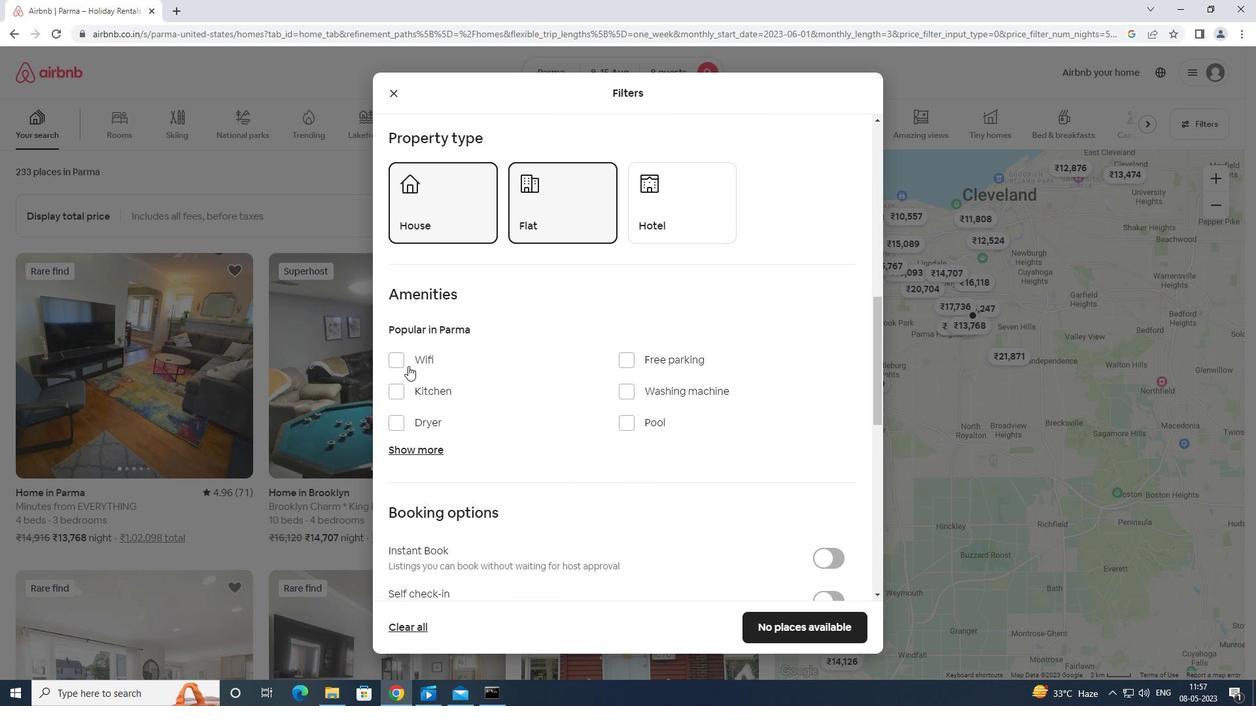 
Action: Mouse pressed left at (393, 355)
Screenshot: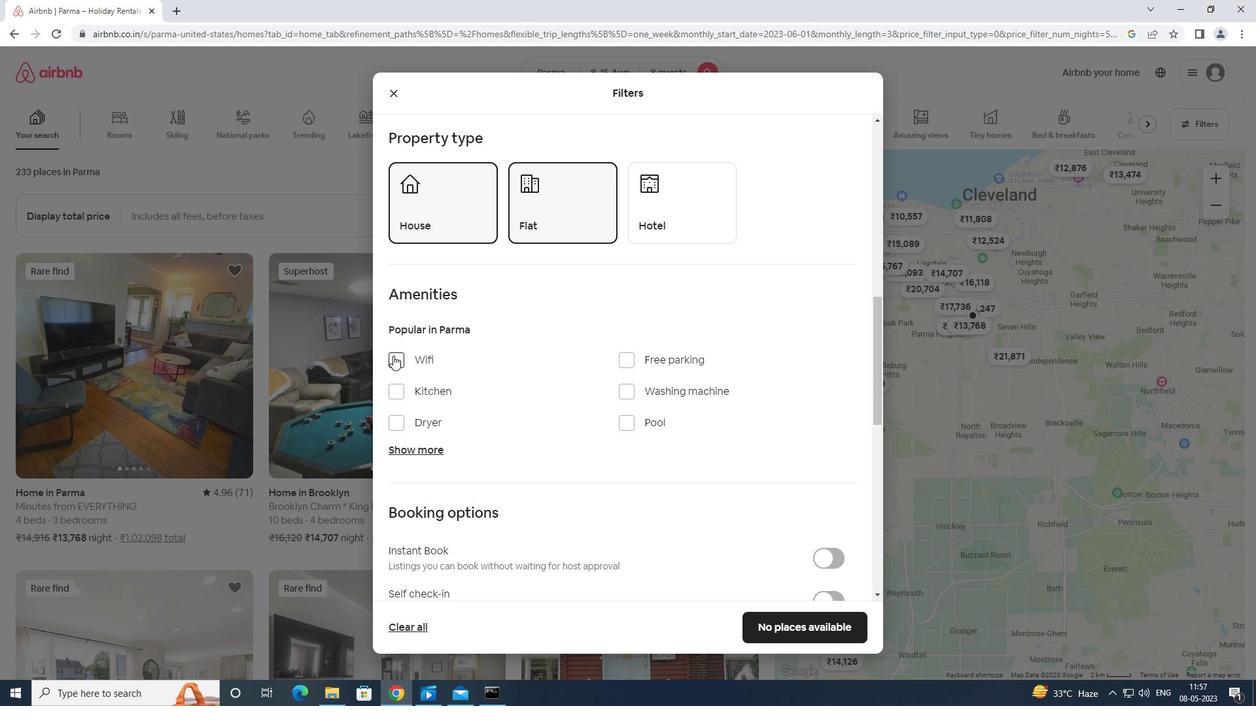 
Action: Mouse moved to (630, 367)
Screenshot: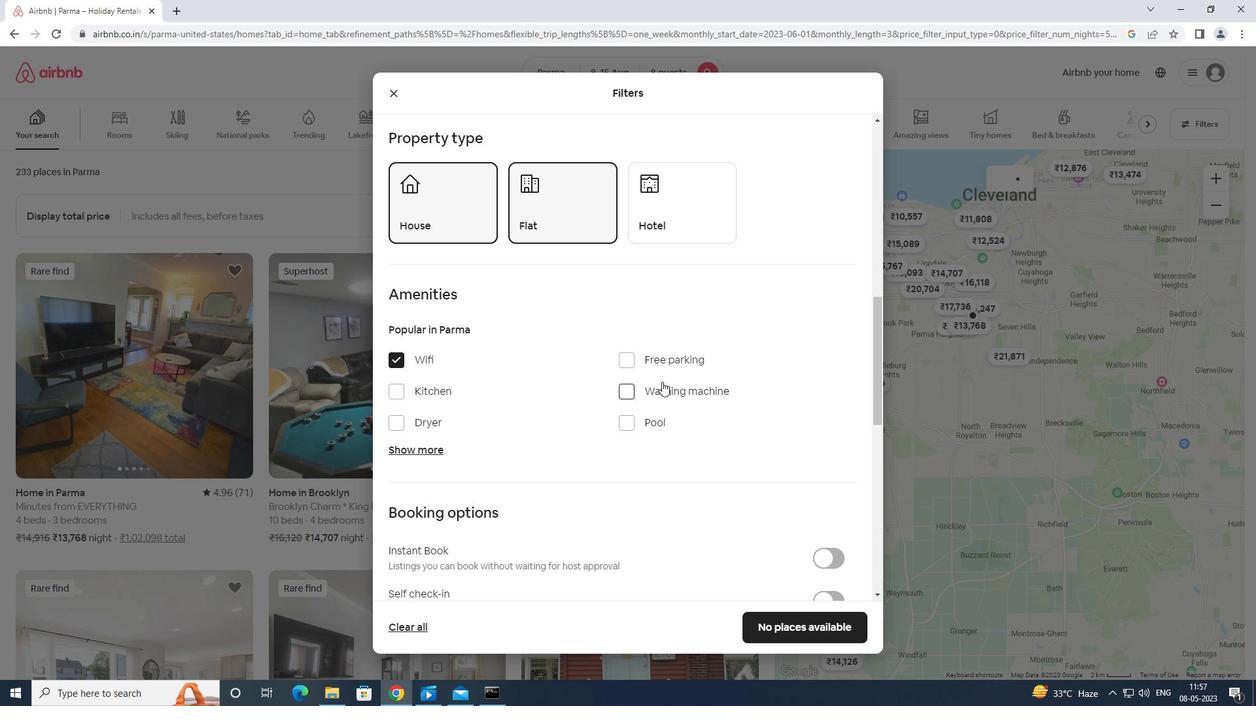 
Action: Mouse pressed left at (630, 367)
Screenshot: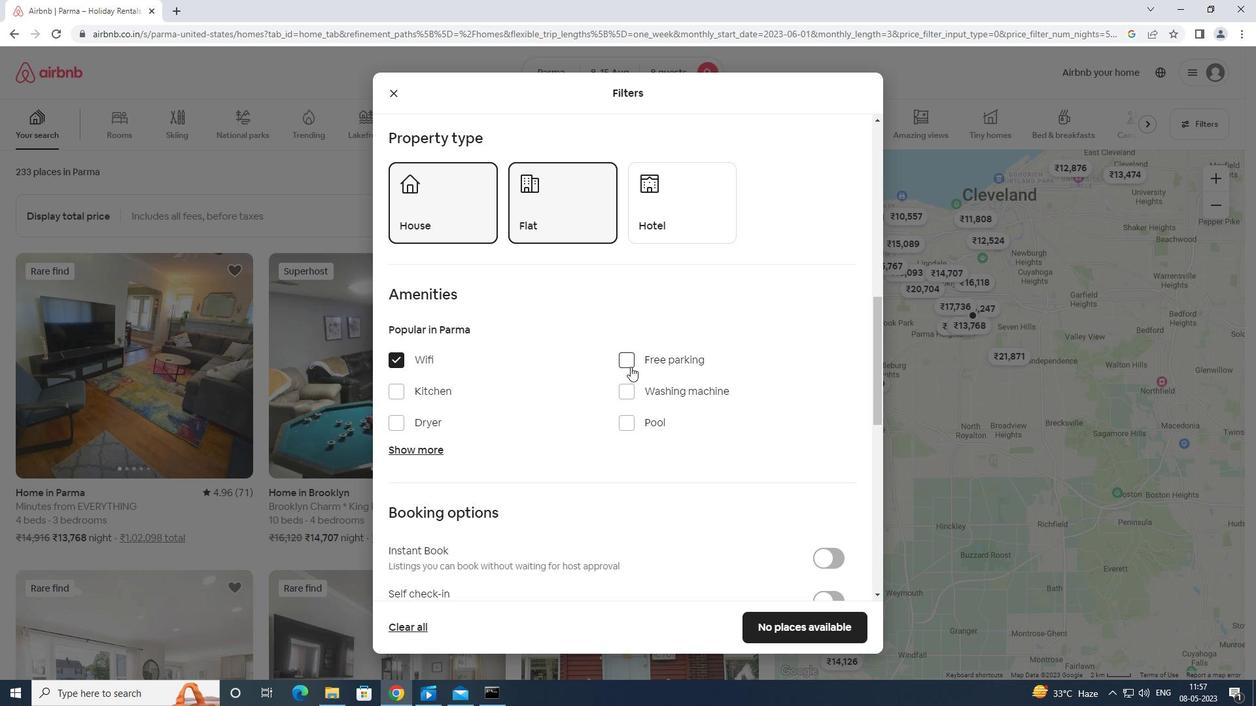 
Action: Mouse moved to (423, 446)
Screenshot: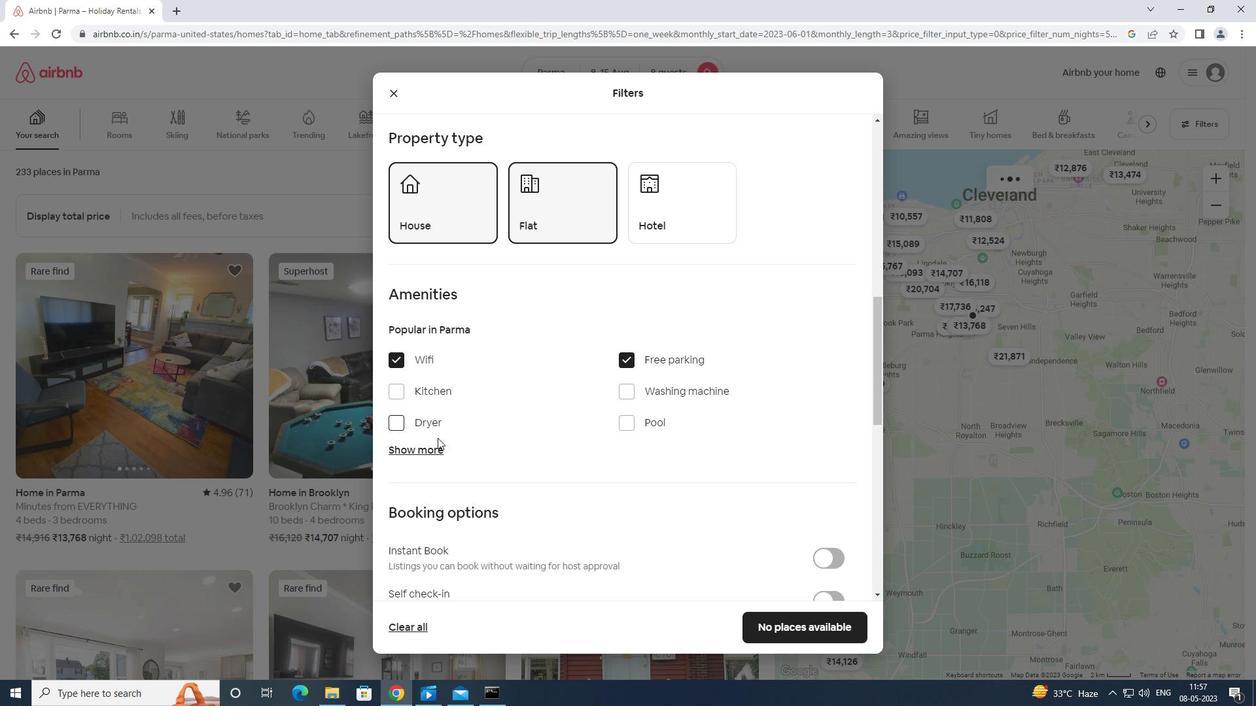 
Action: Mouse pressed left at (423, 446)
Screenshot: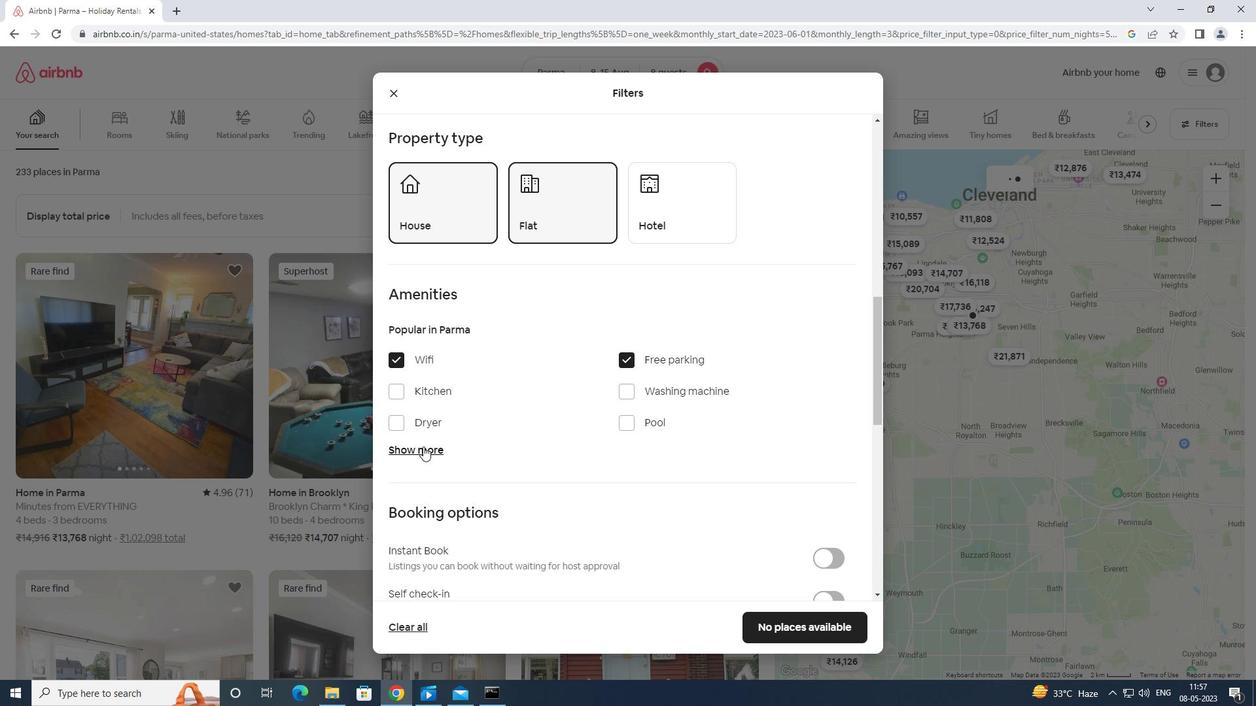 
Action: Mouse moved to (631, 529)
Screenshot: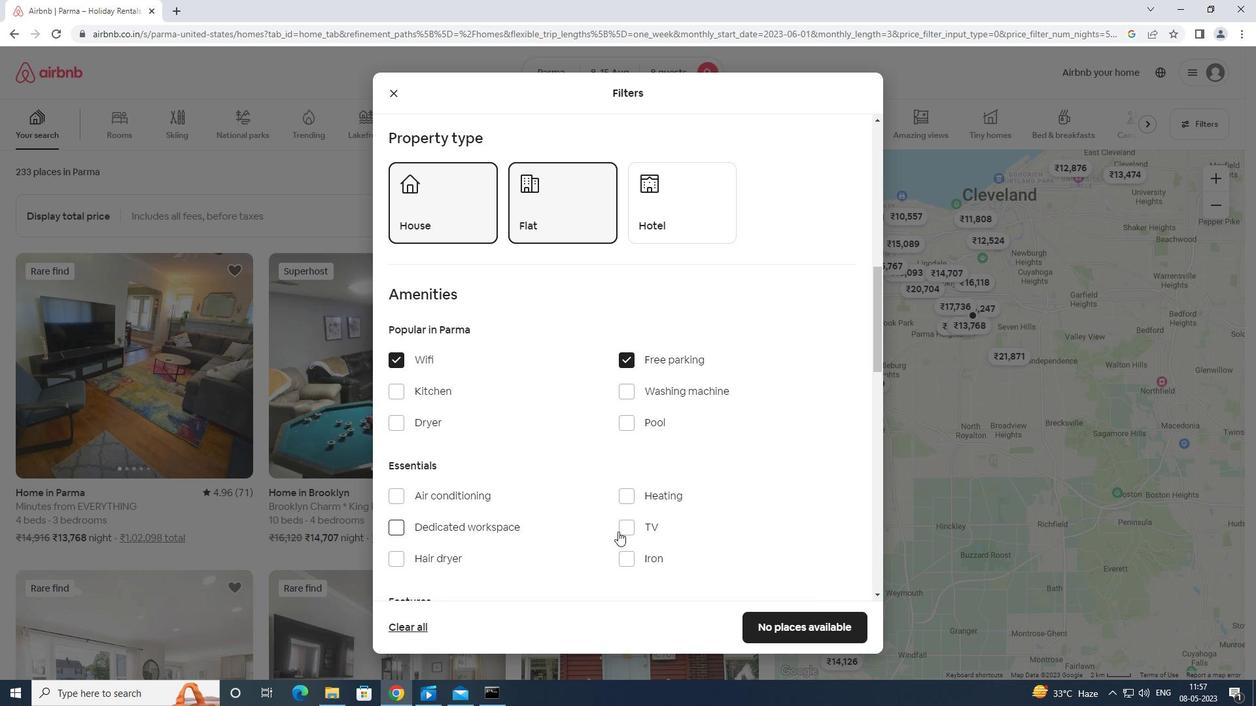 
Action: Mouse pressed left at (631, 529)
Screenshot: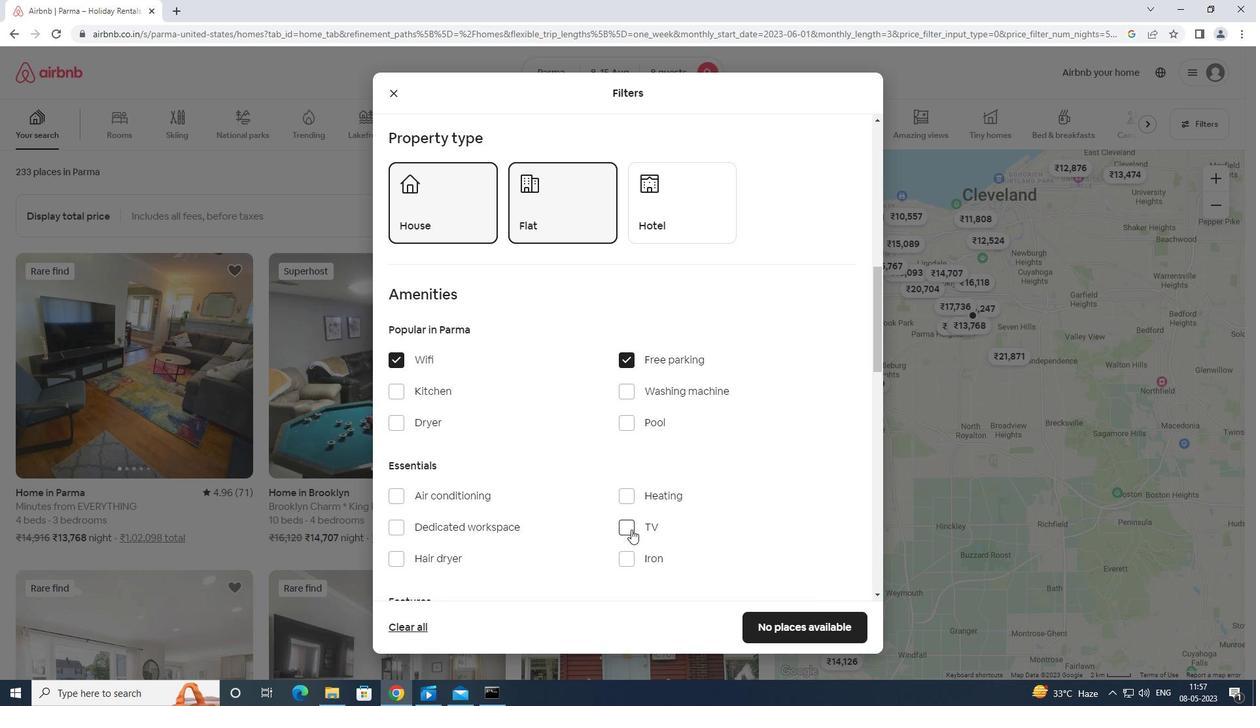 
Action: Mouse scrolled (631, 529) with delta (0, 0)
Screenshot: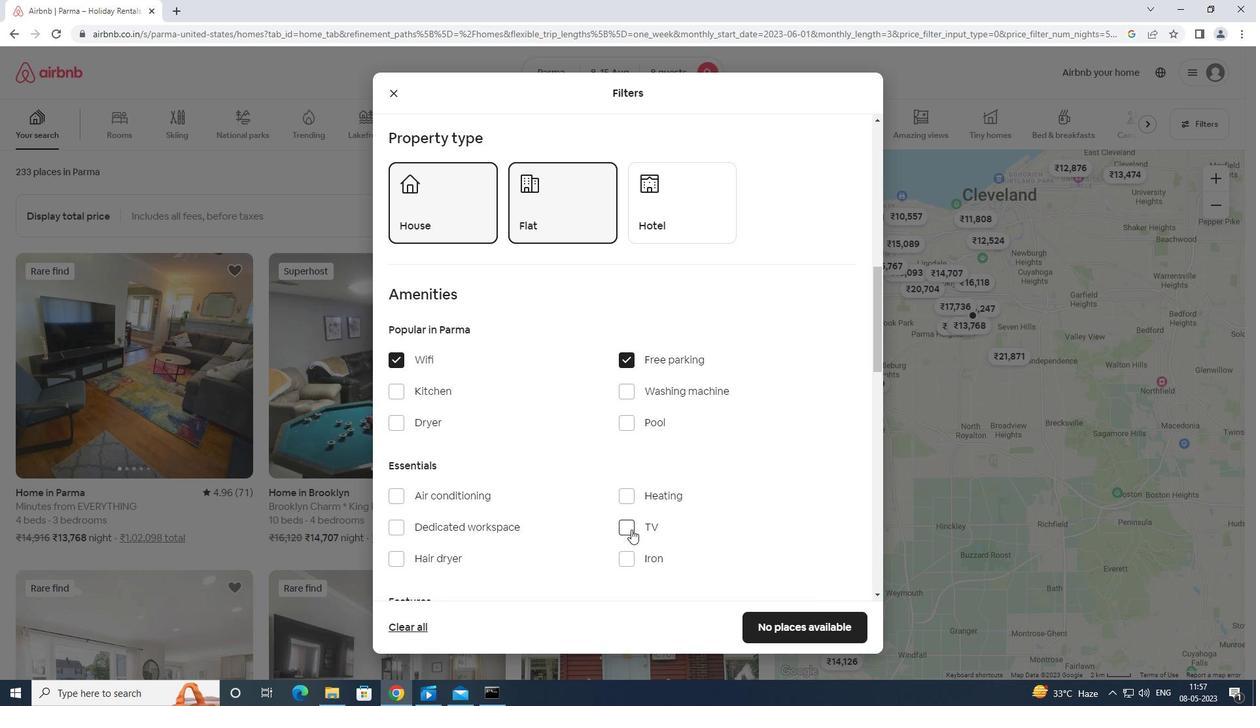 
Action: Mouse scrolled (631, 529) with delta (0, 0)
Screenshot: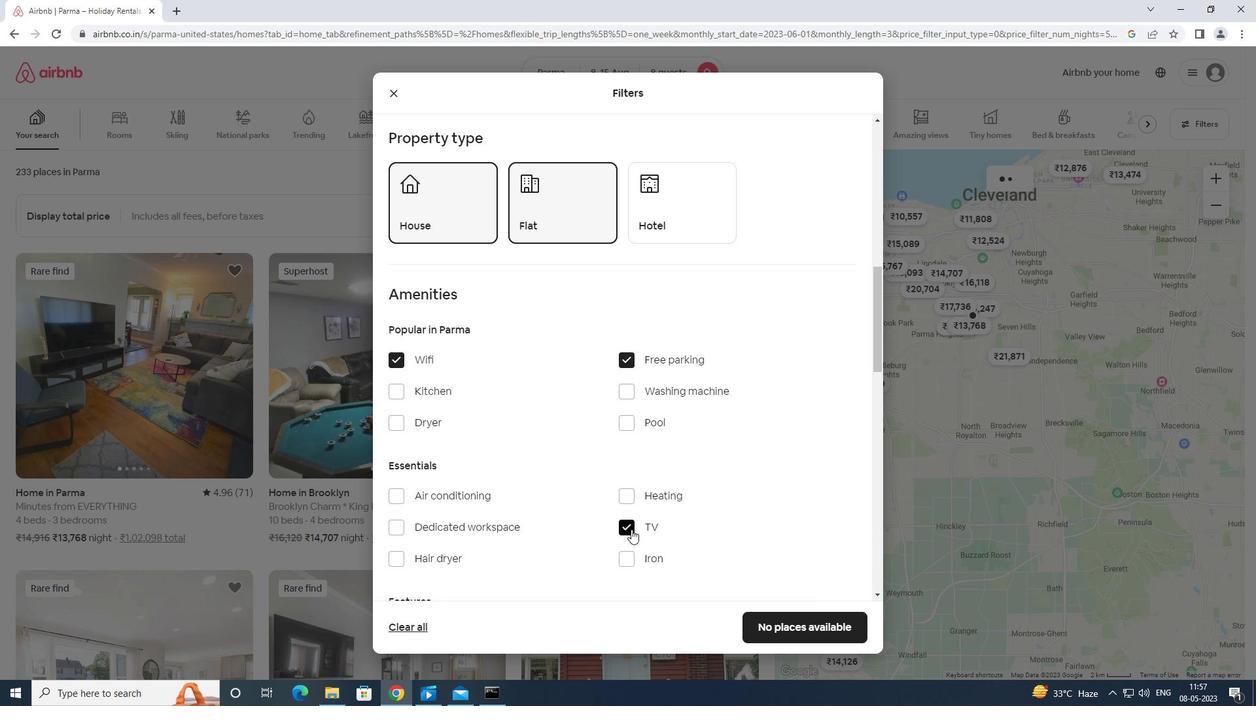 
Action: Mouse moved to (631, 529)
Screenshot: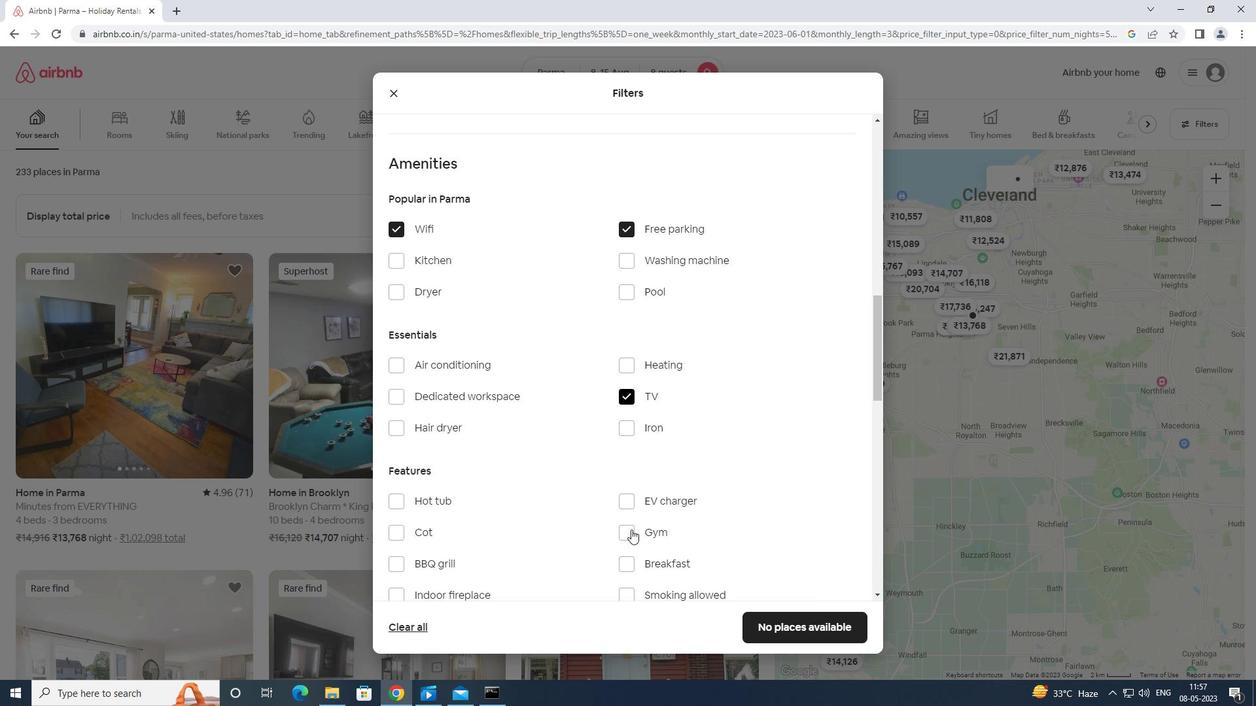 
Action: Mouse scrolled (631, 529) with delta (0, 0)
Screenshot: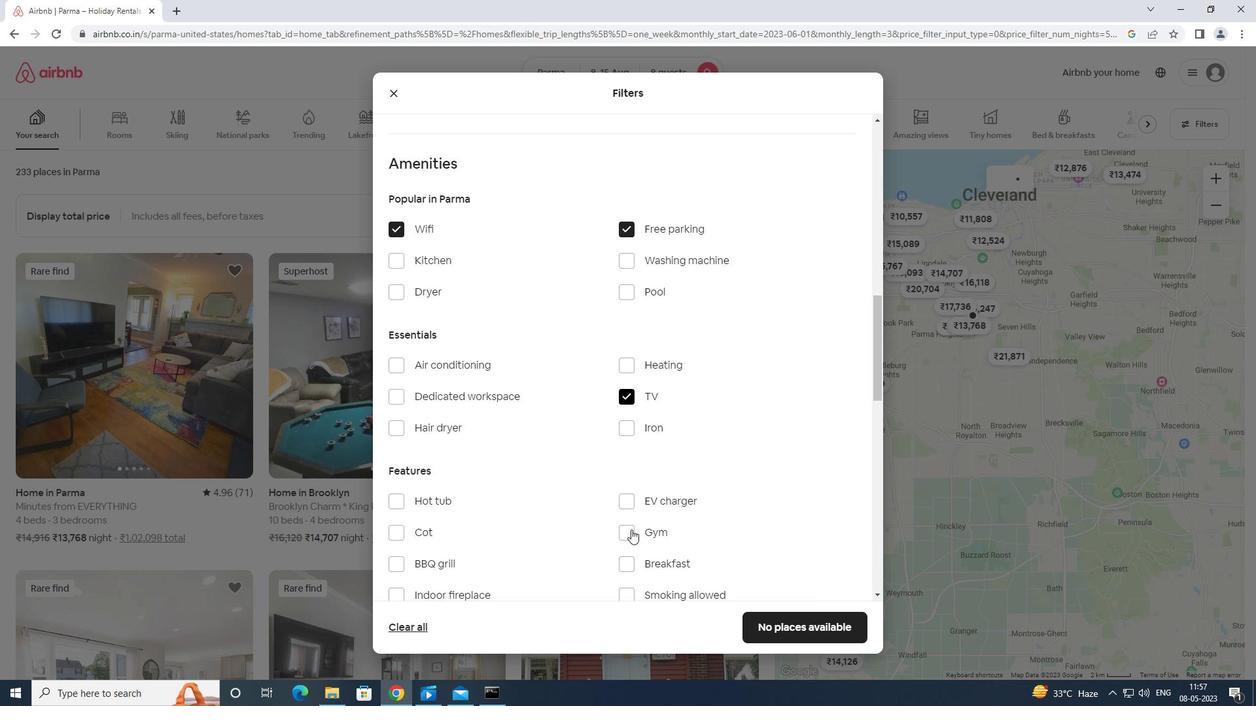 
Action: Mouse scrolled (631, 529) with delta (0, 0)
Screenshot: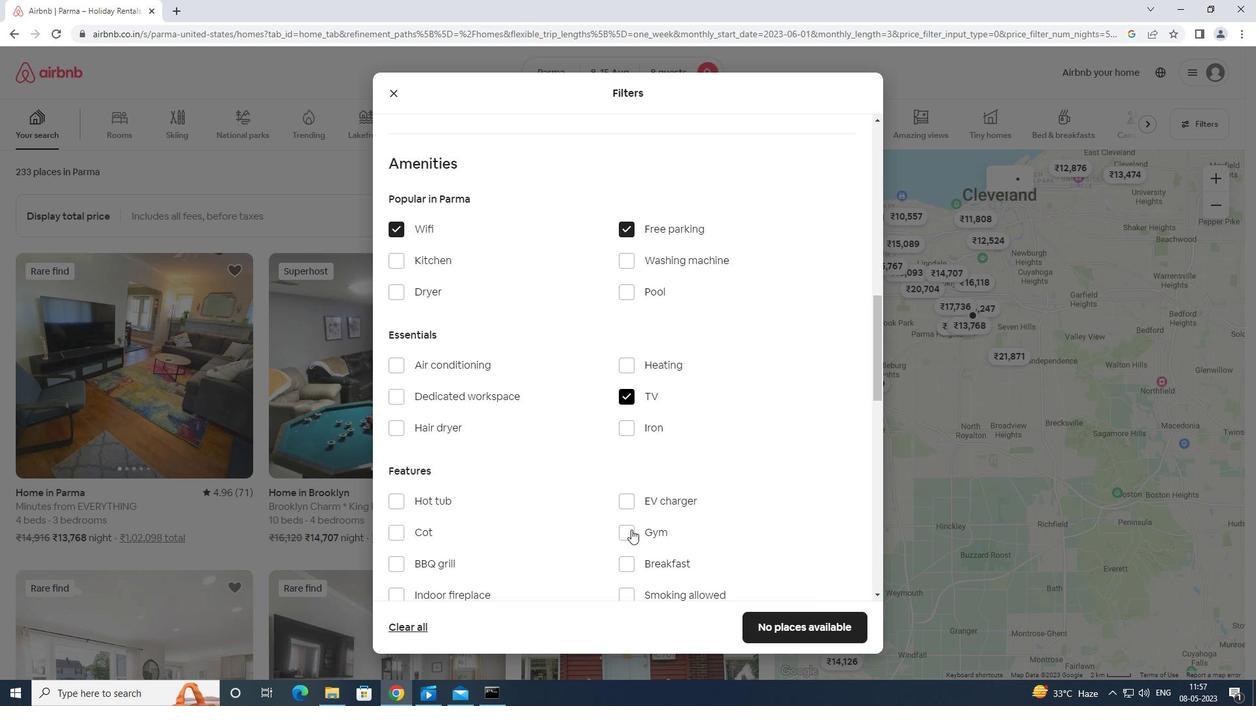 
Action: Mouse moved to (622, 404)
Screenshot: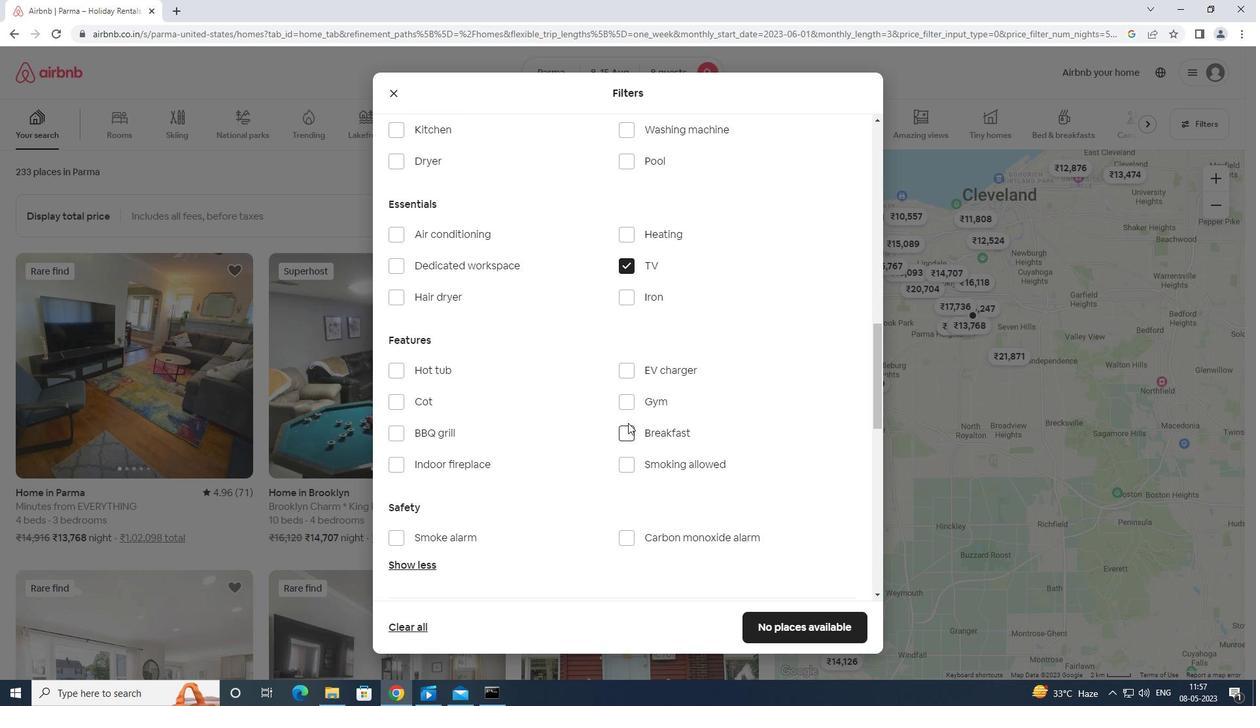 
Action: Mouse pressed left at (622, 404)
Screenshot: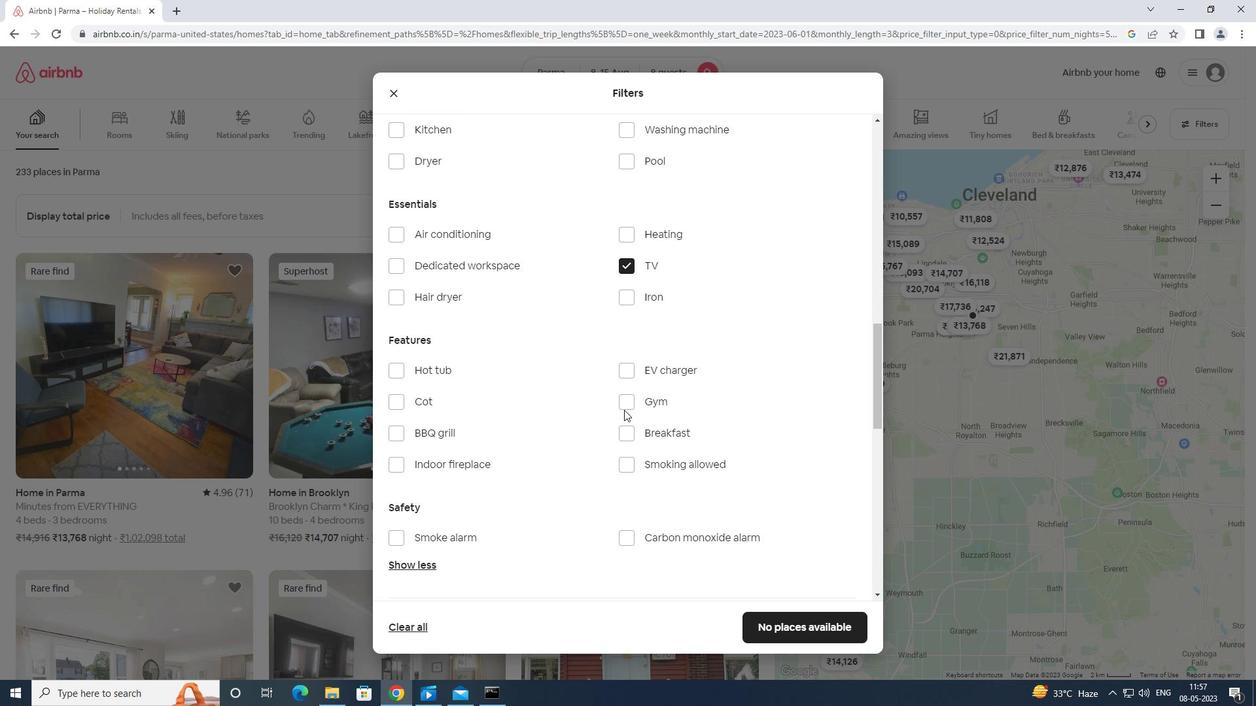
Action: Mouse moved to (624, 435)
Screenshot: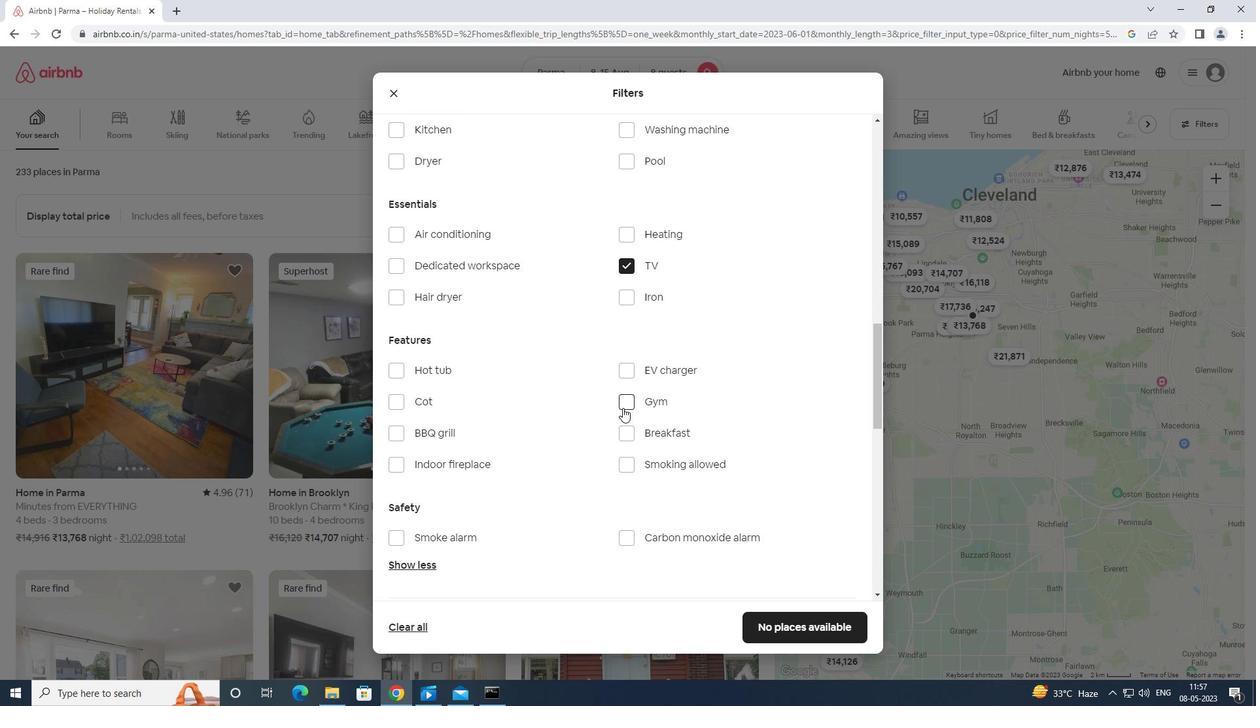 
Action: Mouse pressed left at (624, 435)
Screenshot: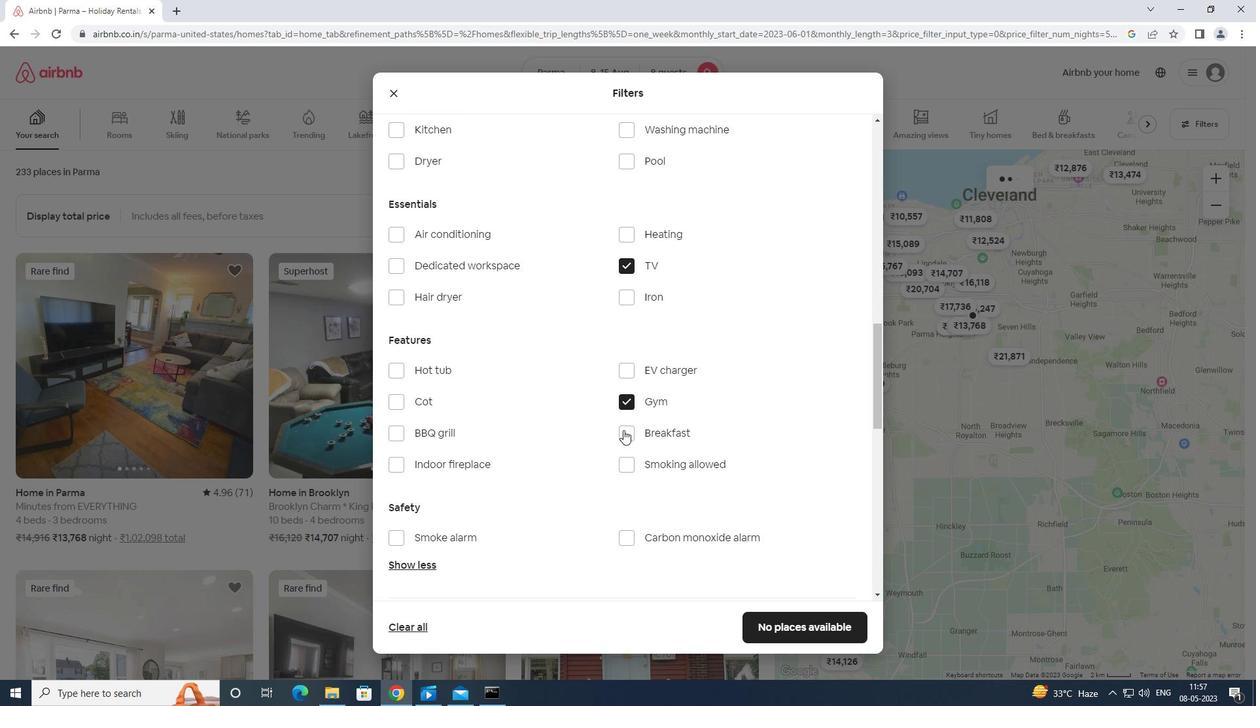 
Action: Mouse moved to (625, 451)
Screenshot: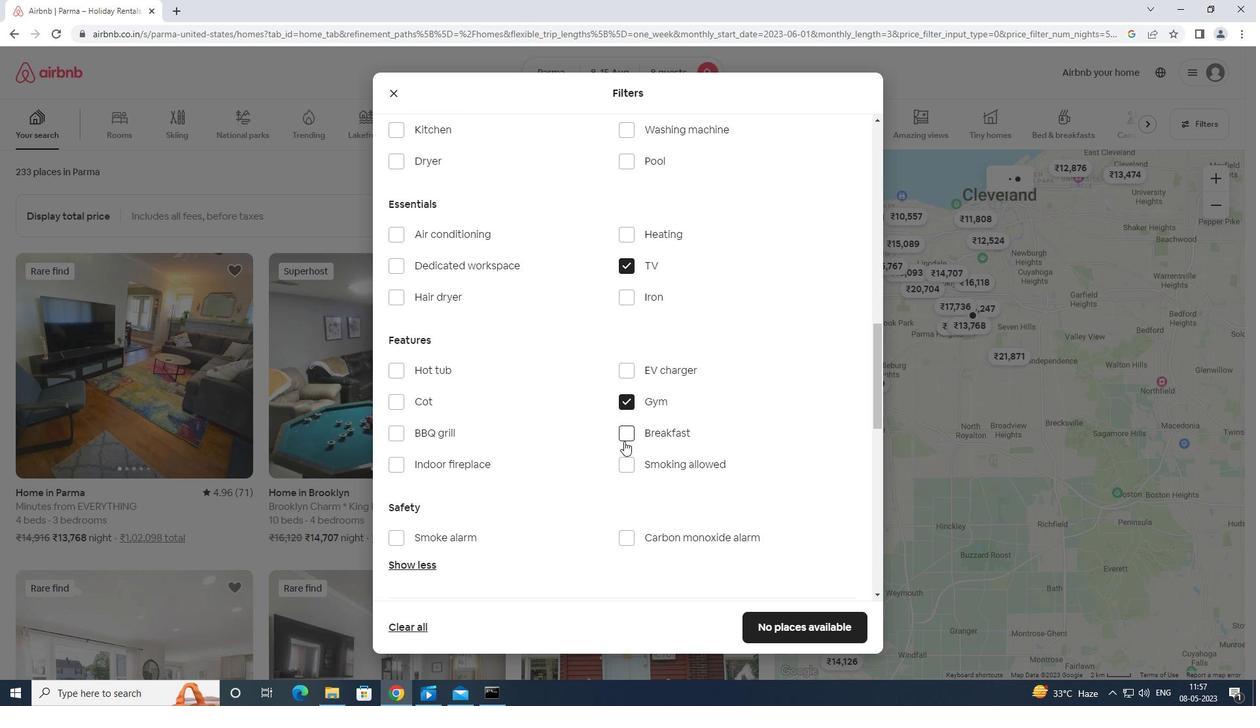 
Action: Mouse scrolled (625, 450) with delta (0, 0)
Screenshot: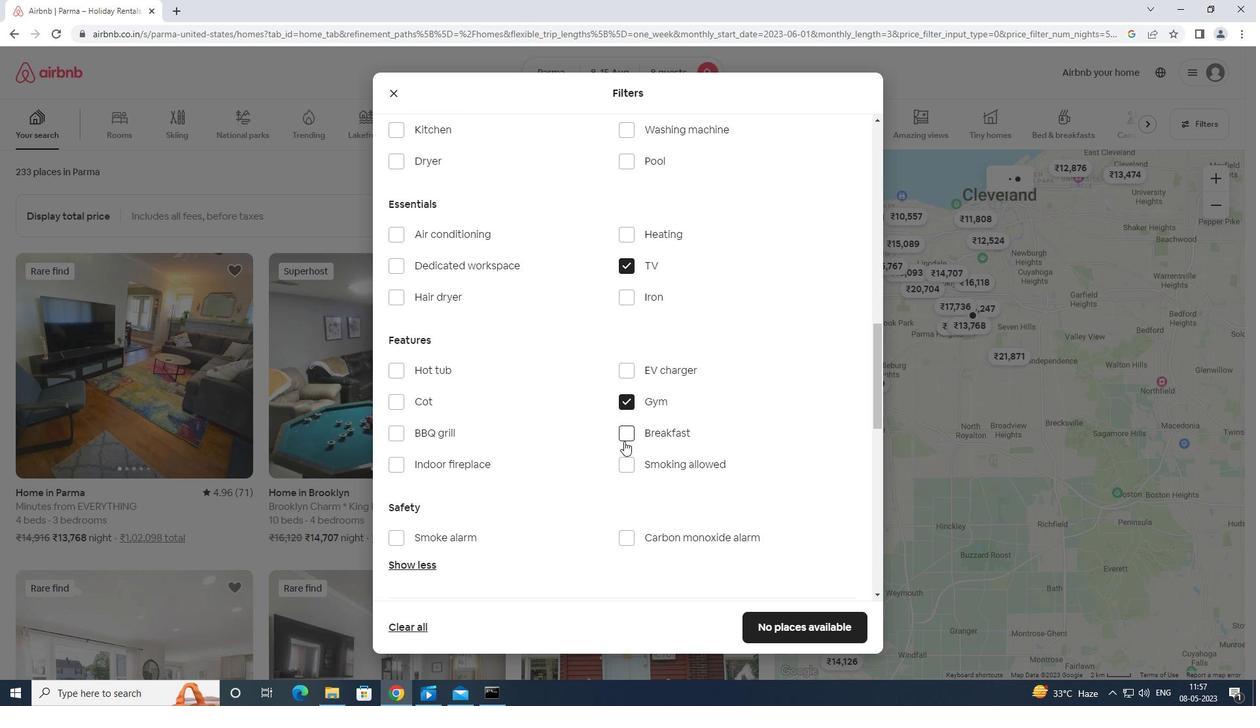
Action: Mouse scrolled (625, 450) with delta (0, 0)
Screenshot: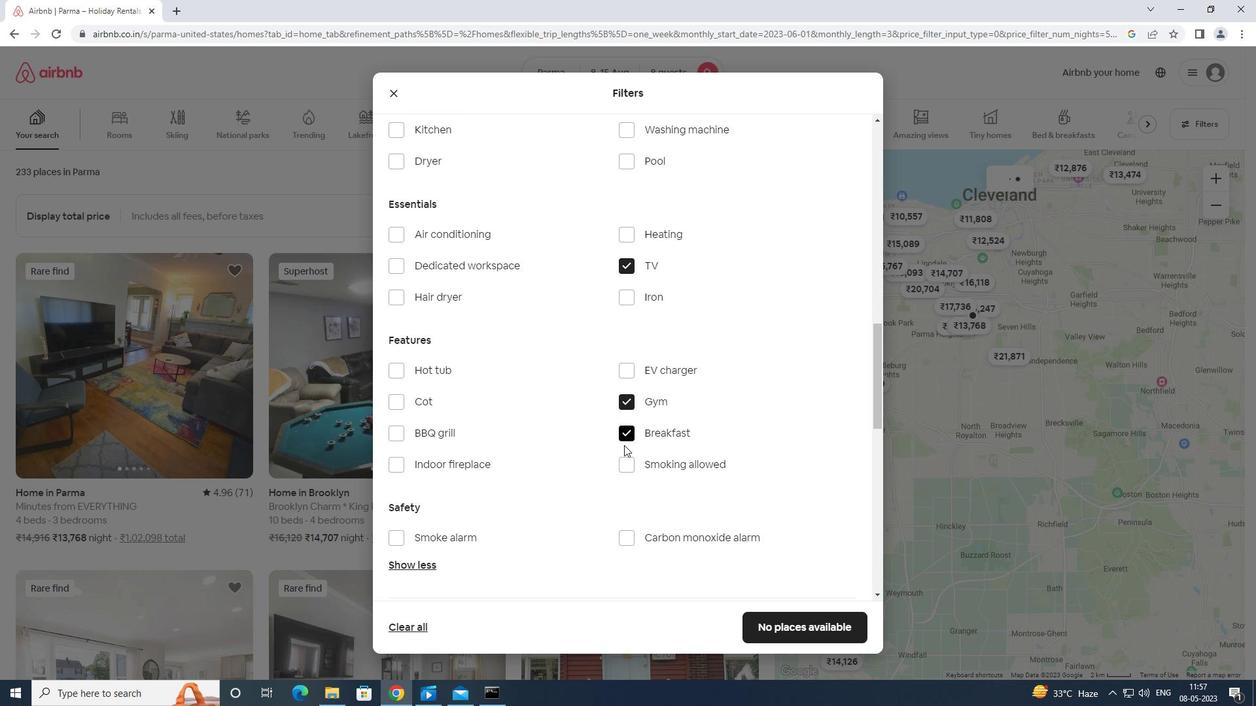 
Action: Mouse scrolled (625, 450) with delta (0, 0)
Screenshot: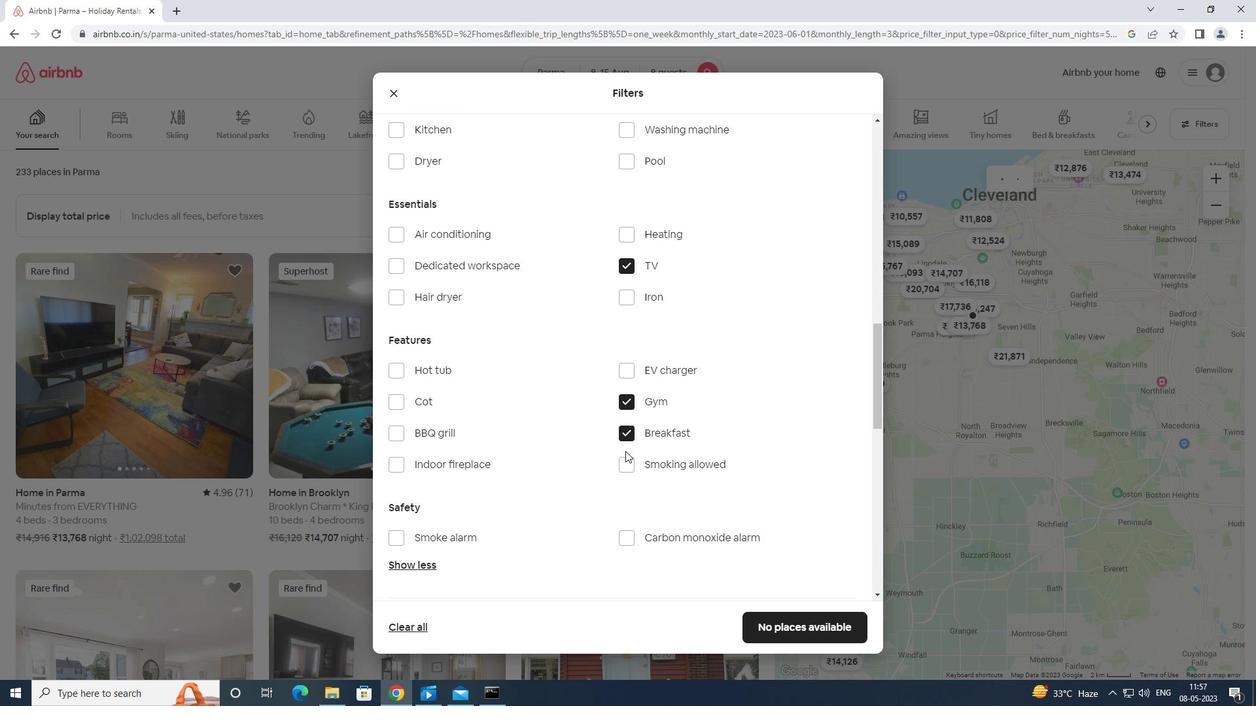 
Action: Mouse scrolled (625, 450) with delta (0, 0)
Screenshot: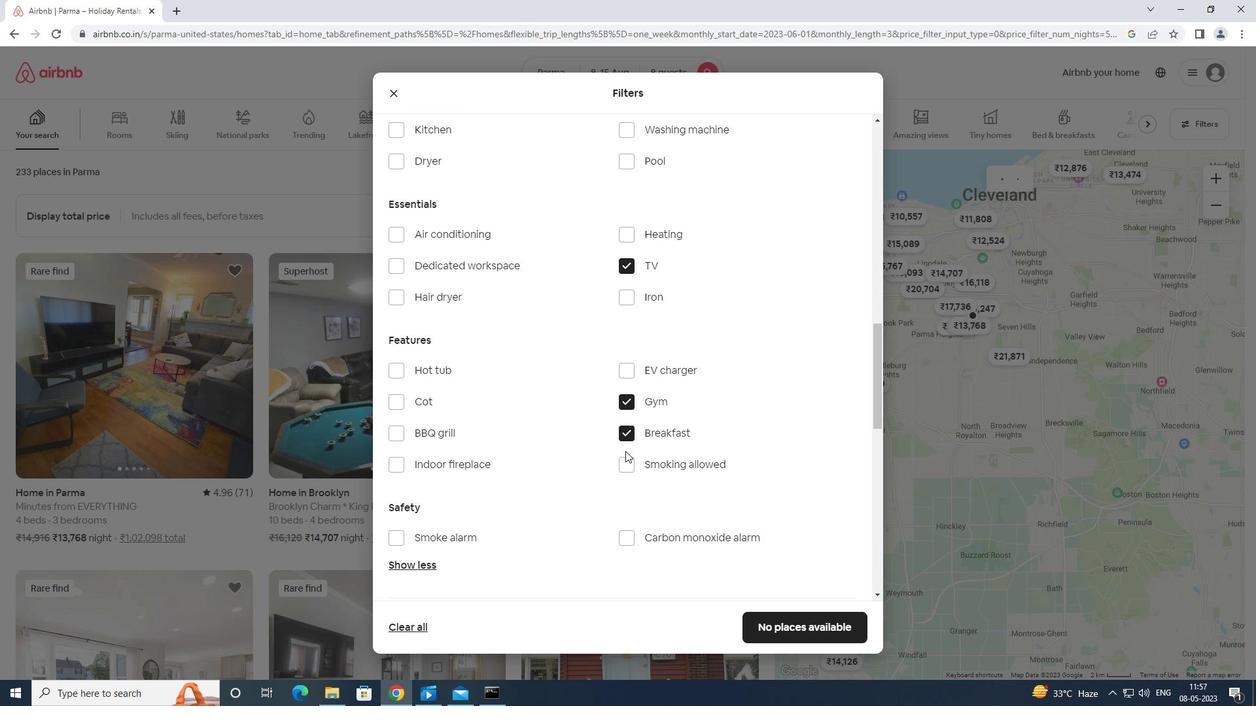 
Action: Mouse scrolled (625, 450) with delta (0, 0)
Screenshot: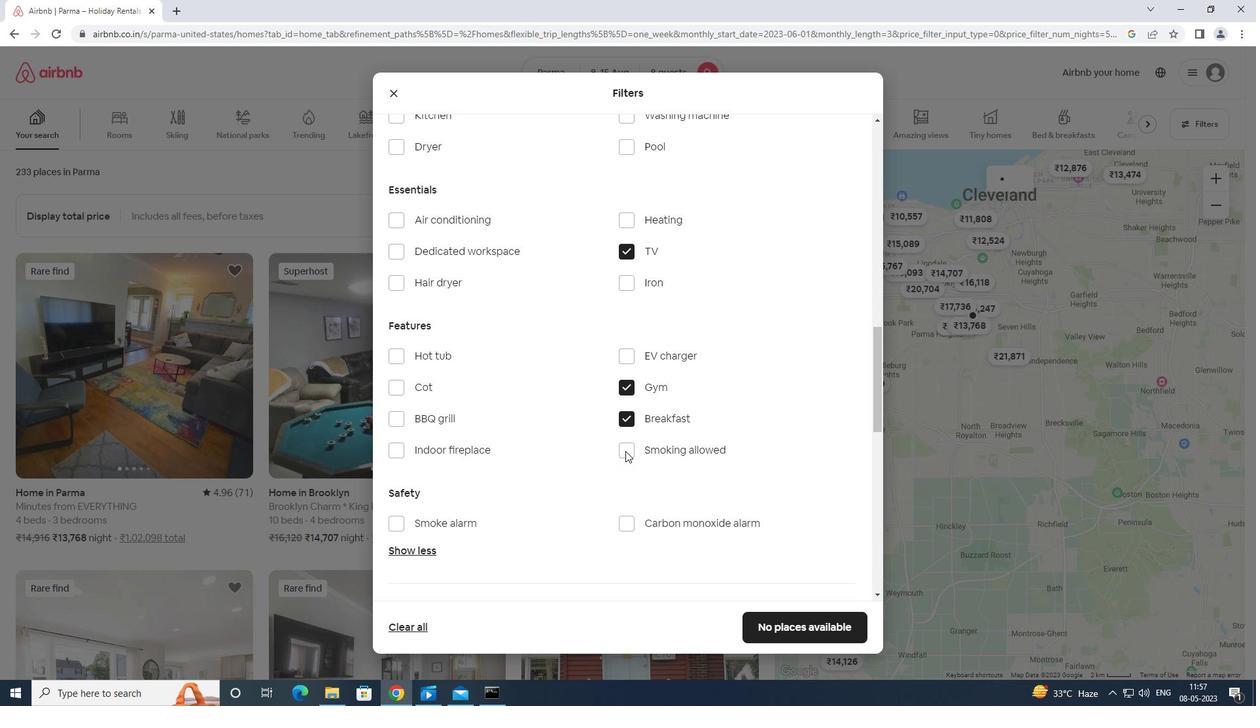 
Action: Mouse moved to (832, 390)
Screenshot: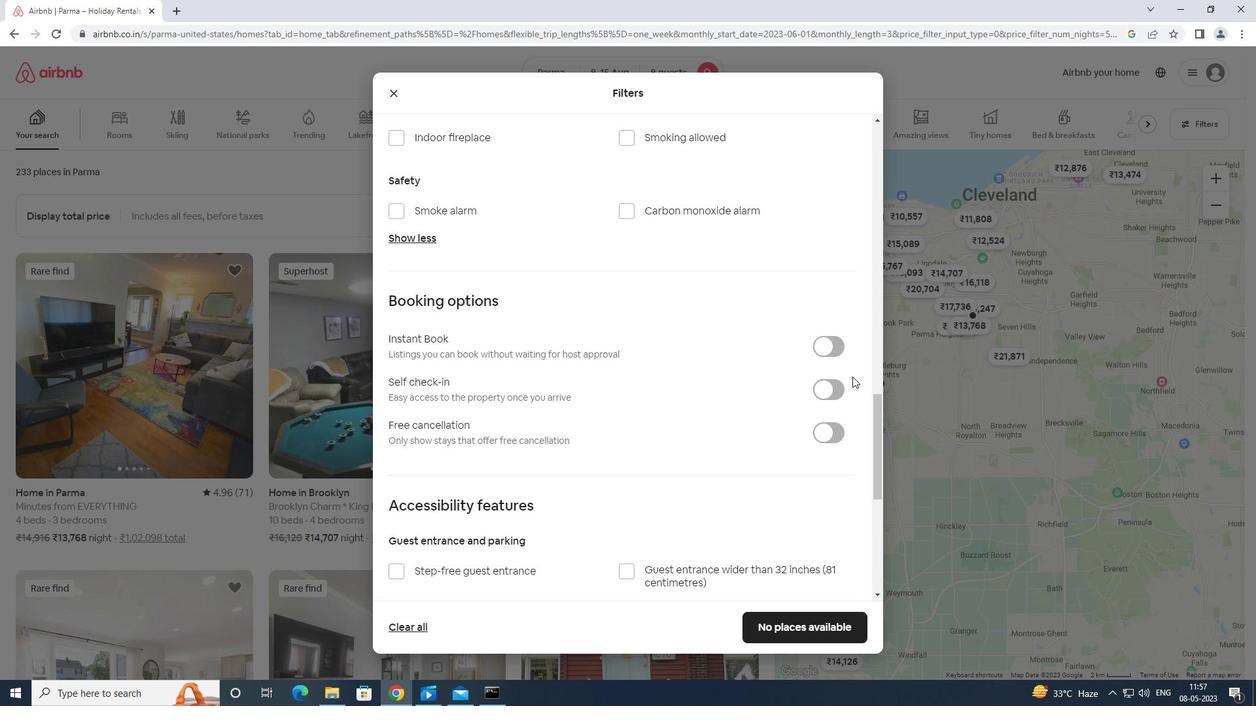 
Action: Mouse pressed left at (832, 390)
Screenshot: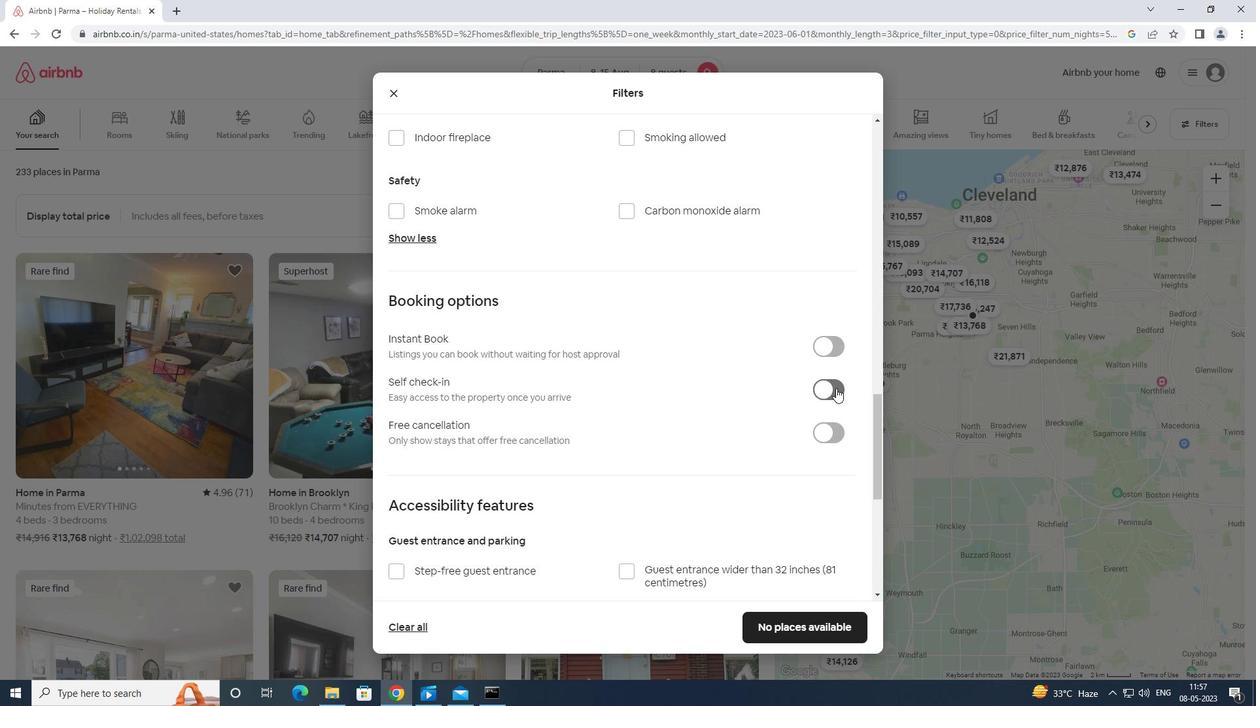 
Action: Mouse moved to (832, 392)
Screenshot: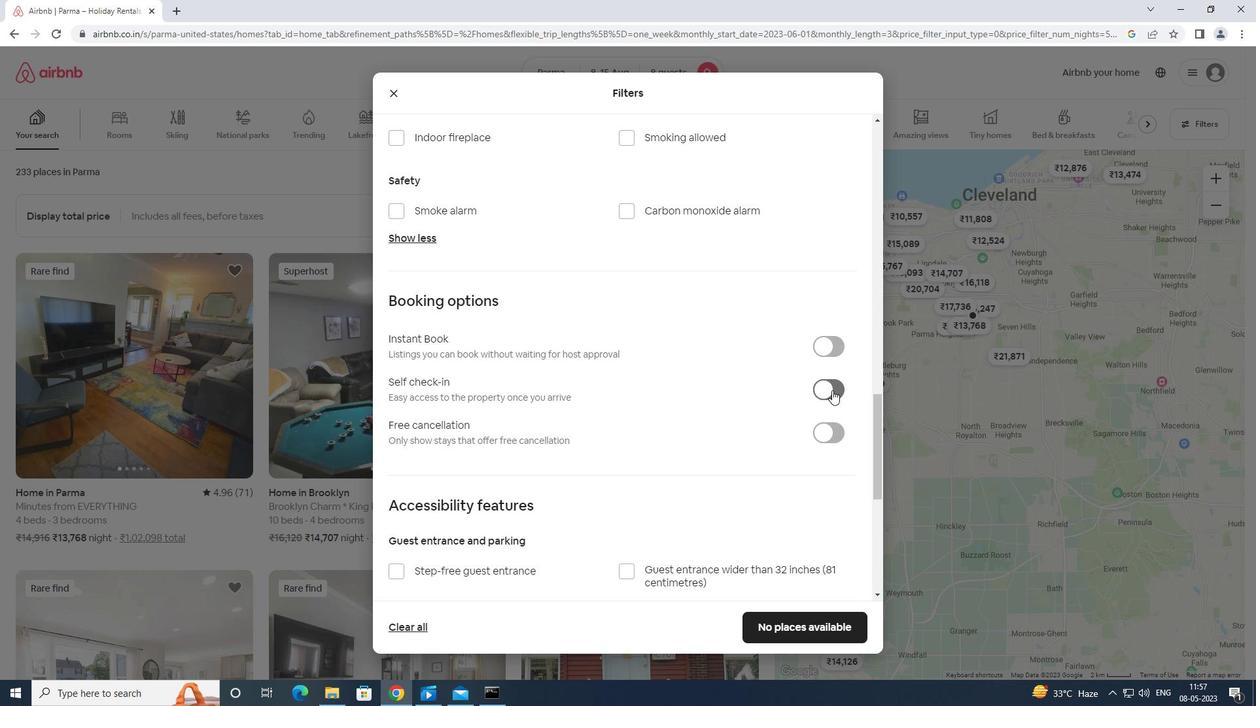 
Action: Mouse scrolled (832, 391) with delta (0, 0)
Screenshot: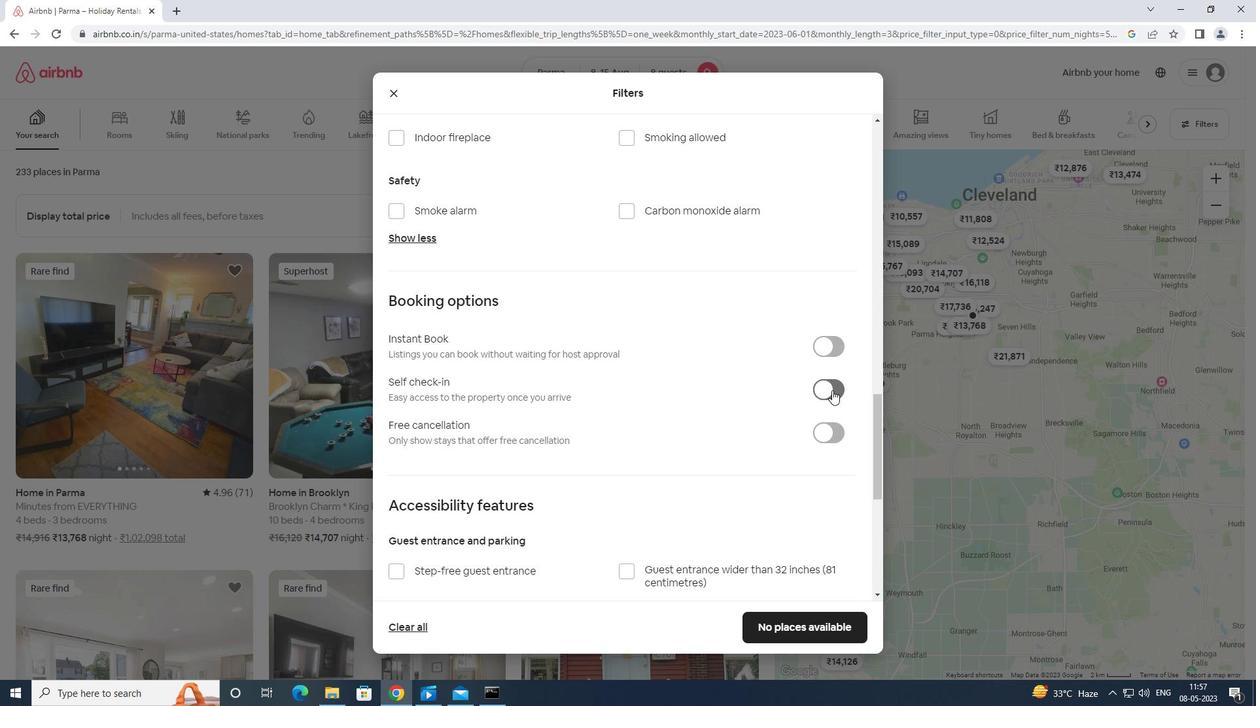 
Action: Mouse moved to (832, 394)
Screenshot: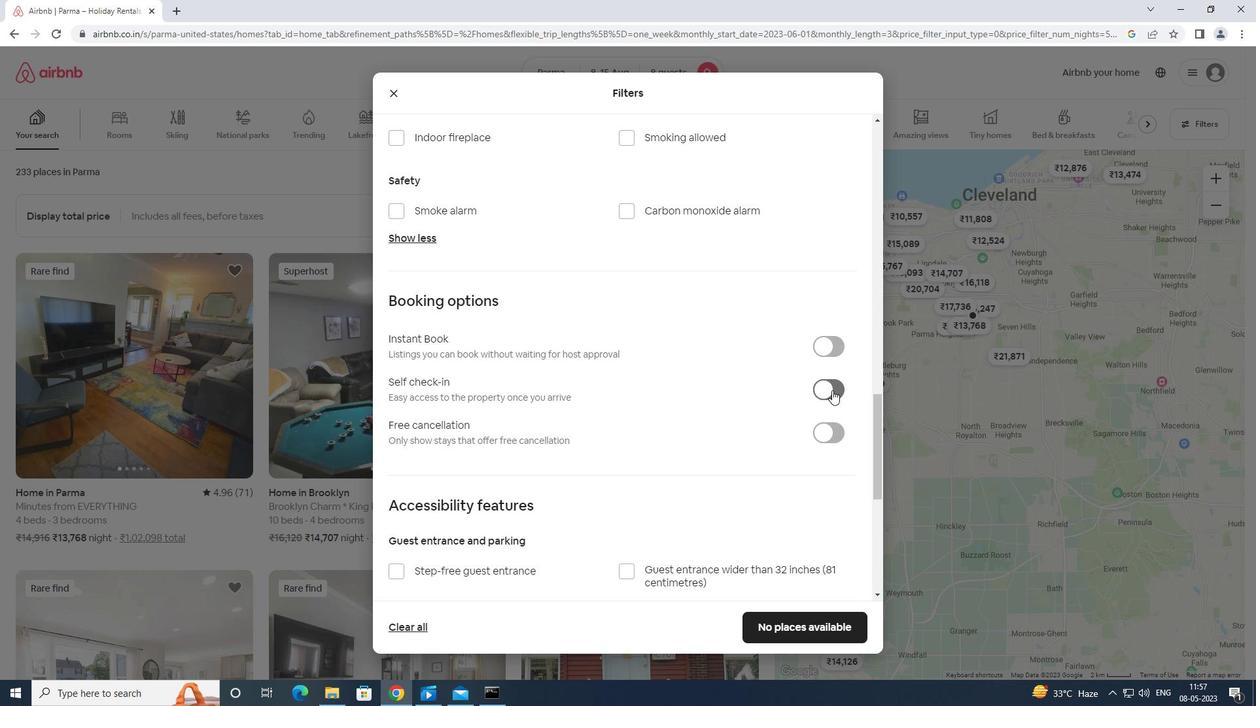
Action: Mouse scrolled (832, 393) with delta (0, 0)
Screenshot: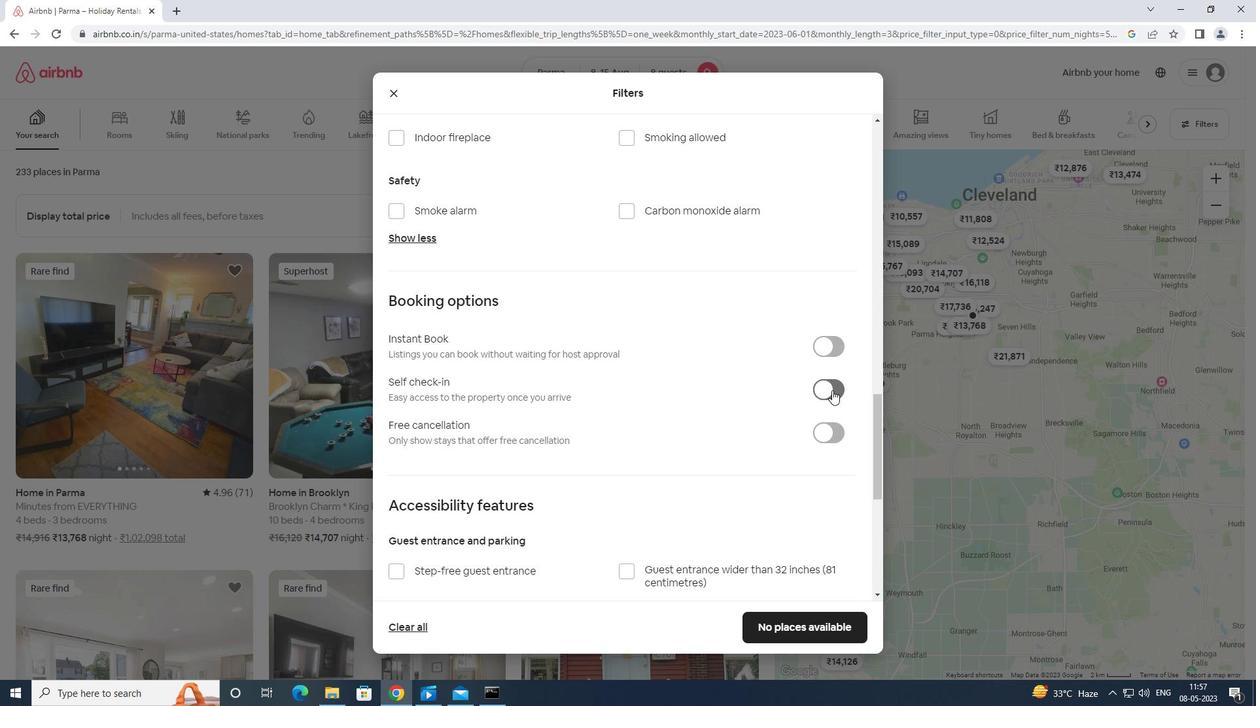 
Action: Mouse moved to (832, 395)
Screenshot: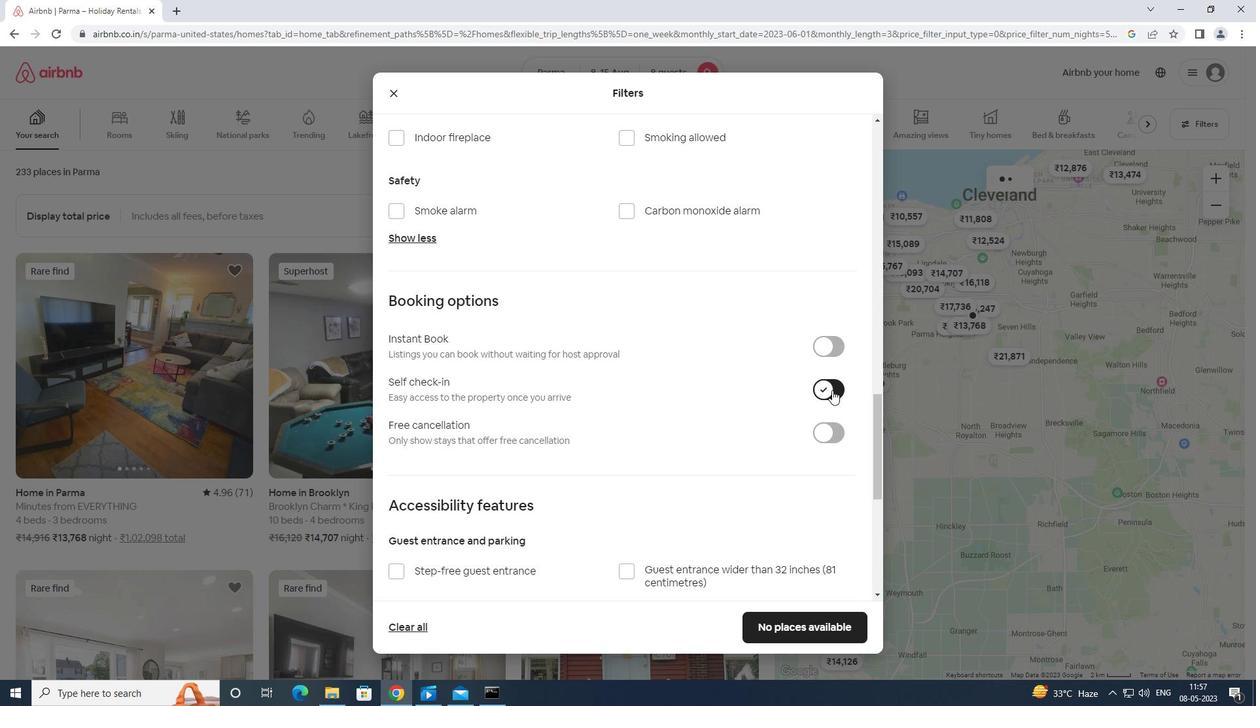 
Action: Mouse scrolled (832, 394) with delta (0, 0)
Screenshot: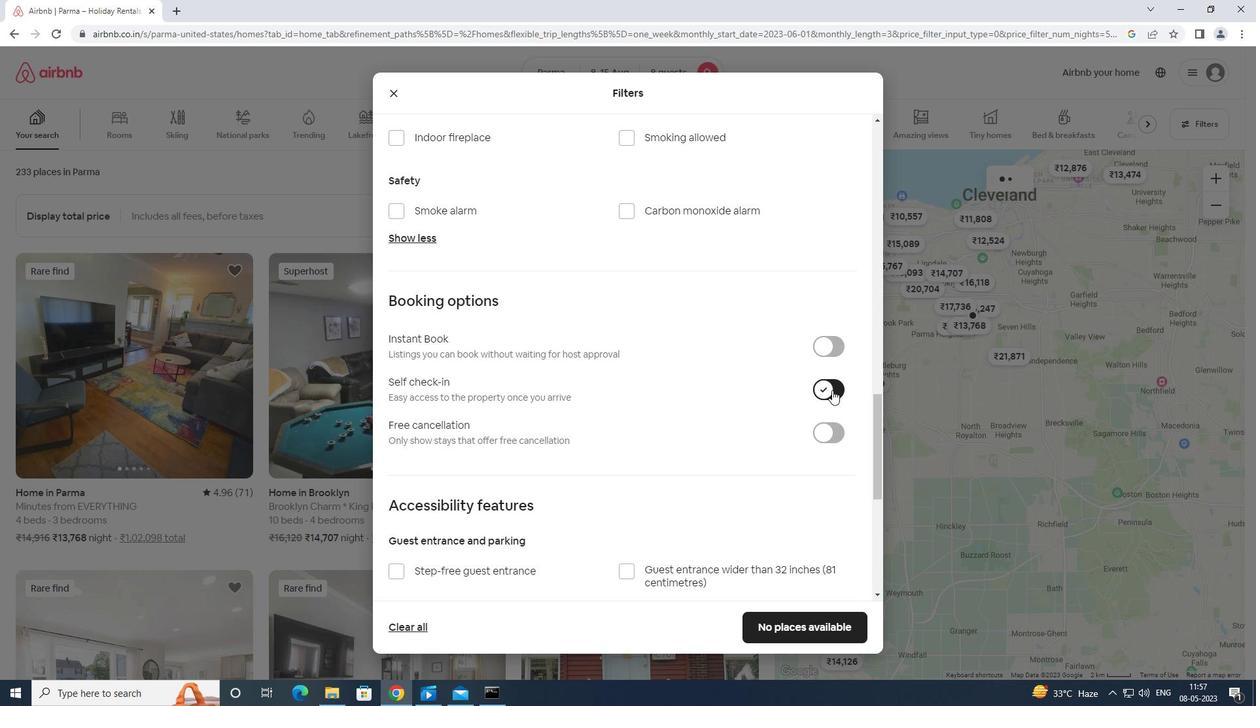 
Action: Mouse moved to (832, 397)
Screenshot: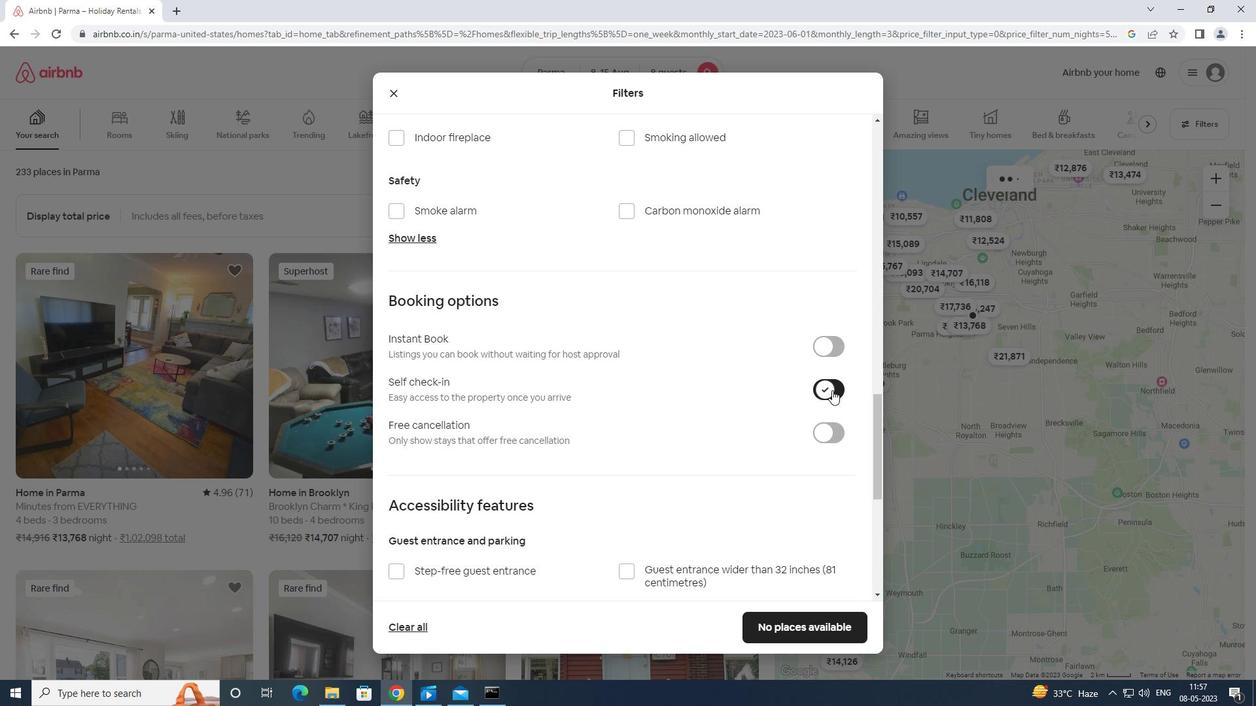 
Action: Mouse scrolled (832, 396) with delta (0, 0)
Screenshot: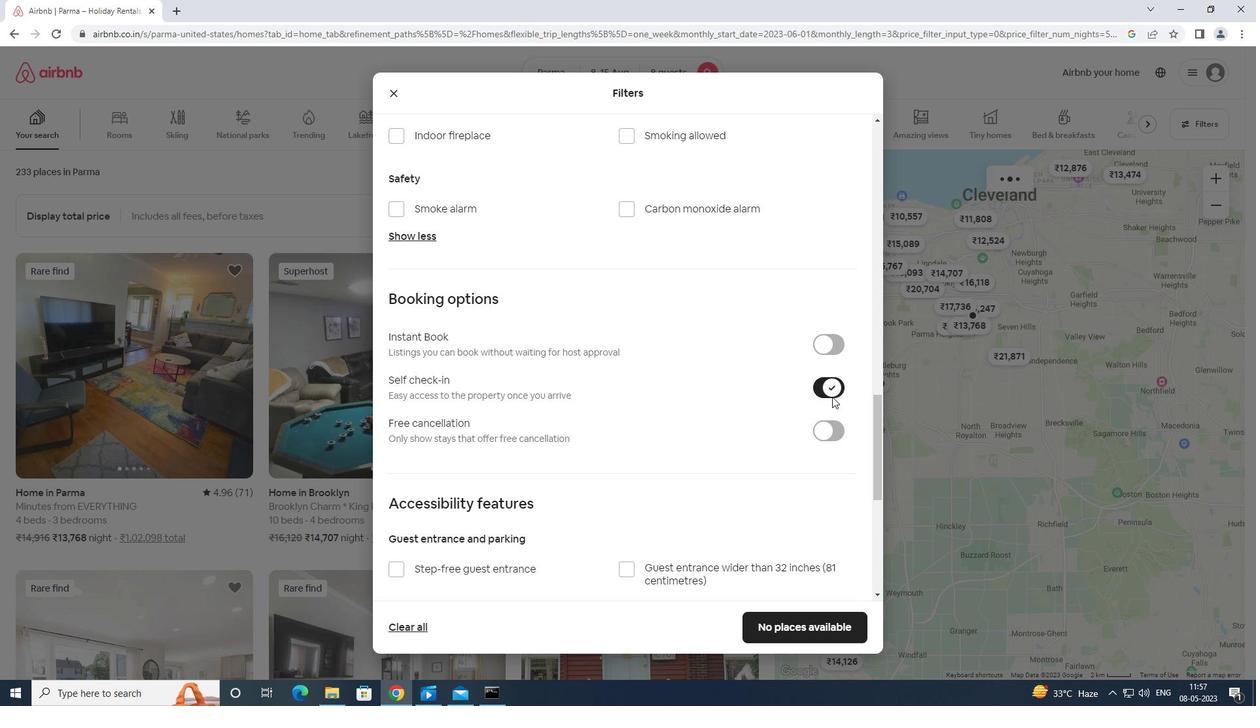 
Action: Mouse scrolled (832, 396) with delta (0, 0)
Screenshot: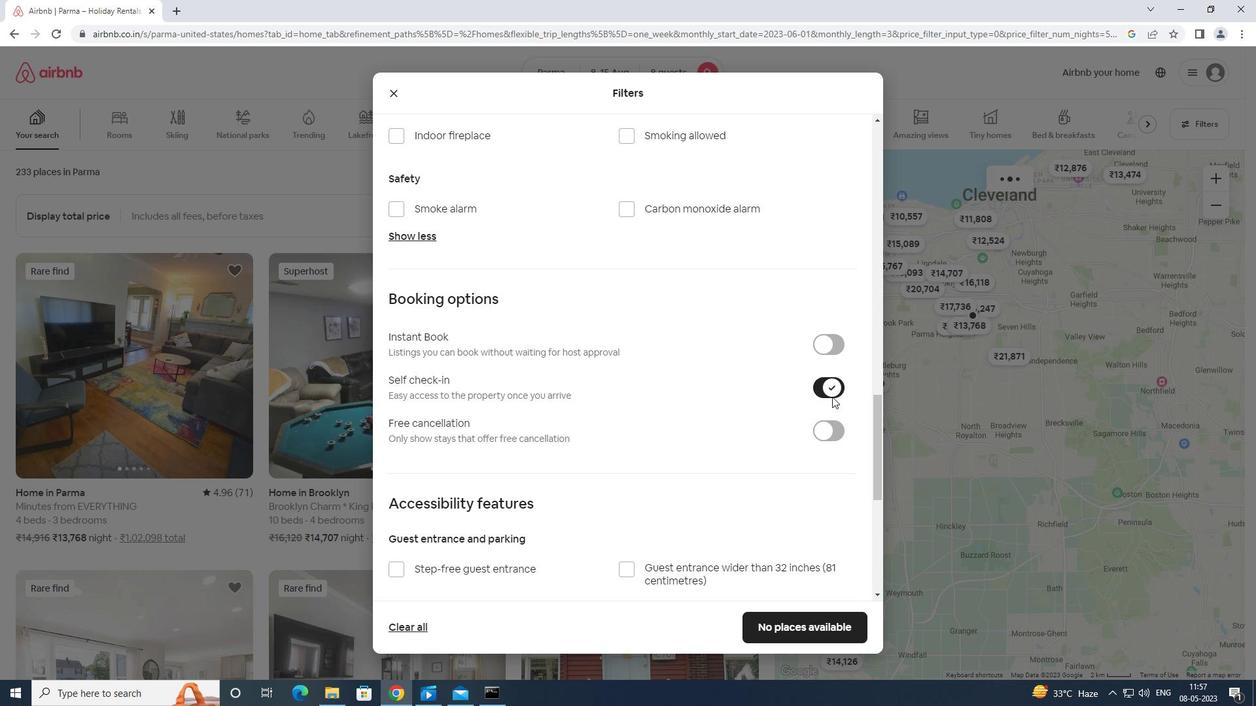 
Action: Mouse scrolled (832, 396) with delta (0, 0)
Screenshot: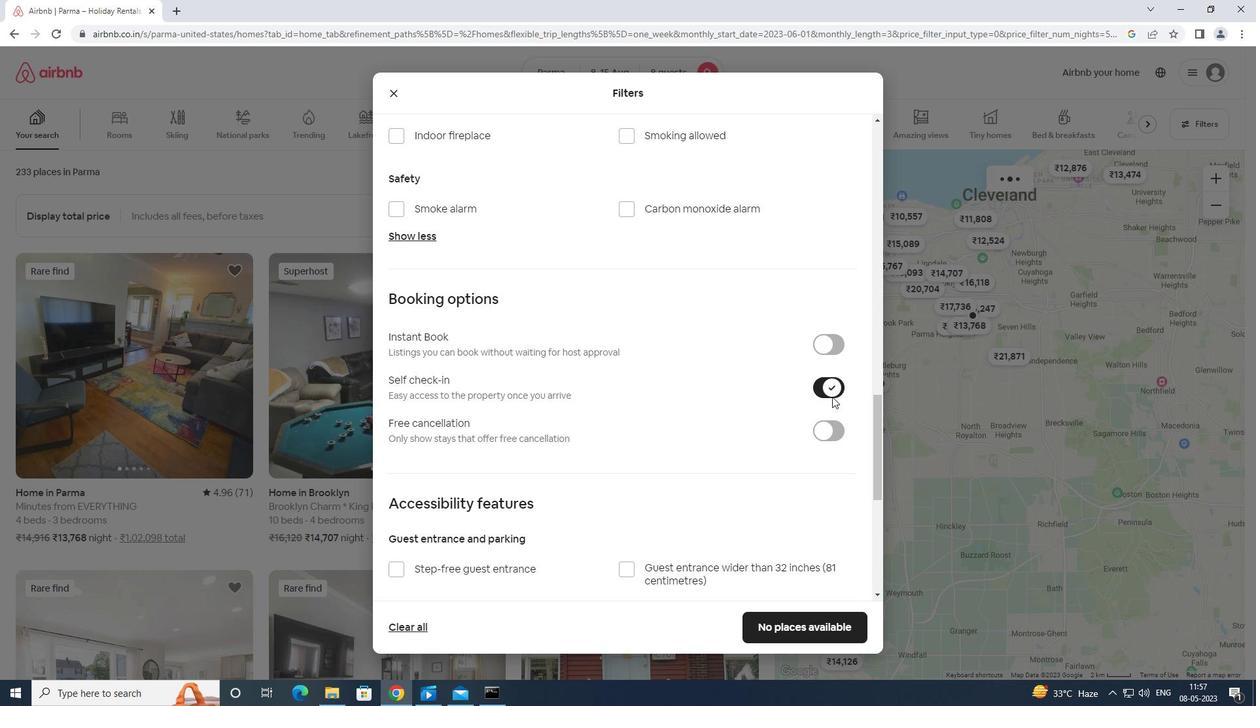 
Action: Mouse moved to (832, 399)
Screenshot: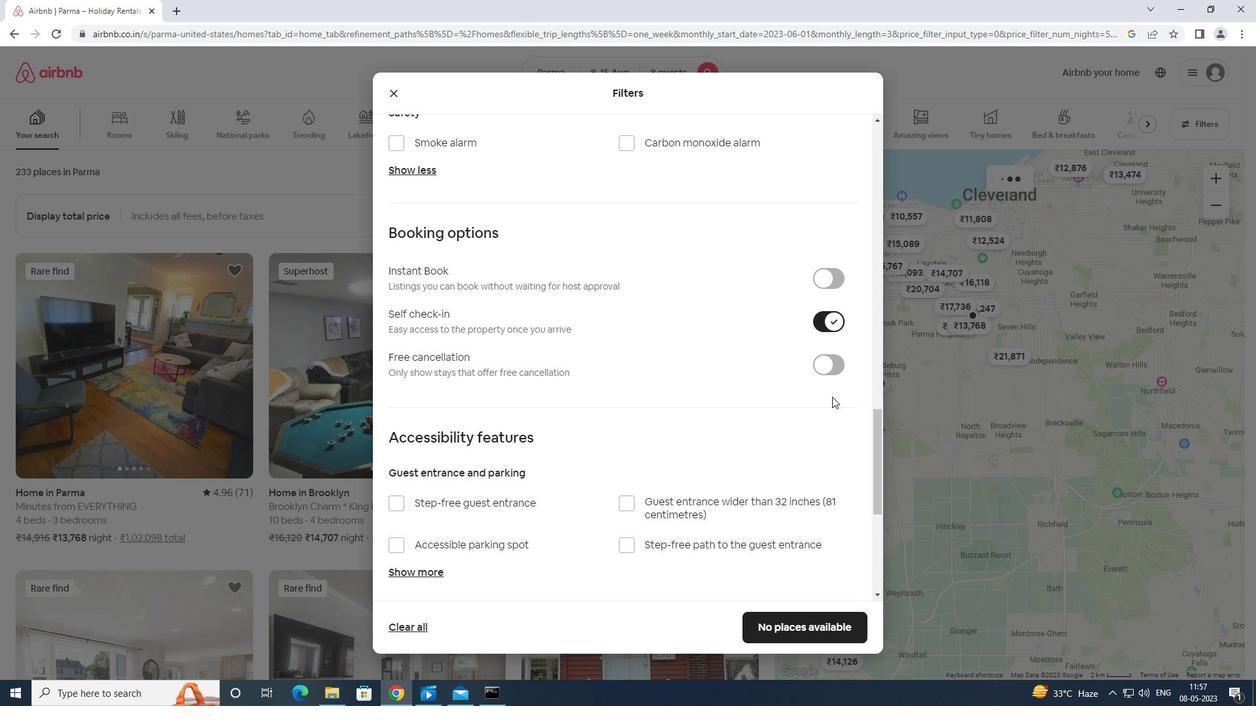 
Action: Mouse scrolled (832, 398) with delta (0, 0)
Screenshot: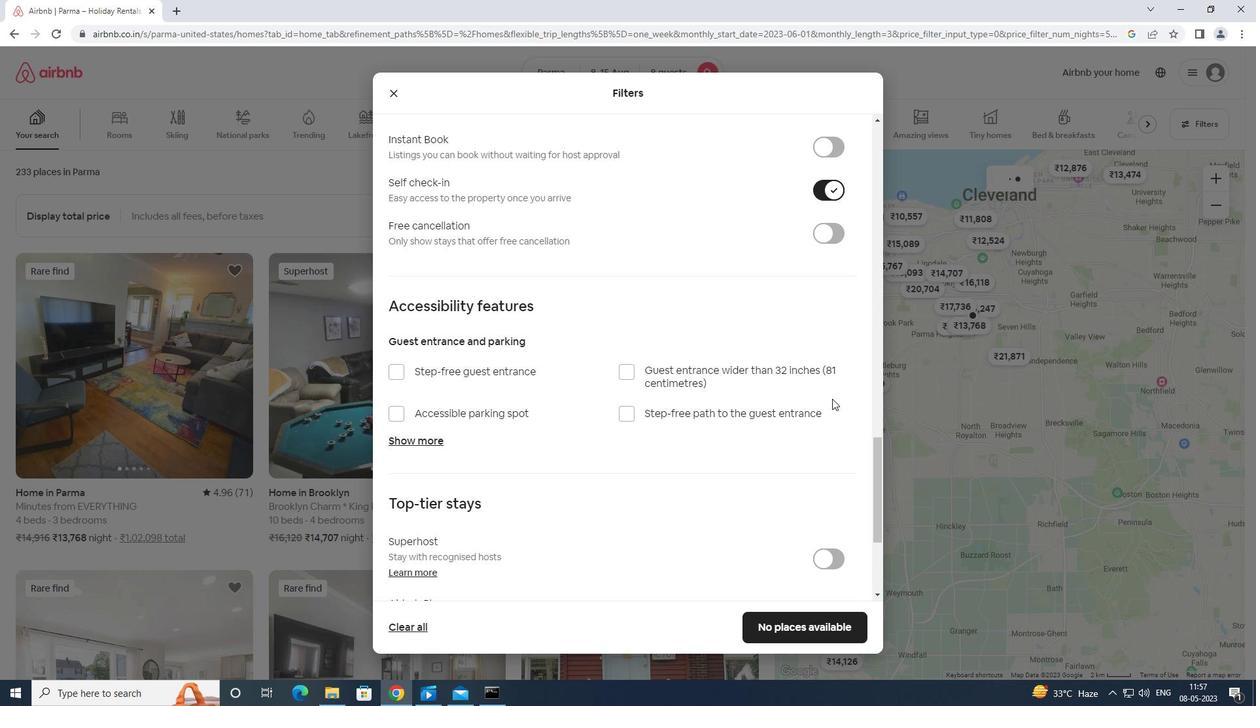 
Action: Mouse moved to (832, 399)
Screenshot: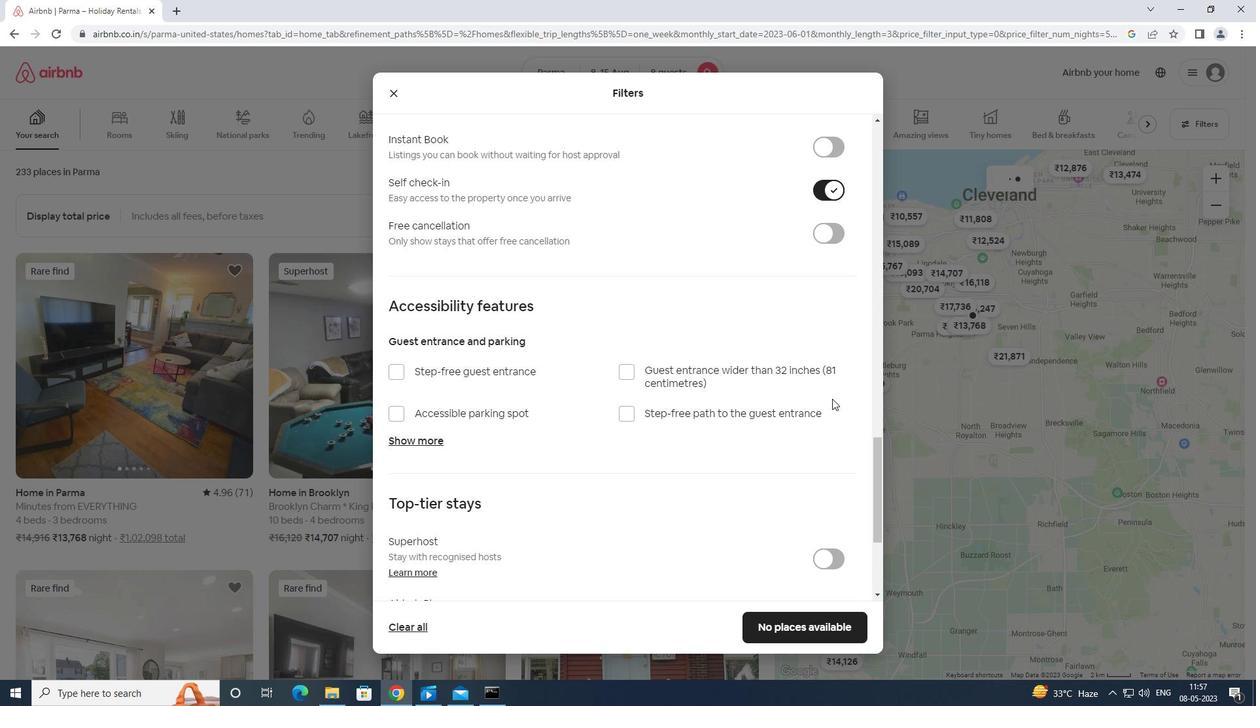 
Action: Mouse scrolled (832, 398) with delta (0, 0)
Screenshot: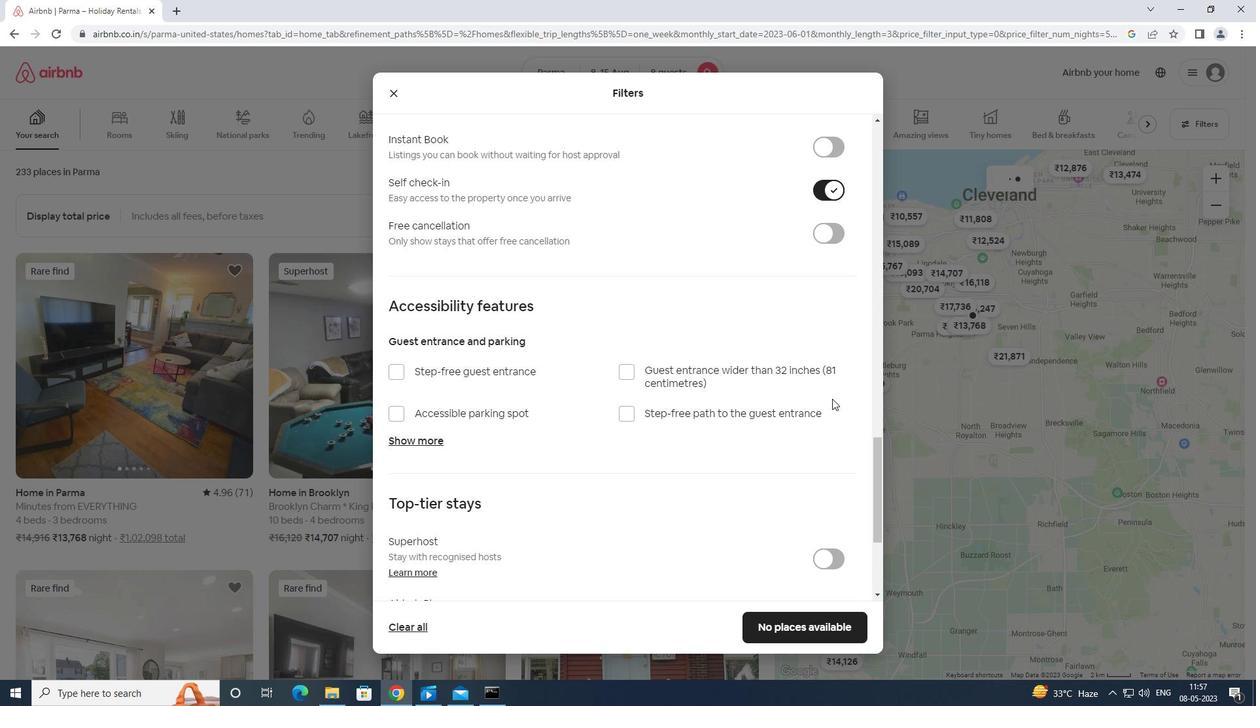 
Action: Mouse moved to (391, 509)
Screenshot: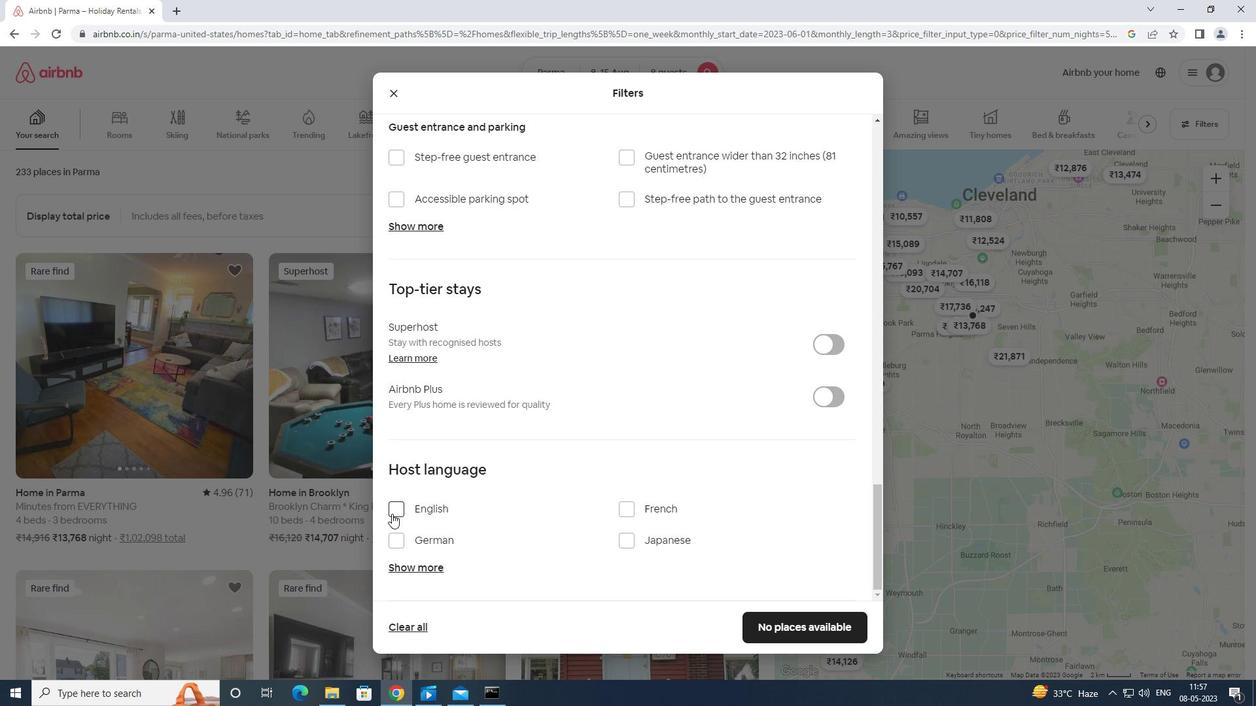 
Action: Mouse pressed left at (391, 509)
Screenshot: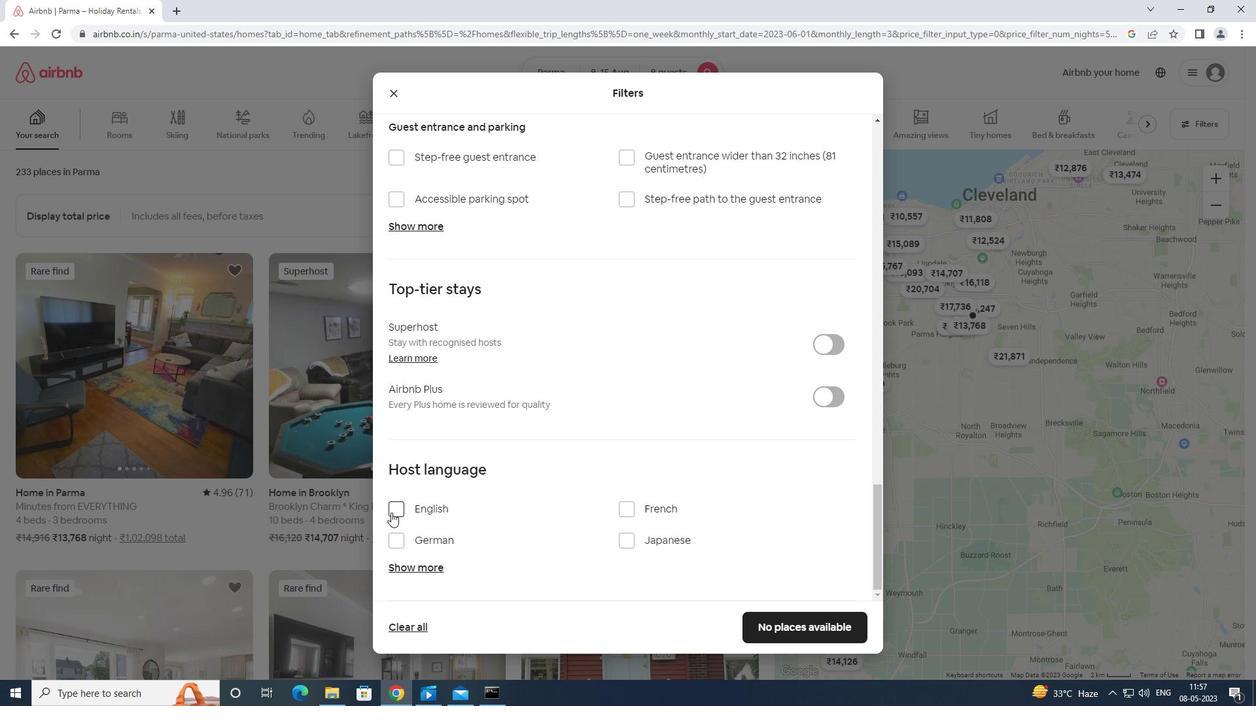 
Action: Mouse moved to (796, 625)
Screenshot: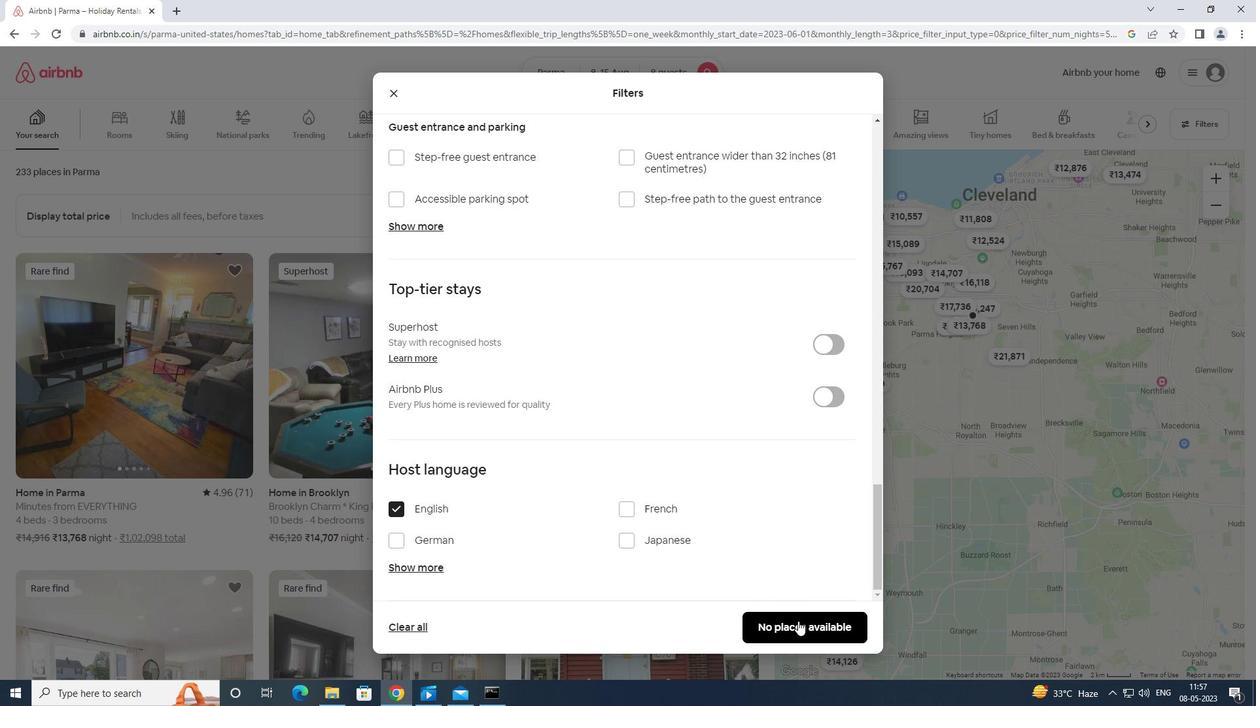 
Action: Mouse pressed left at (796, 625)
Screenshot: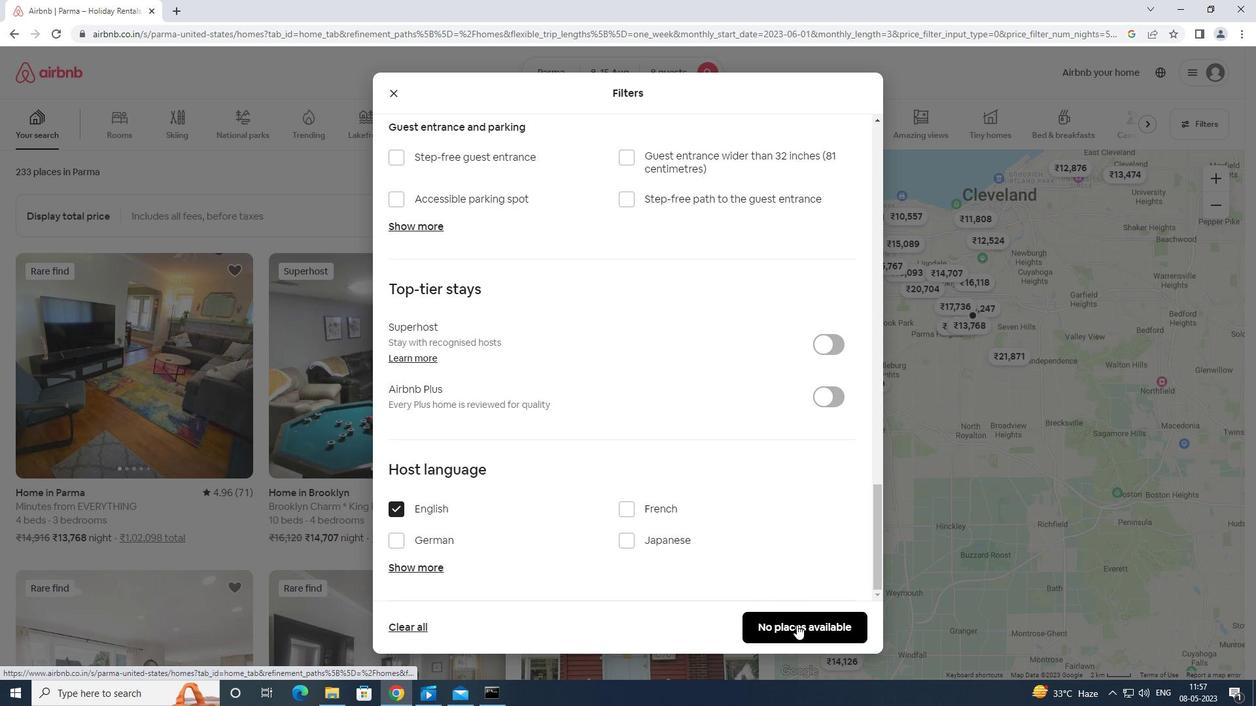 
